 Task: Look for space in Fredericton, Canada from 1st June, 2023 to 9th June, 2023 for 6 adults in price range Rs.6000 to Rs.12000. Place can be entire place with 3 bedrooms having 3 beds and 3 bathrooms. Property type can be house, flat, guest house. Booking option can be shelf check-in. Required host language is English.
Action: Mouse moved to (536, 111)
Screenshot: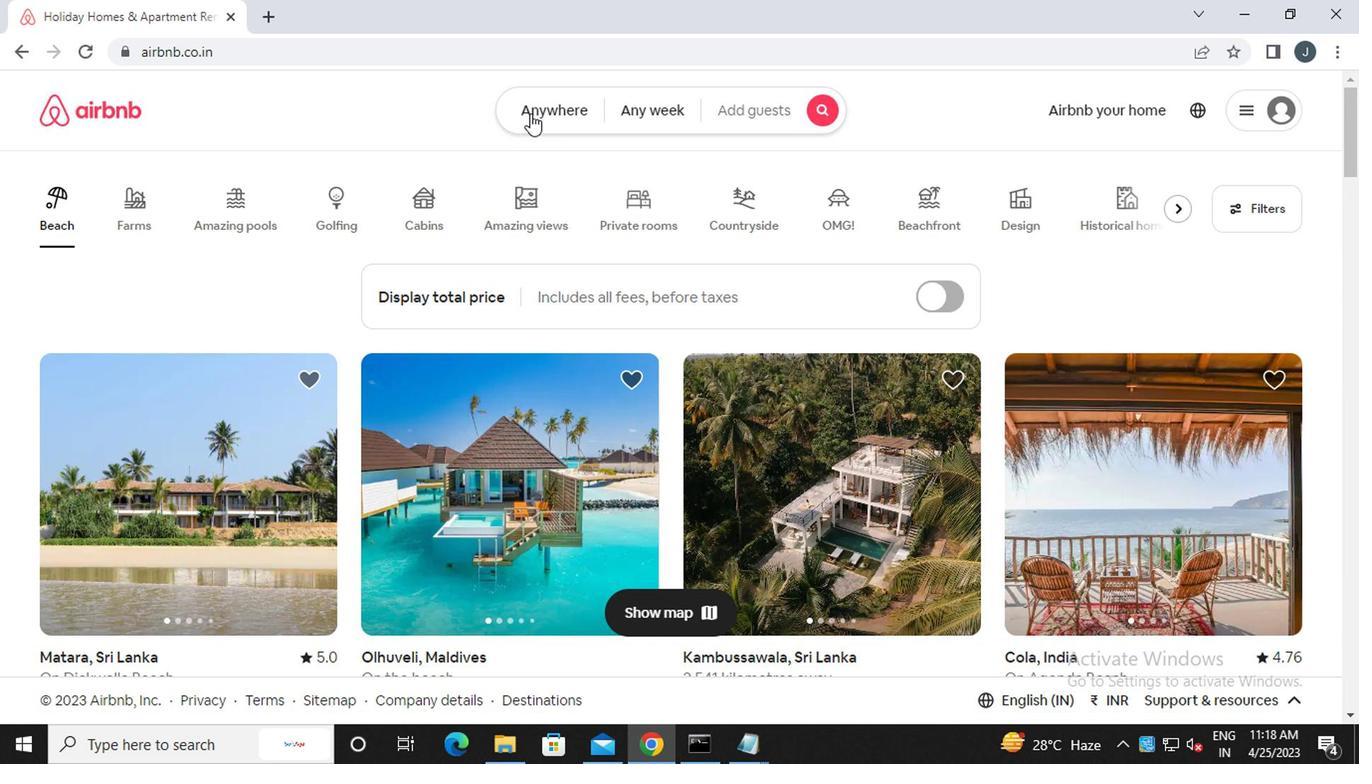 
Action: Mouse pressed left at (536, 111)
Screenshot: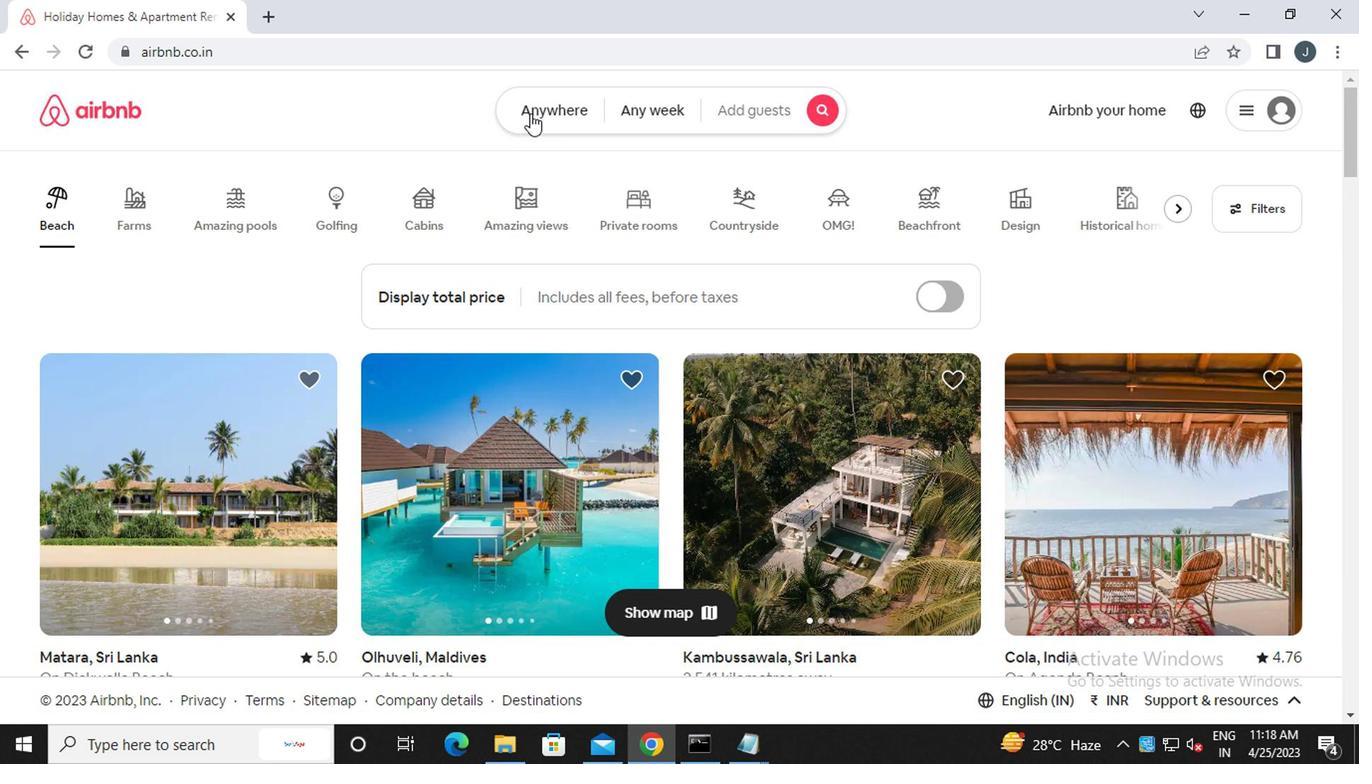
Action: Mouse moved to (354, 190)
Screenshot: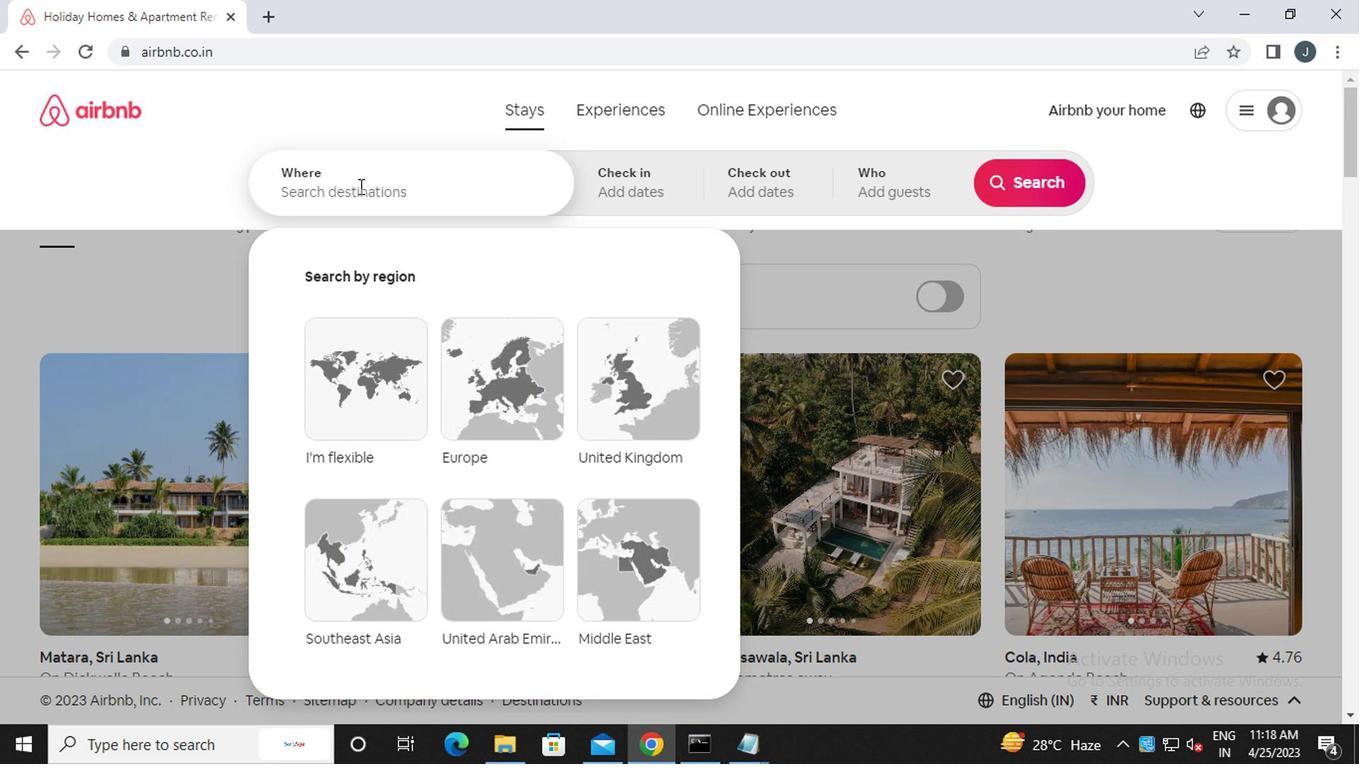 
Action: Mouse pressed left at (354, 190)
Screenshot: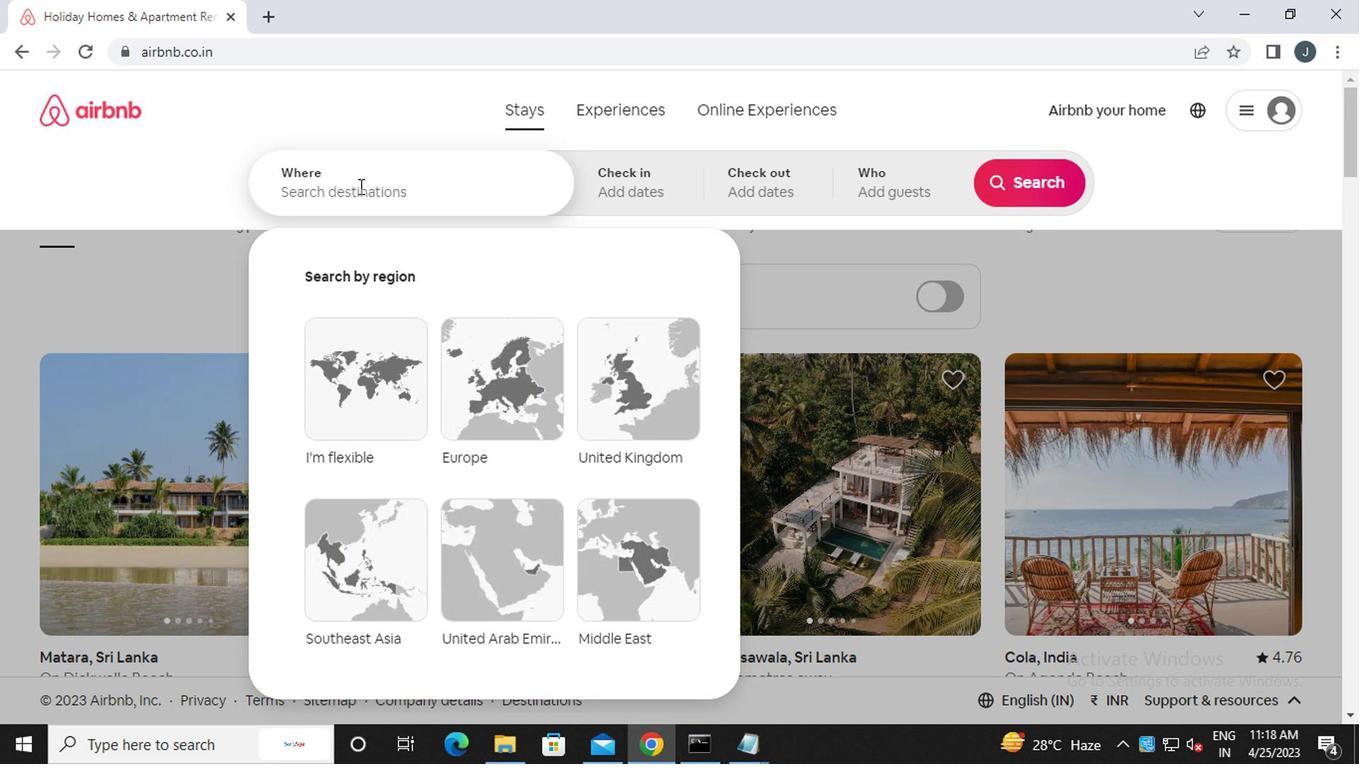 
Action: Mouse moved to (354, 191)
Screenshot: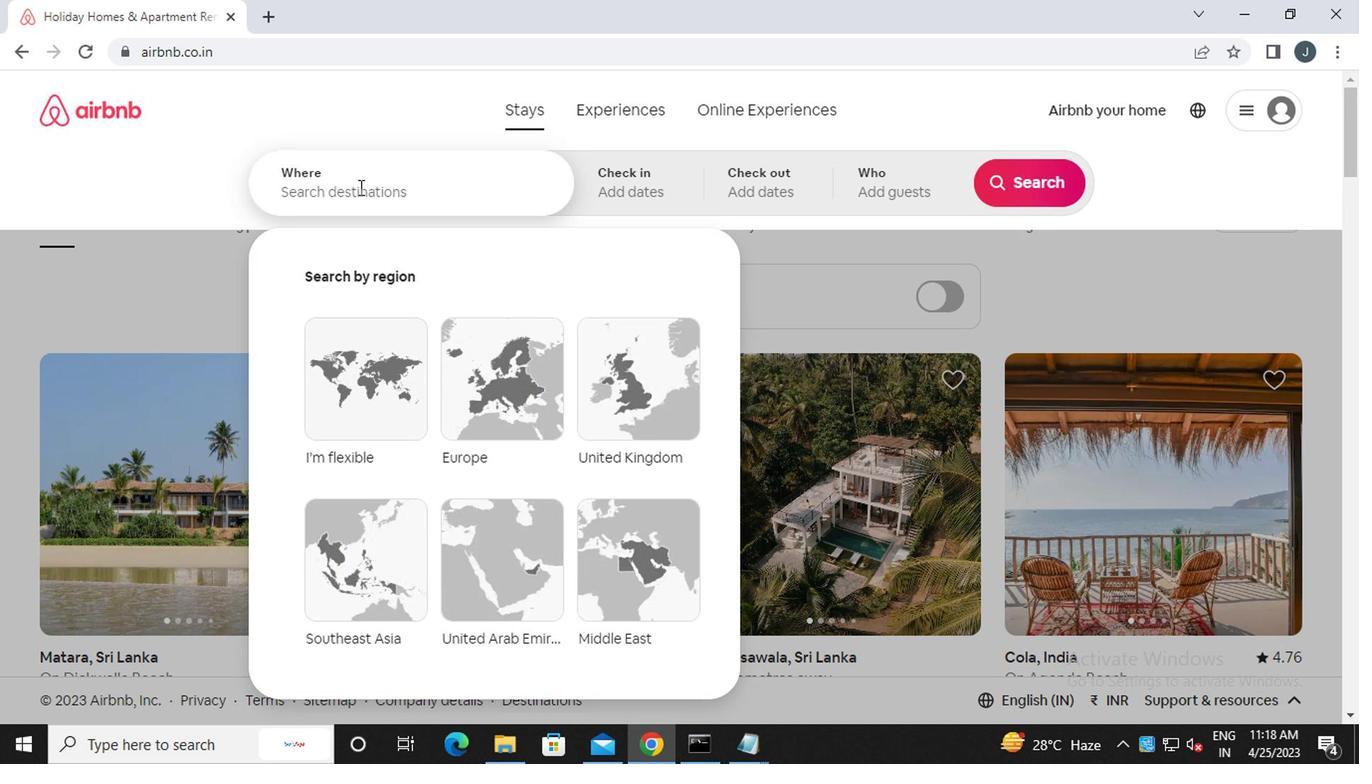 
Action: Key pressed f<Key.caps_lock>e<Key.backspace>redericton,<Key.caps_lock>c<Key.caps_lock>anada
Screenshot: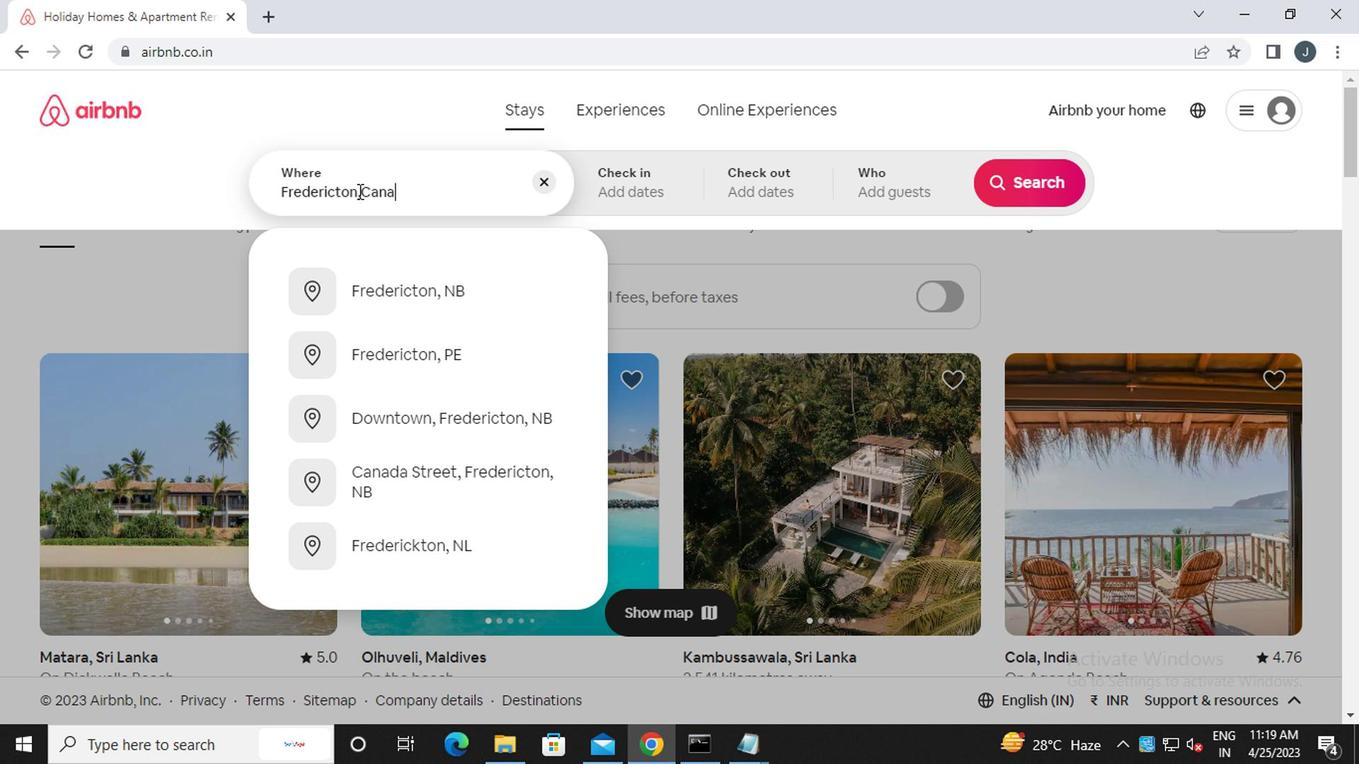 
Action: Mouse moved to (643, 178)
Screenshot: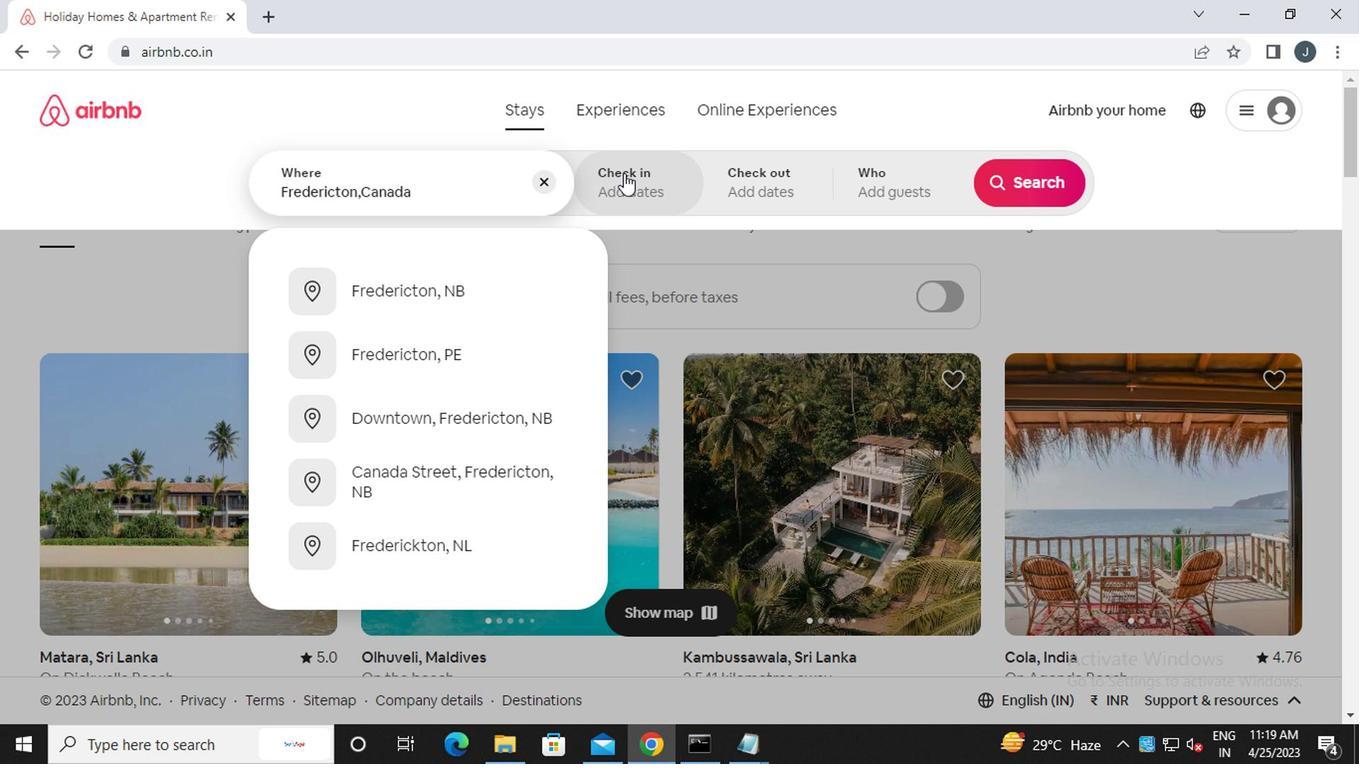 
Action: Mouse pressed left at (643, 178)
Screenshot: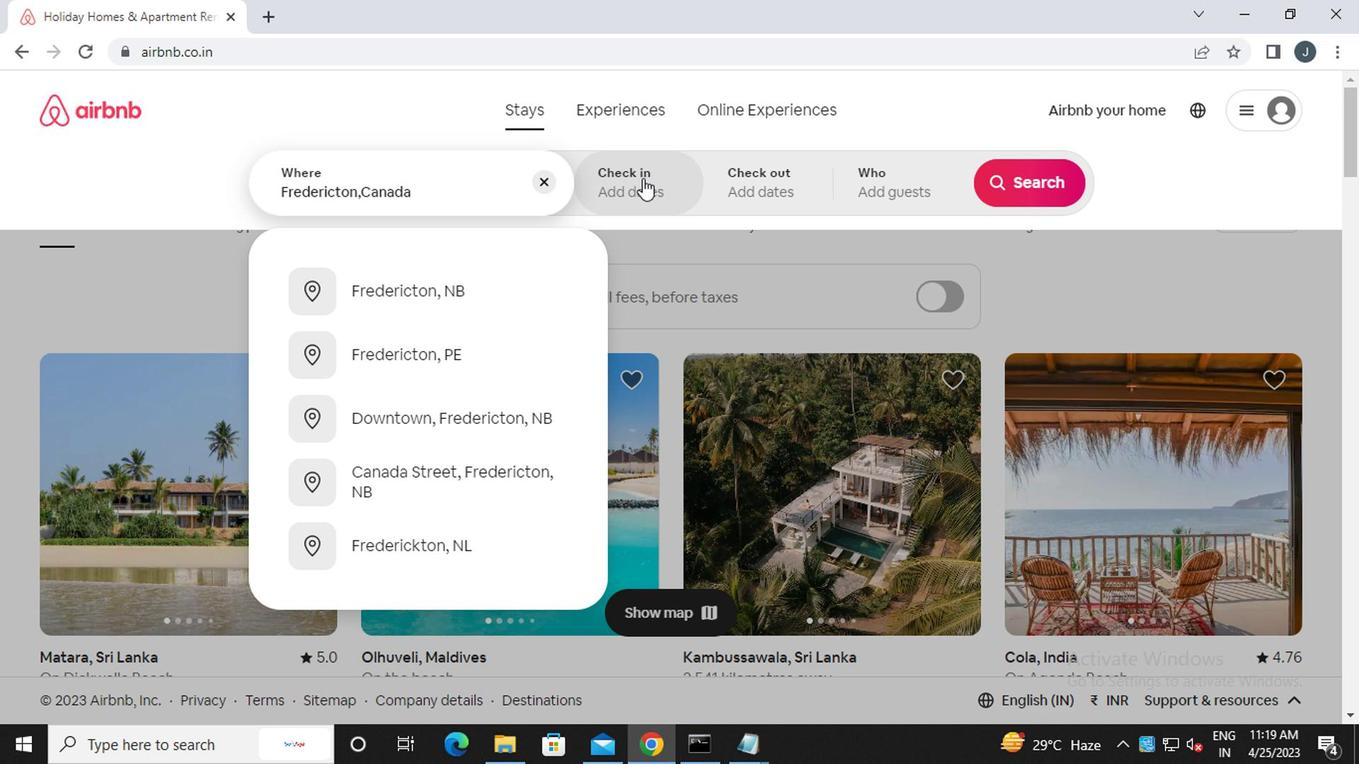 
Action: Mouse moved to (1014, 342)
Screenshot: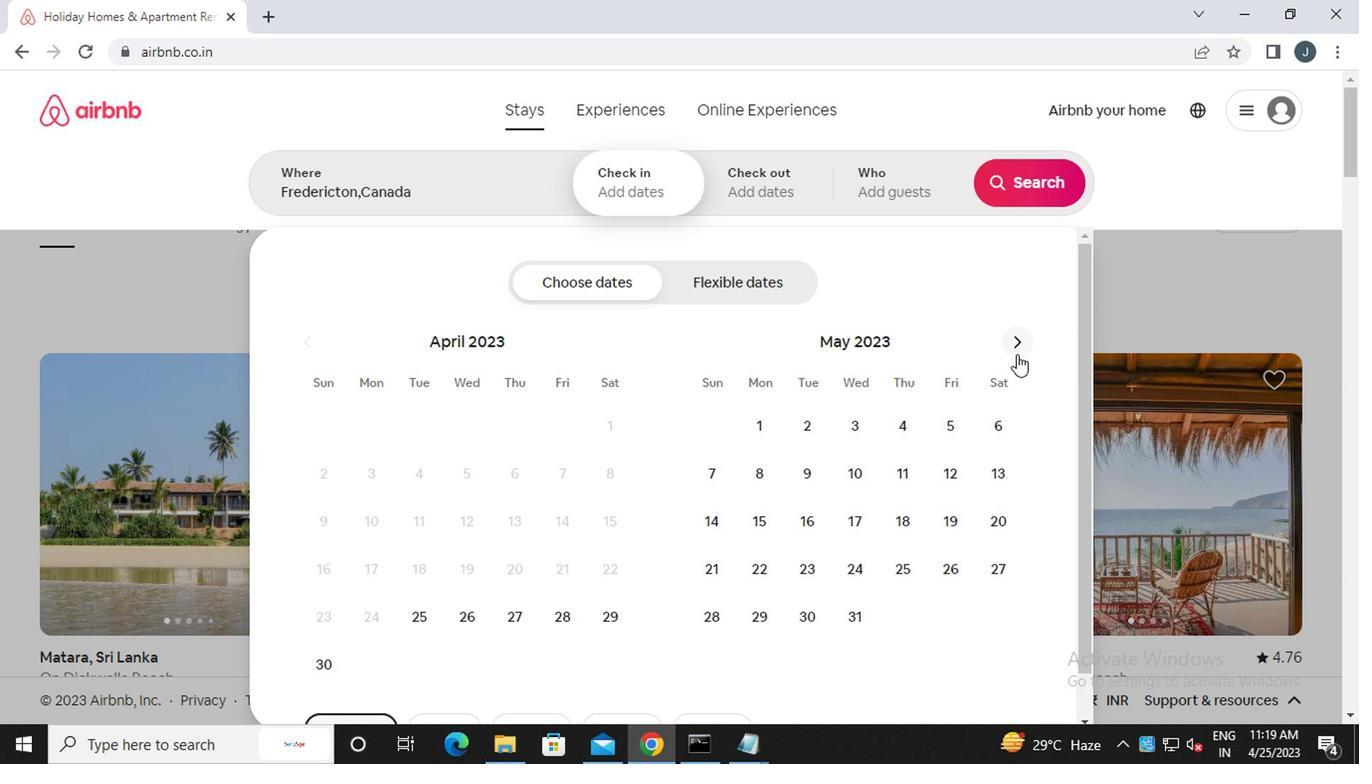 
Action: Mouse pressed left at (1014, 342)
Screenshot: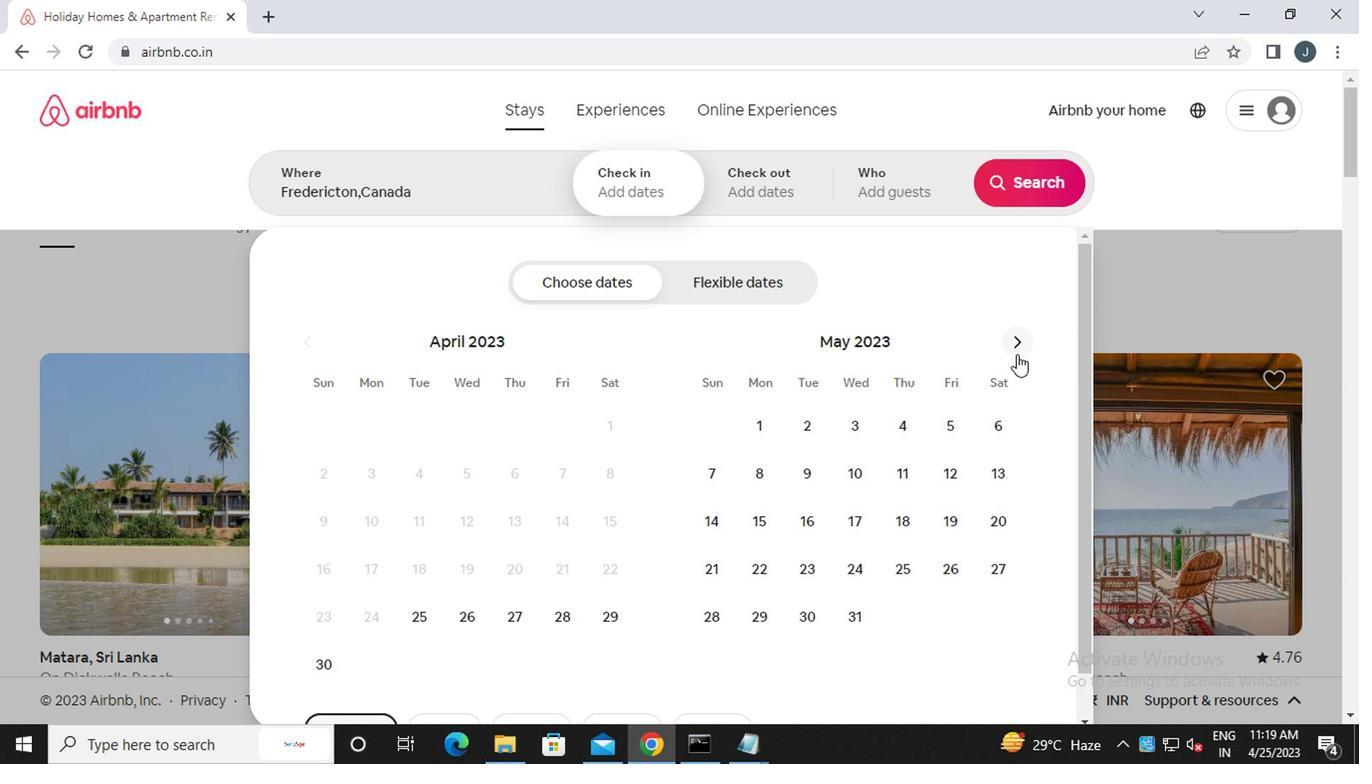 
Action: Mouse moved to (902, 426)
Screenshot: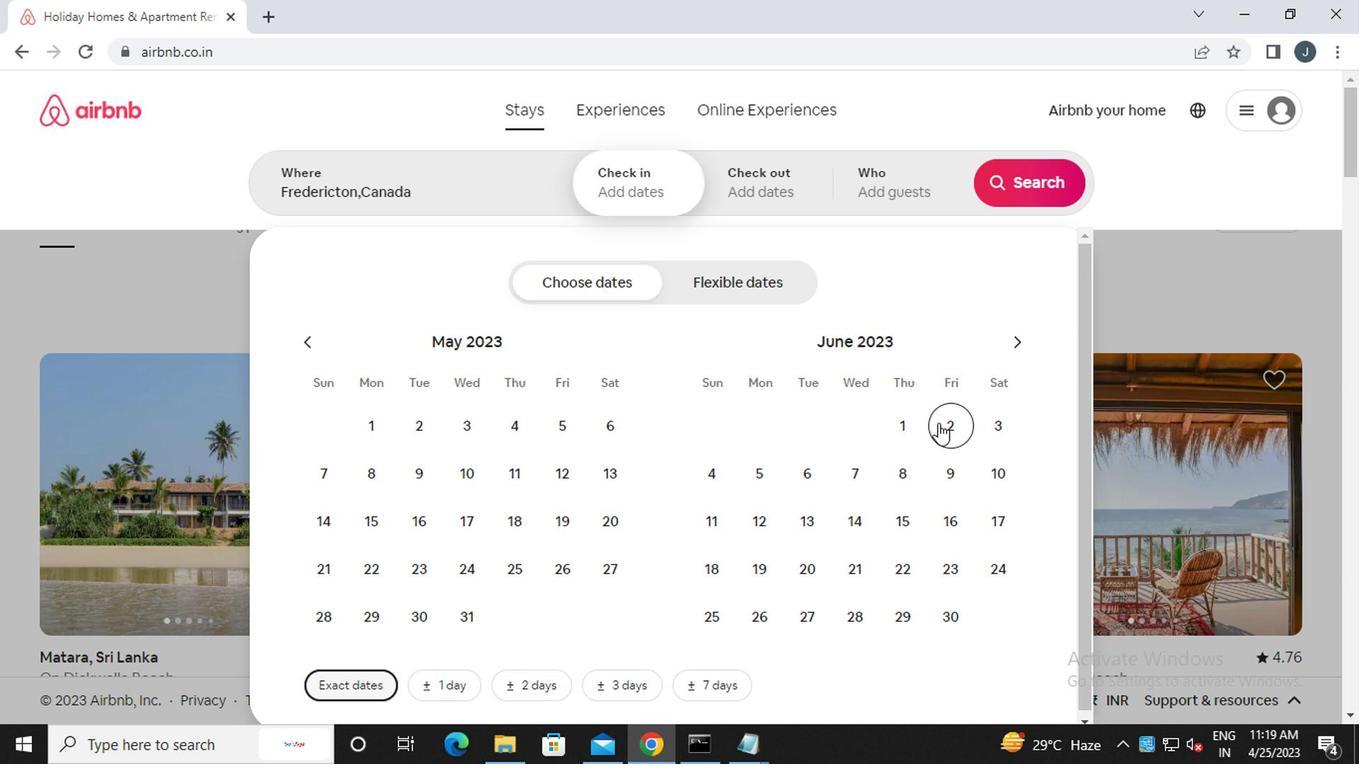 
Action: Mouse pressed left at (902, 426)
Screenshot: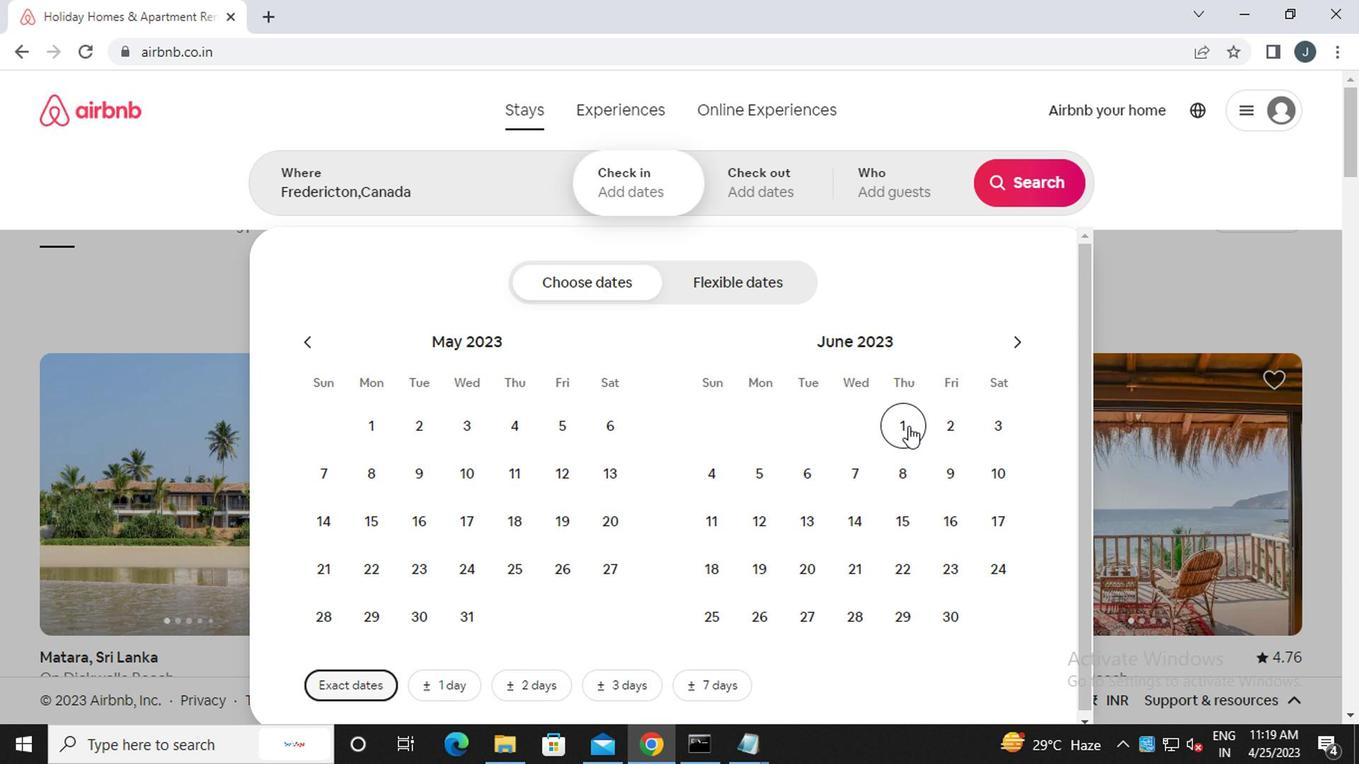 
Action: Mouse moved to (939, 465)
Screenshot: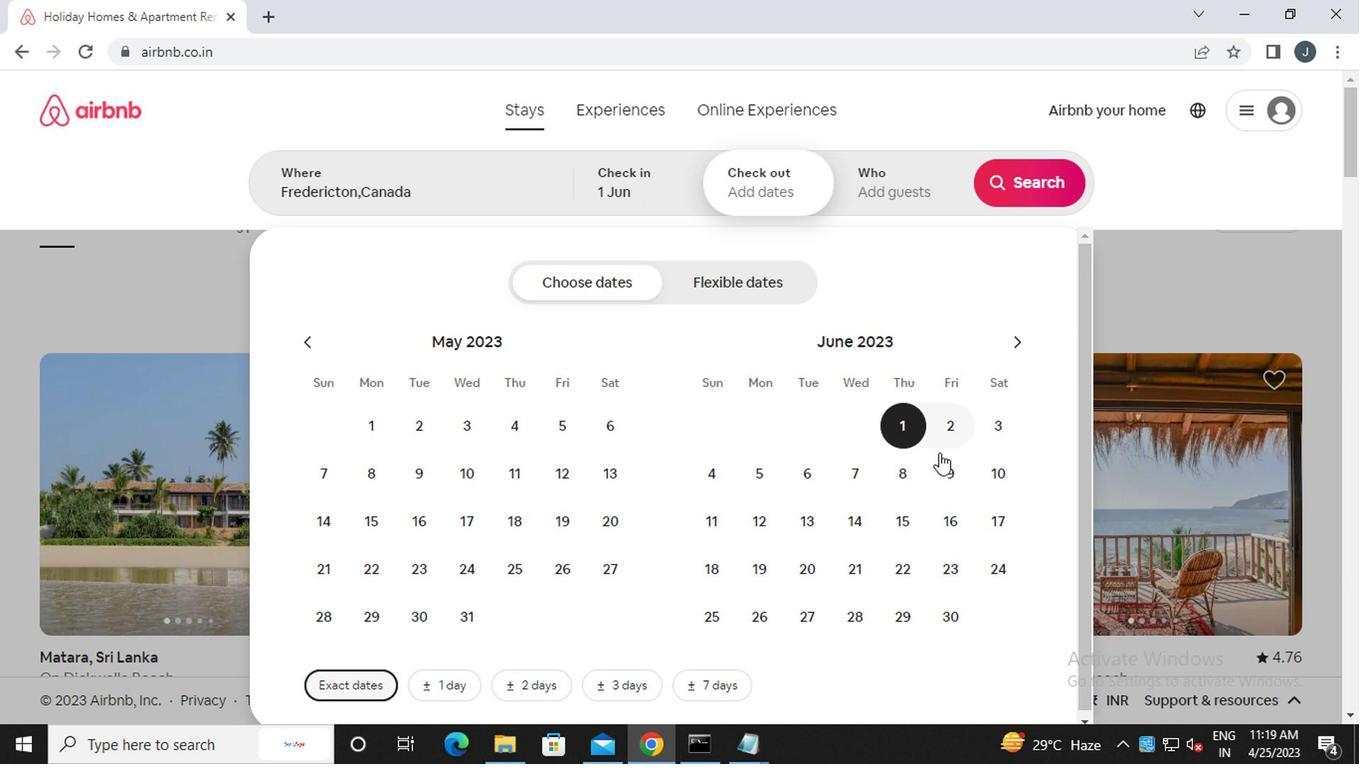 
Action: Mouse pressed left at (939, 465)
Screenshot: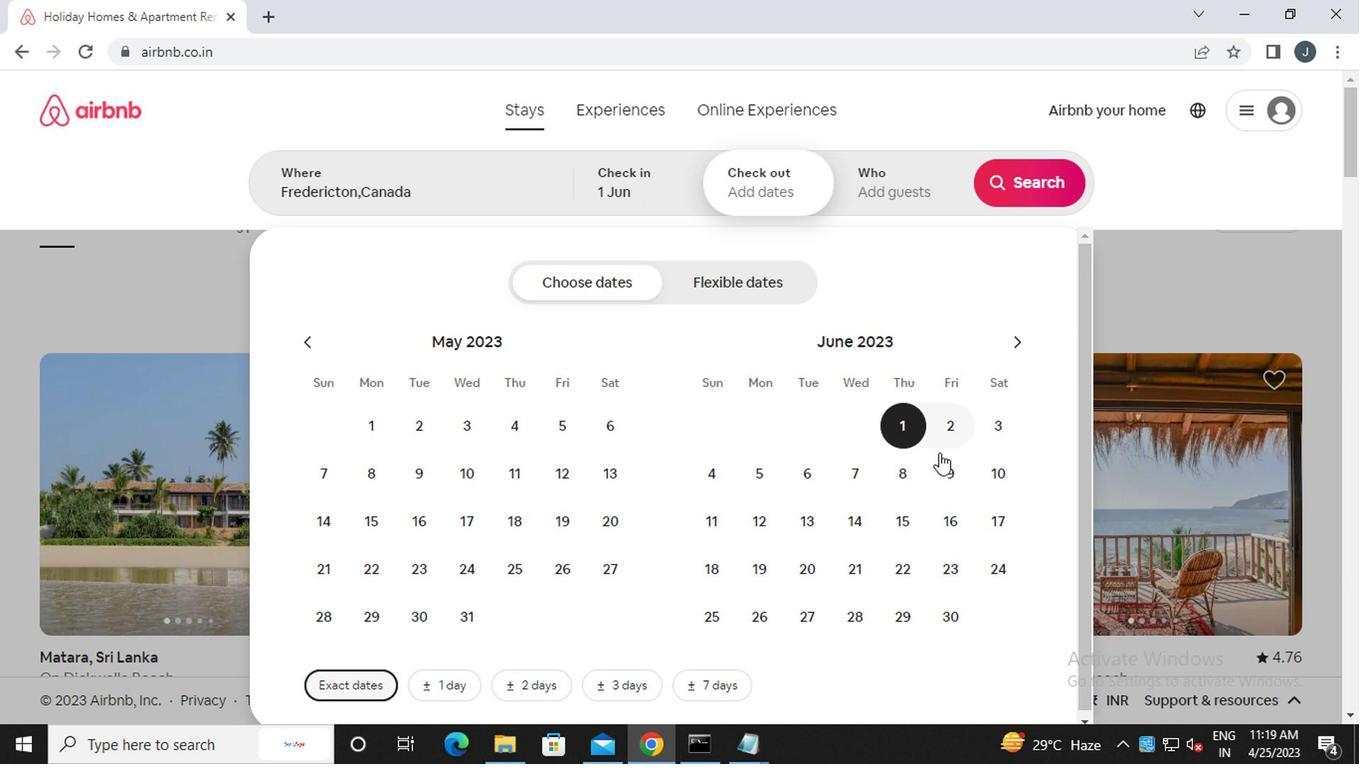 
Action: Mouse moved to (897, 195)
Screenshot: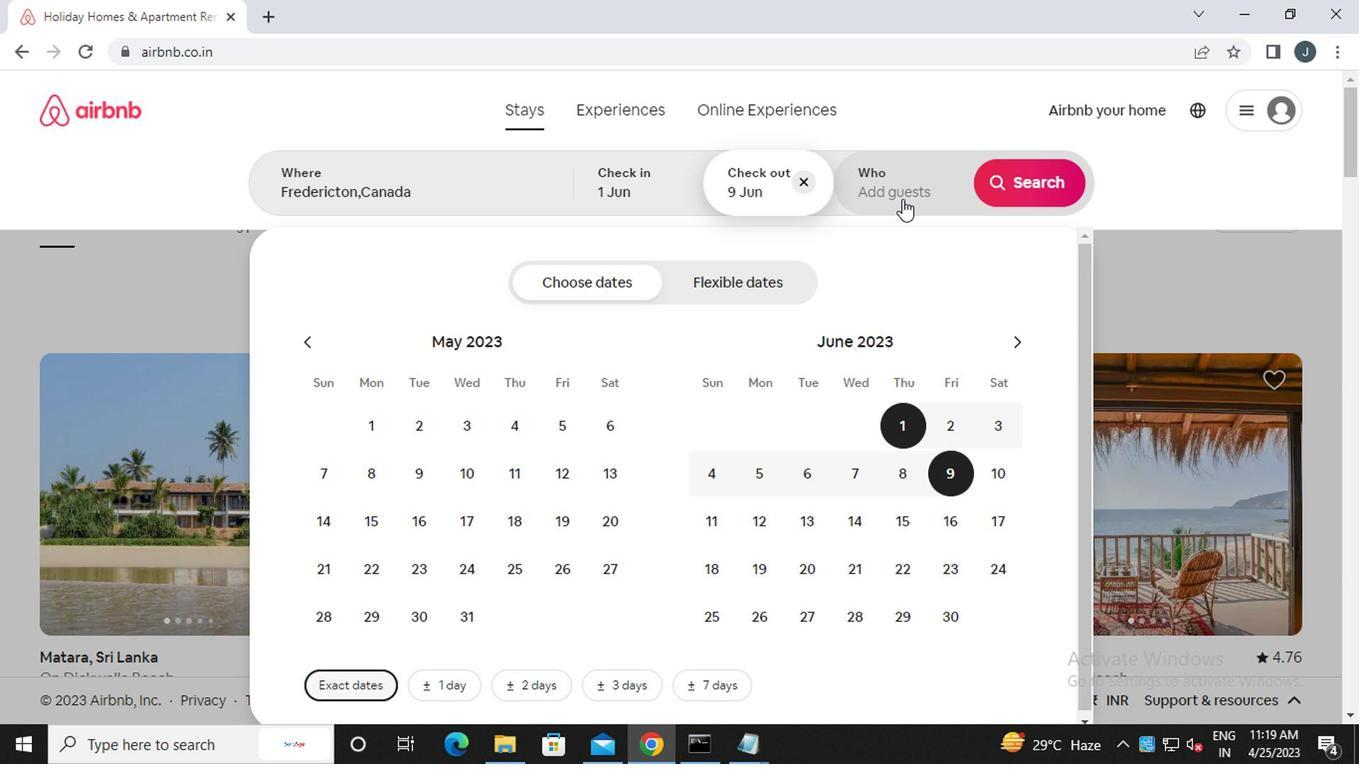
Action: Mouse pressed left at (897, 195)
Screenshot: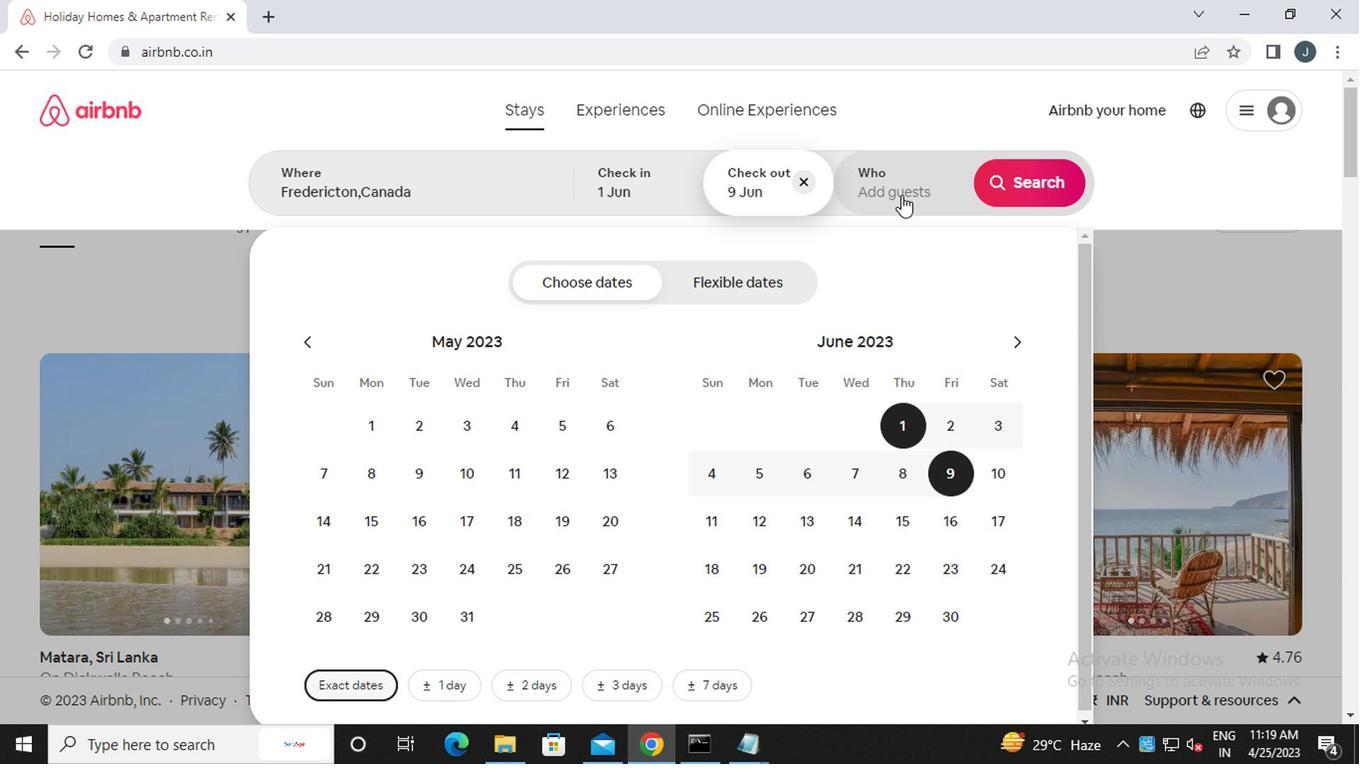 
Action: Mouse moved to (1031, 286)
Screenshot: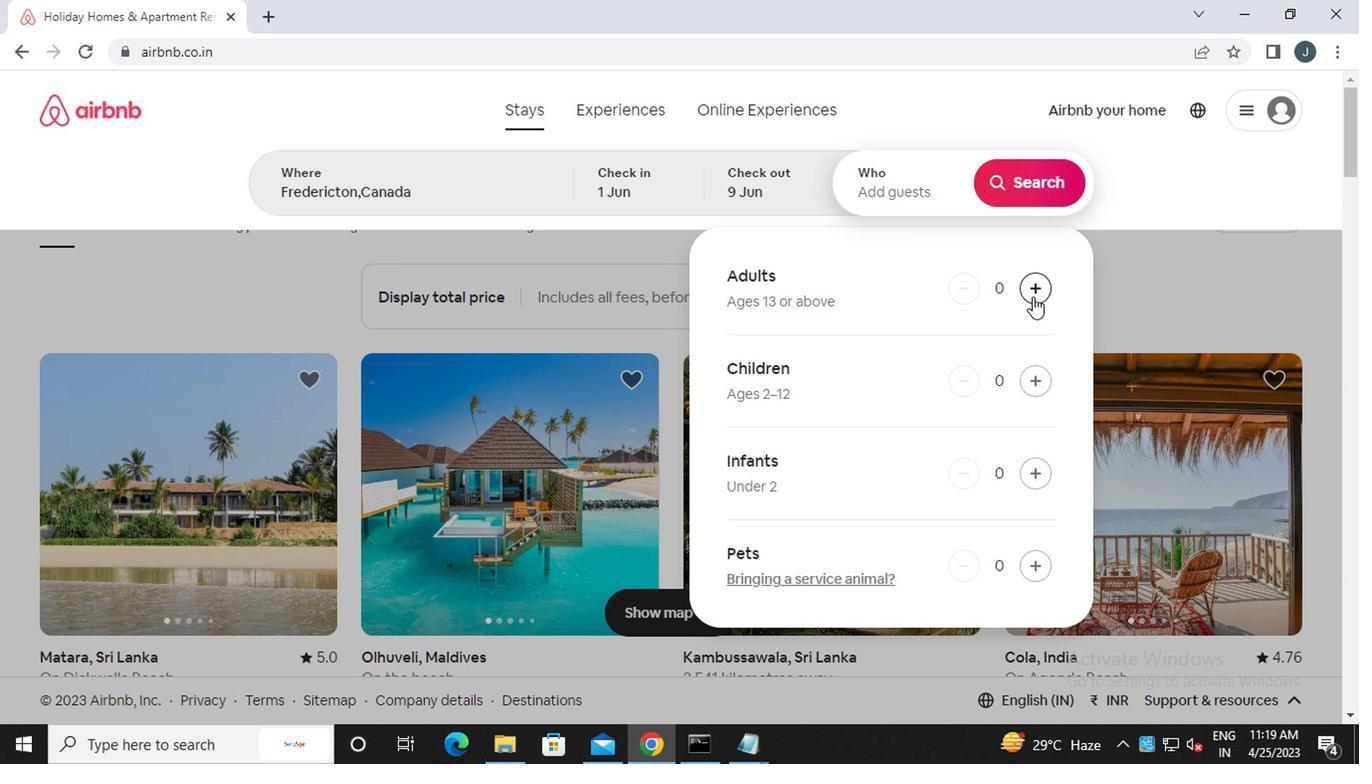 
Action: Mouse pressed left at (1031, 286)
Screenshot: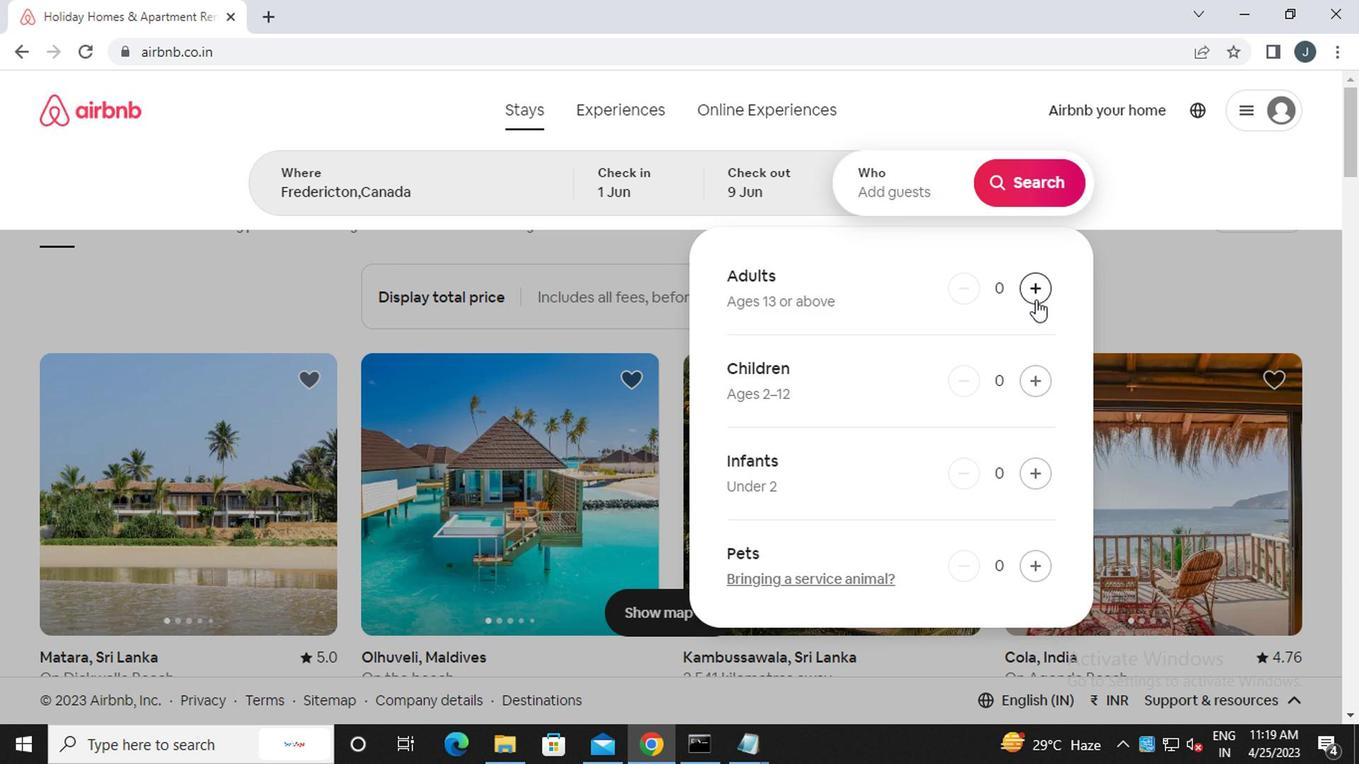
Action: Mouse pressed left at (1031, 286)
Screenshot: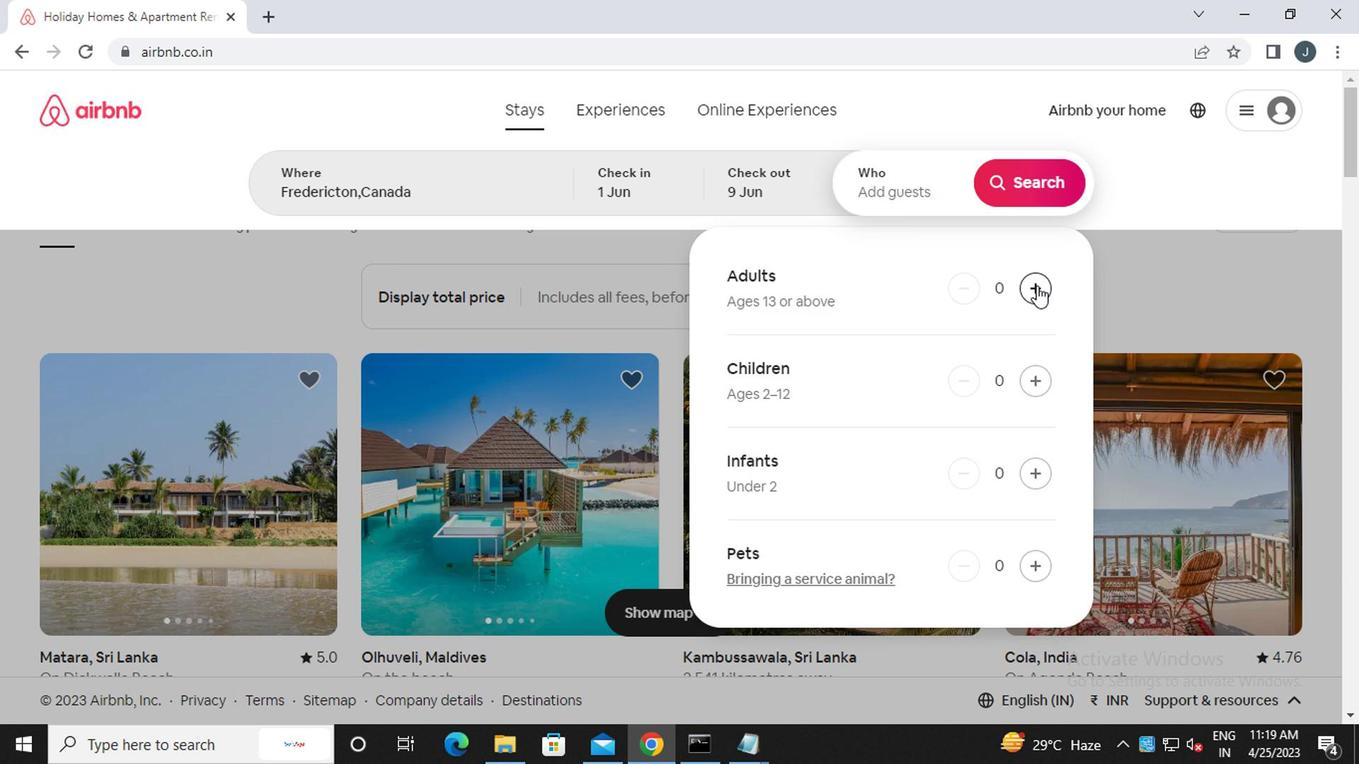 
Action: Mouse moved to (1031, 286)
Screenshot: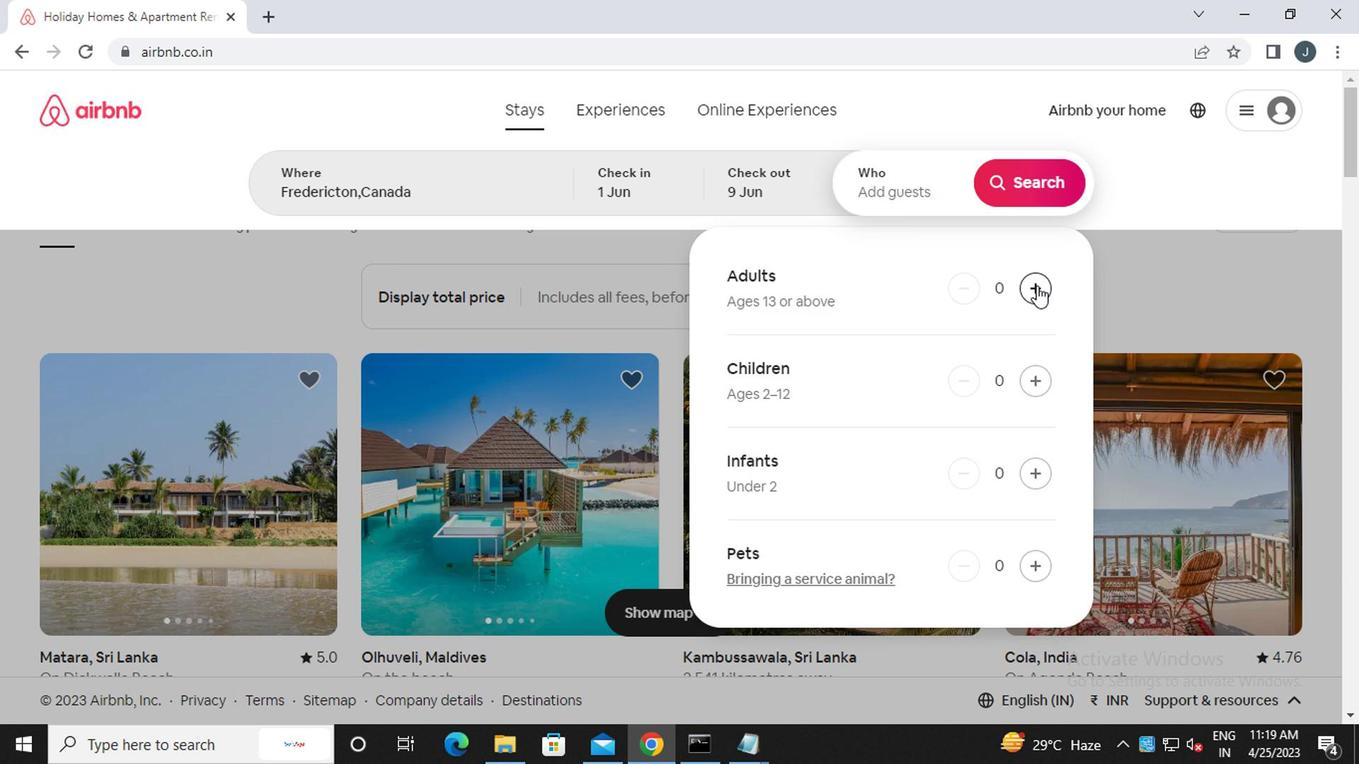 
Action: Mouse pressed left at (1031, 286)
Screenshot: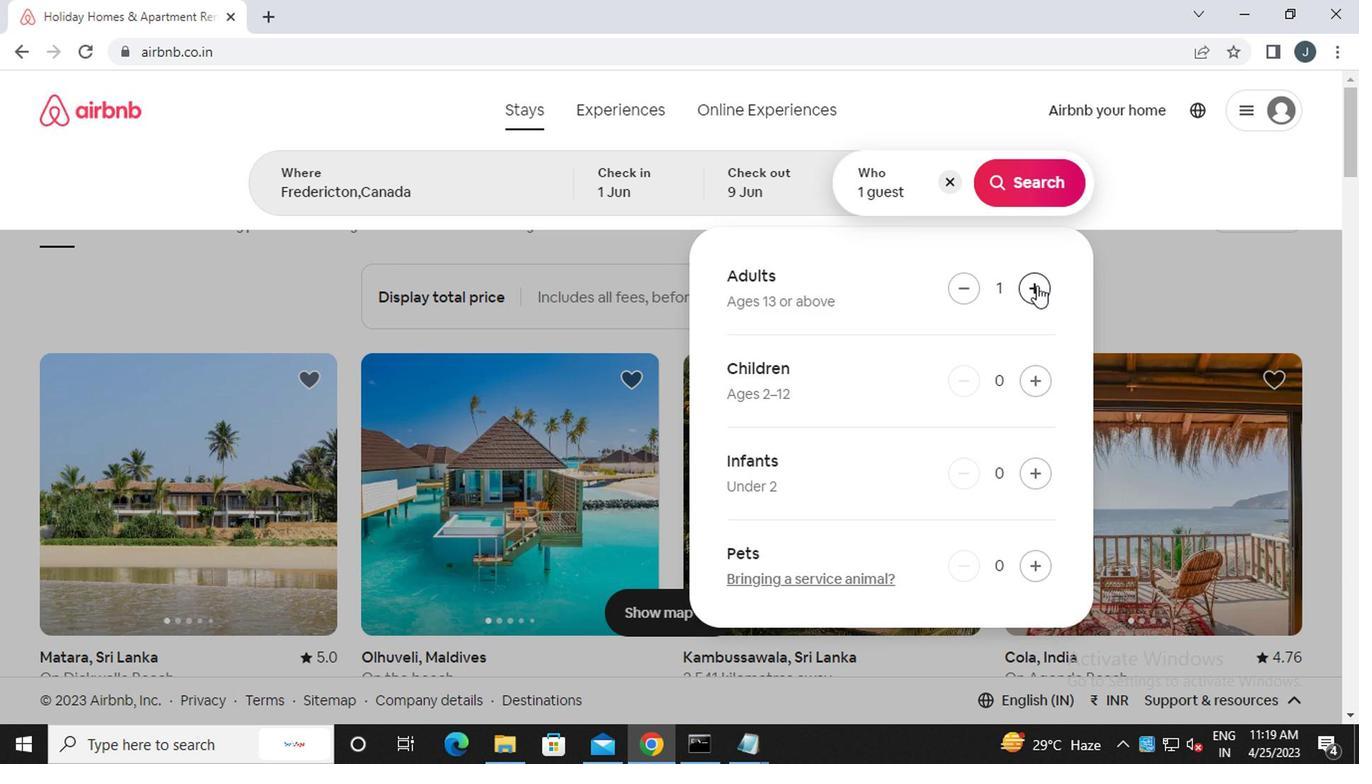 
Action: Mouse pressed left at (1031, 286)
Screenshot: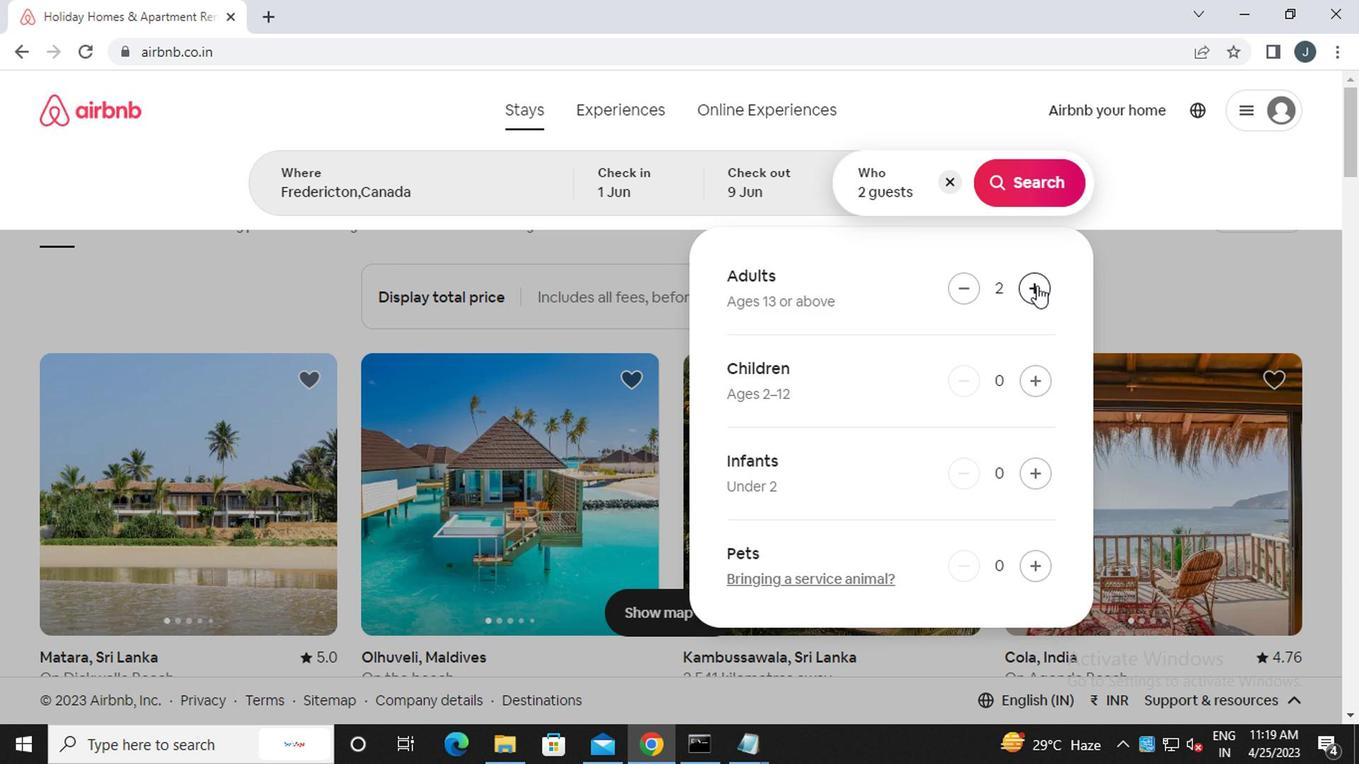 
Action: Mouse pressed left at (1031, 286)
Screenshot: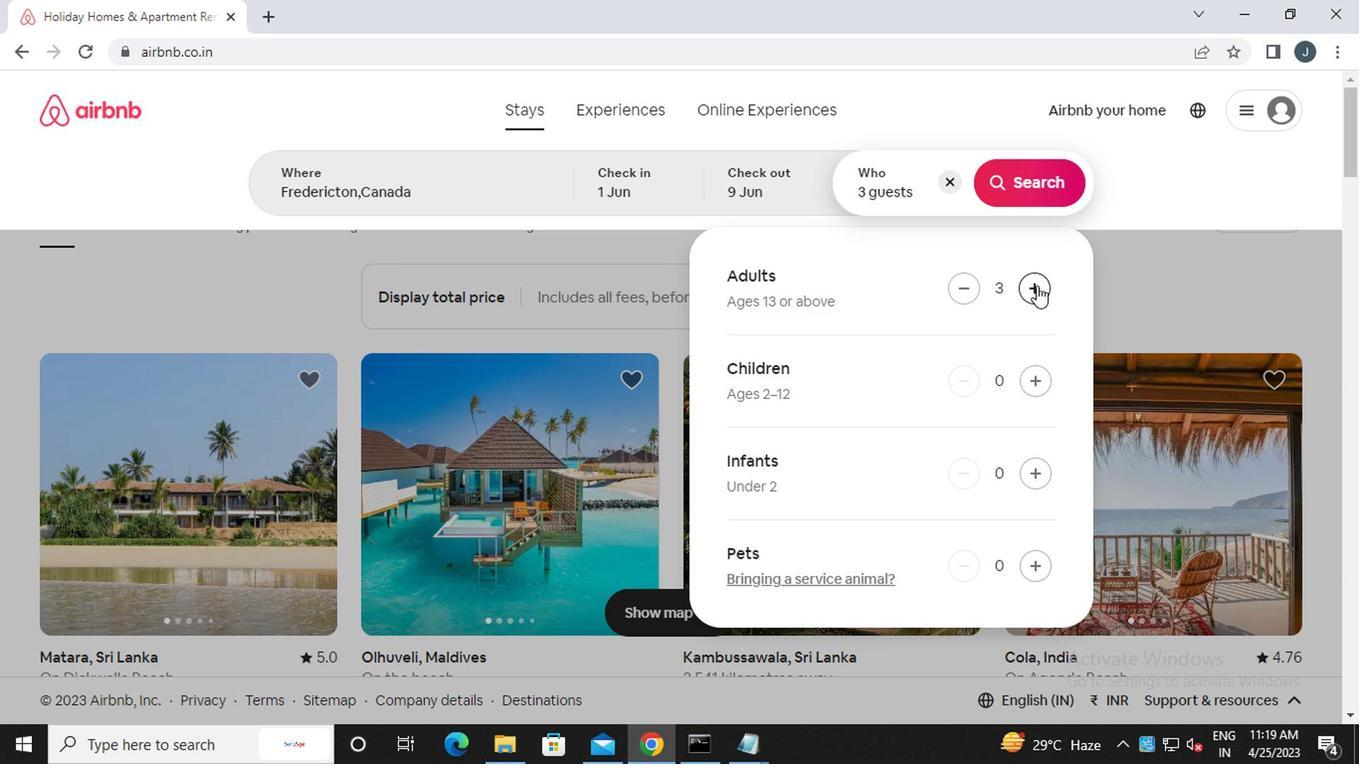 
Action: Mouse pressed left at (1031, 286)
Screenshot: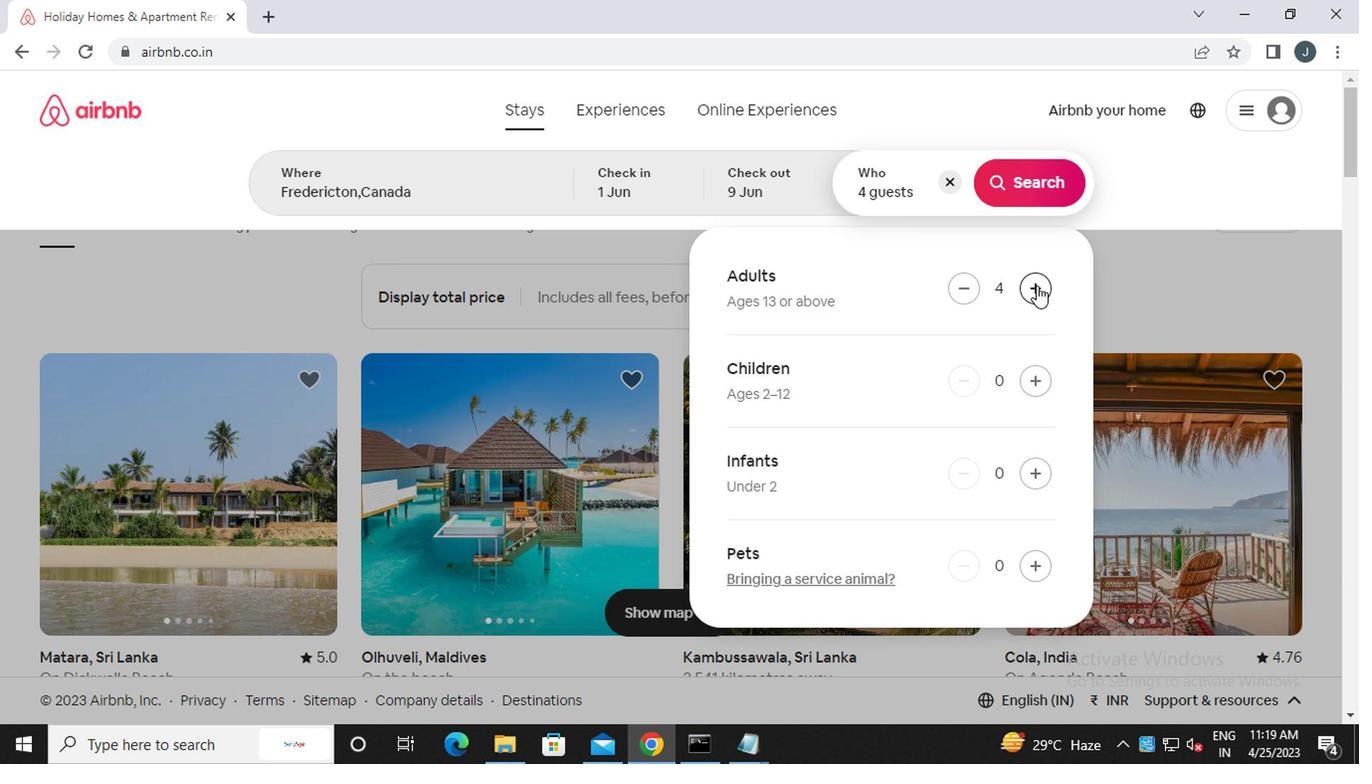
Action: Mouse moved to (1038, 176)
Screenshot: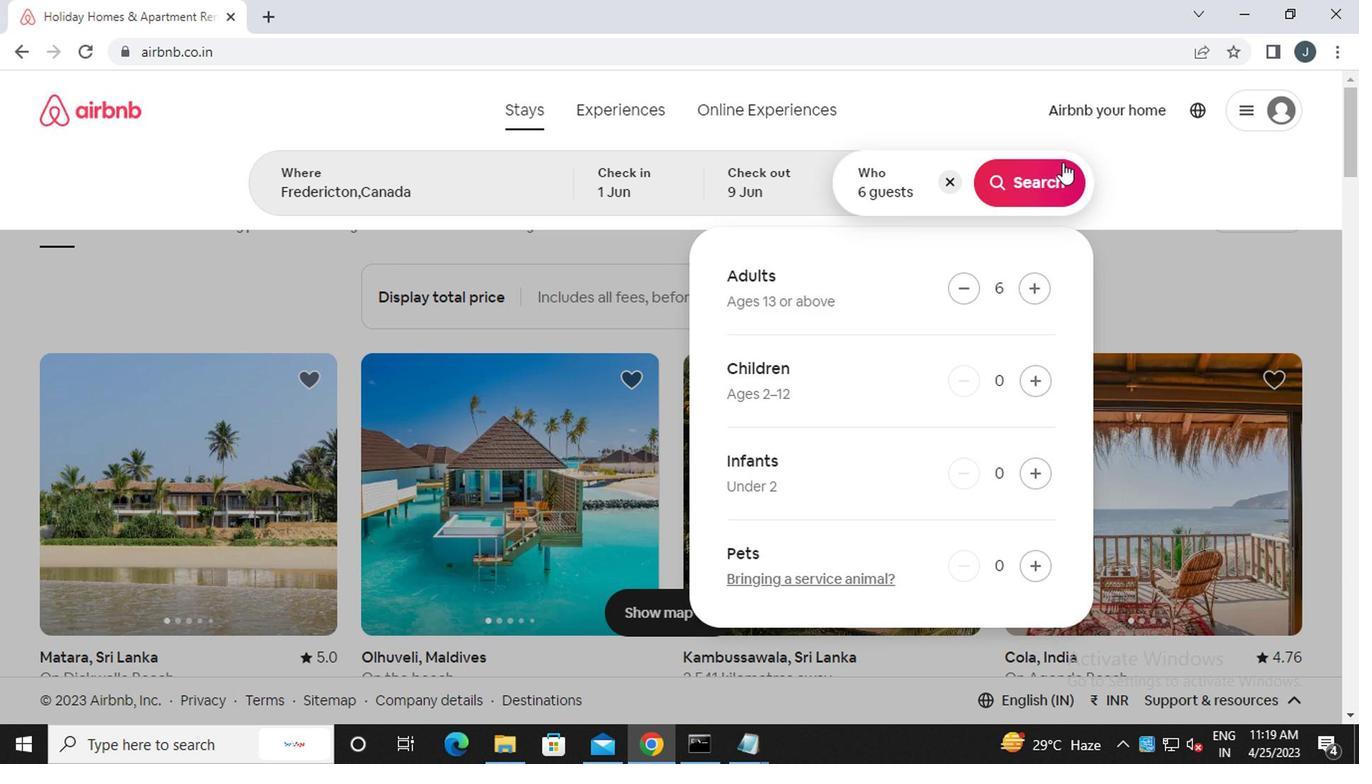 
Action: Mouse pressed left at (1038, 176)
Screenshot: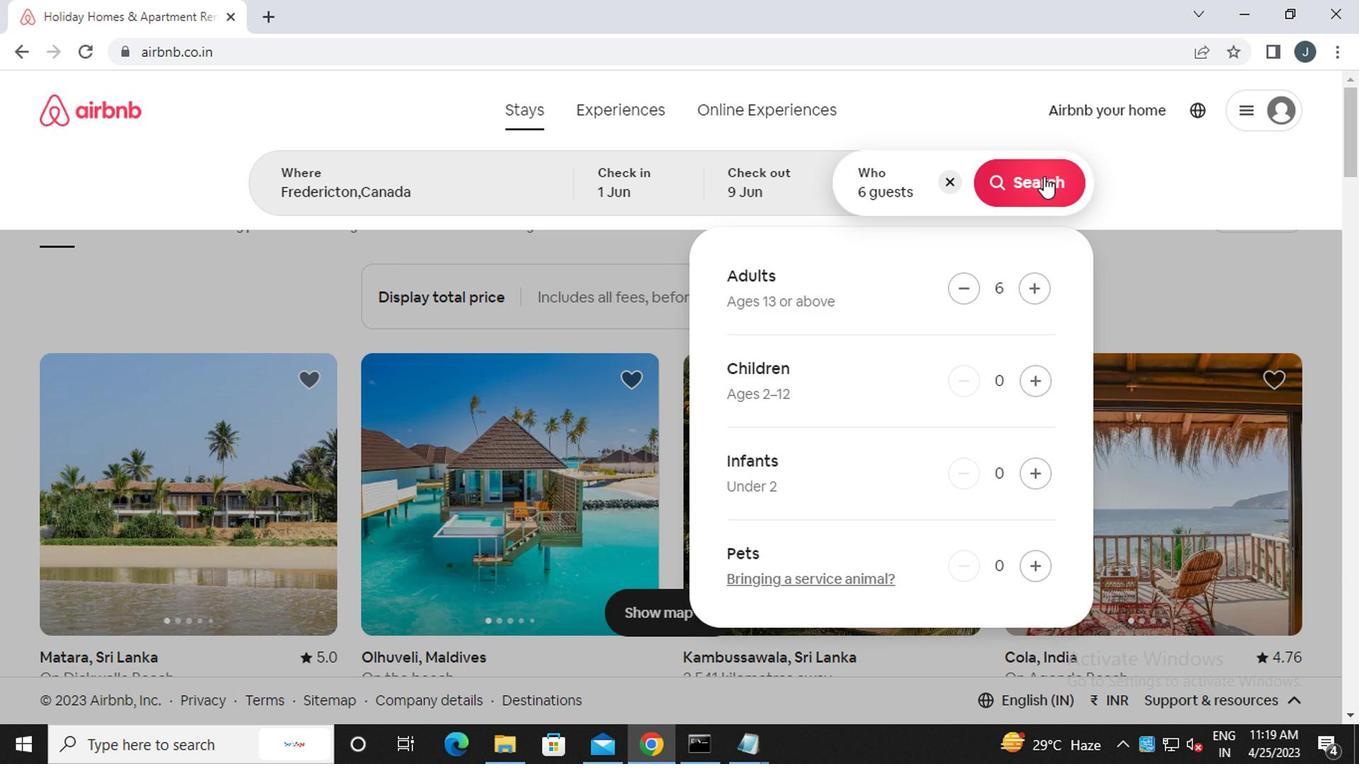 
Action: Mouse moved to (1265, 203)
Screenshot: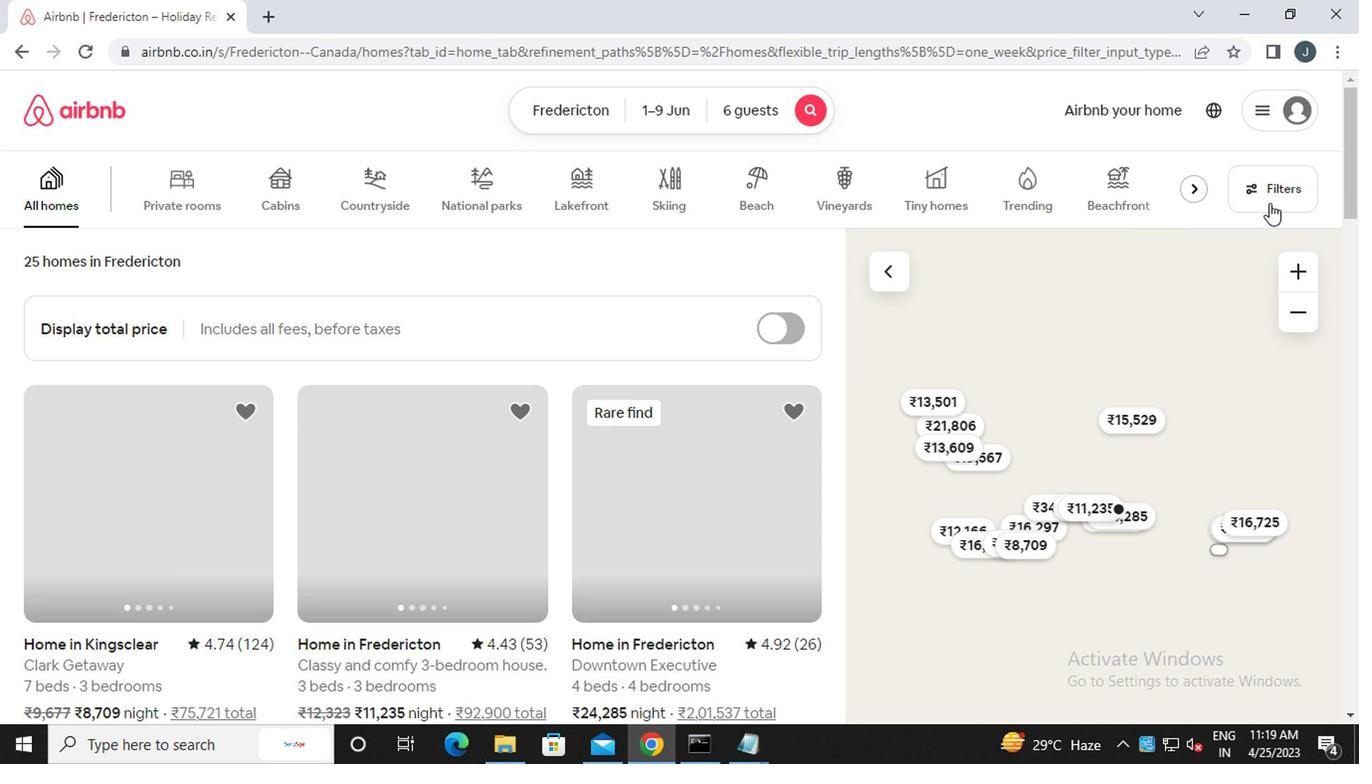 
Action: Mouse pressed left at (1265, 203)
Screenshot: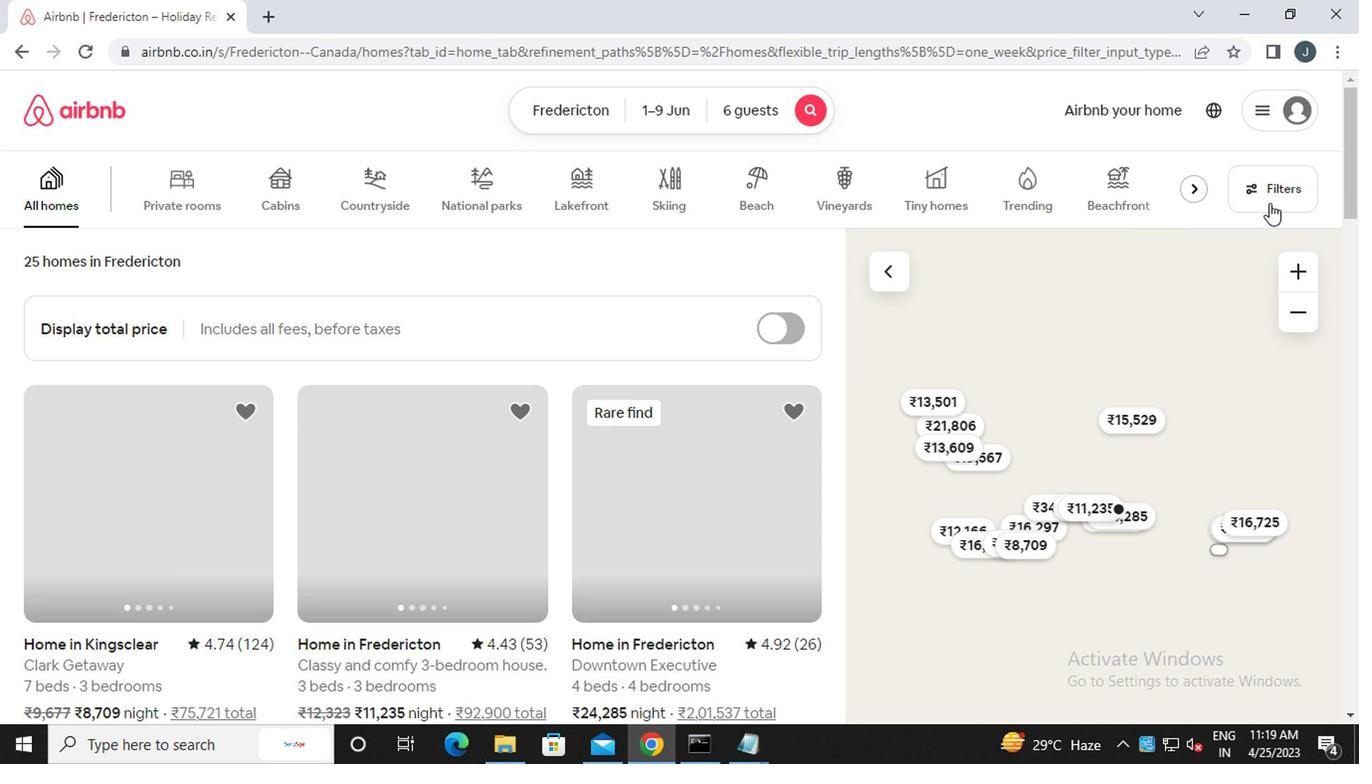
Action: Mouse moved to (451, 436)
Screenshot: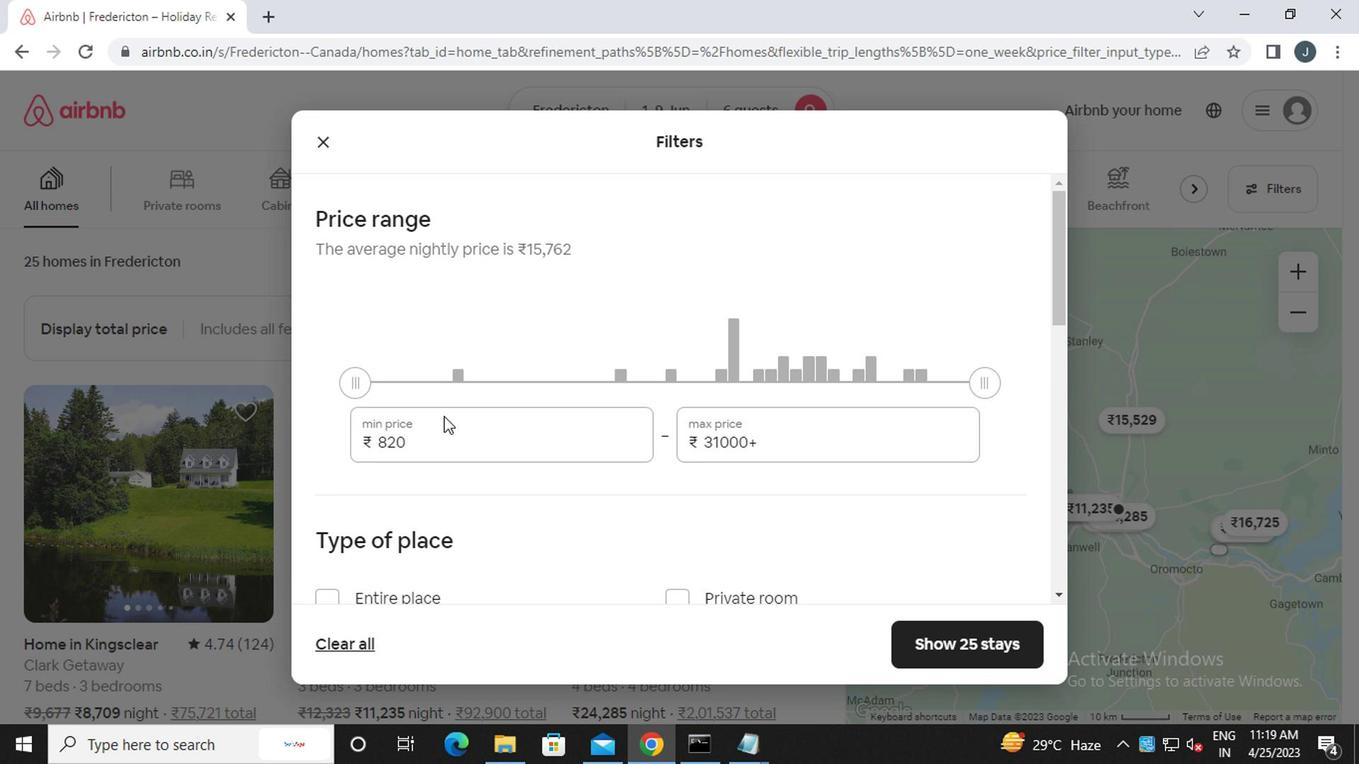 
Action: Mouse pressed left at (451, 436)
Screenshot: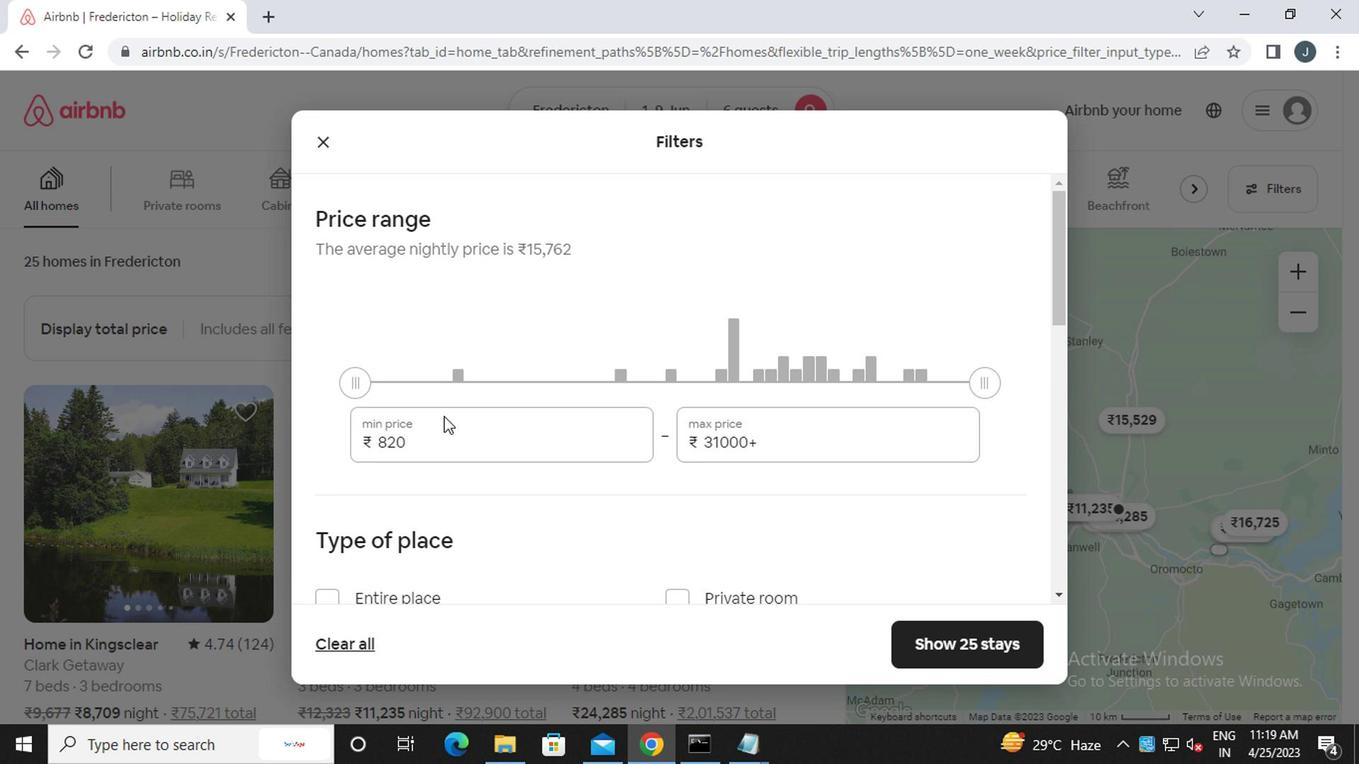
Action: Mouse moved to (451, 437)
Screenshot: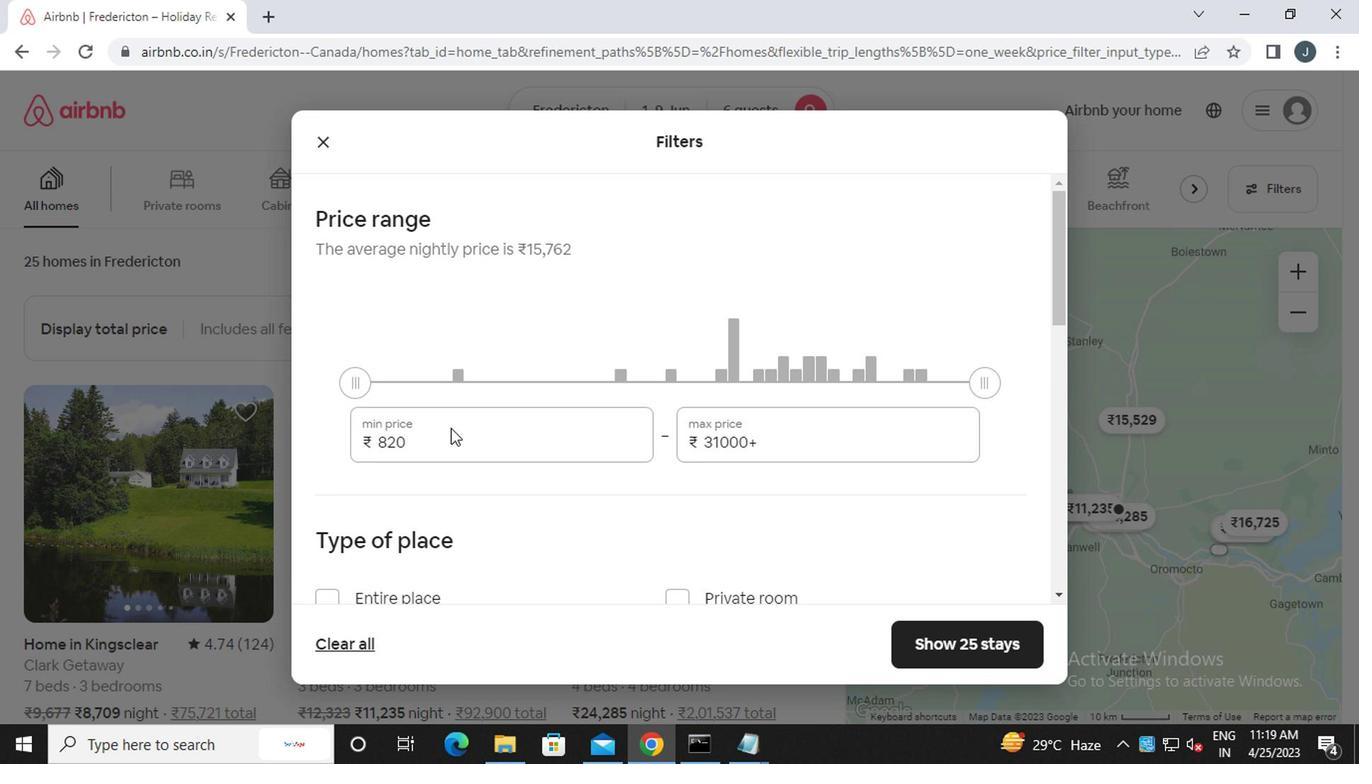 
Action: Key pressed <Key.backspace><Key.backspace><Key.backspace><Key.backspace><Key.backspace><Key.backspace><Key.backspace><Key.backspace><Key.backspace><Key.backspace><Key.backspace><Key.backspace><Key.backspace><Key.backspace><<102>><<96>><<96>><<96>>
Screenshot: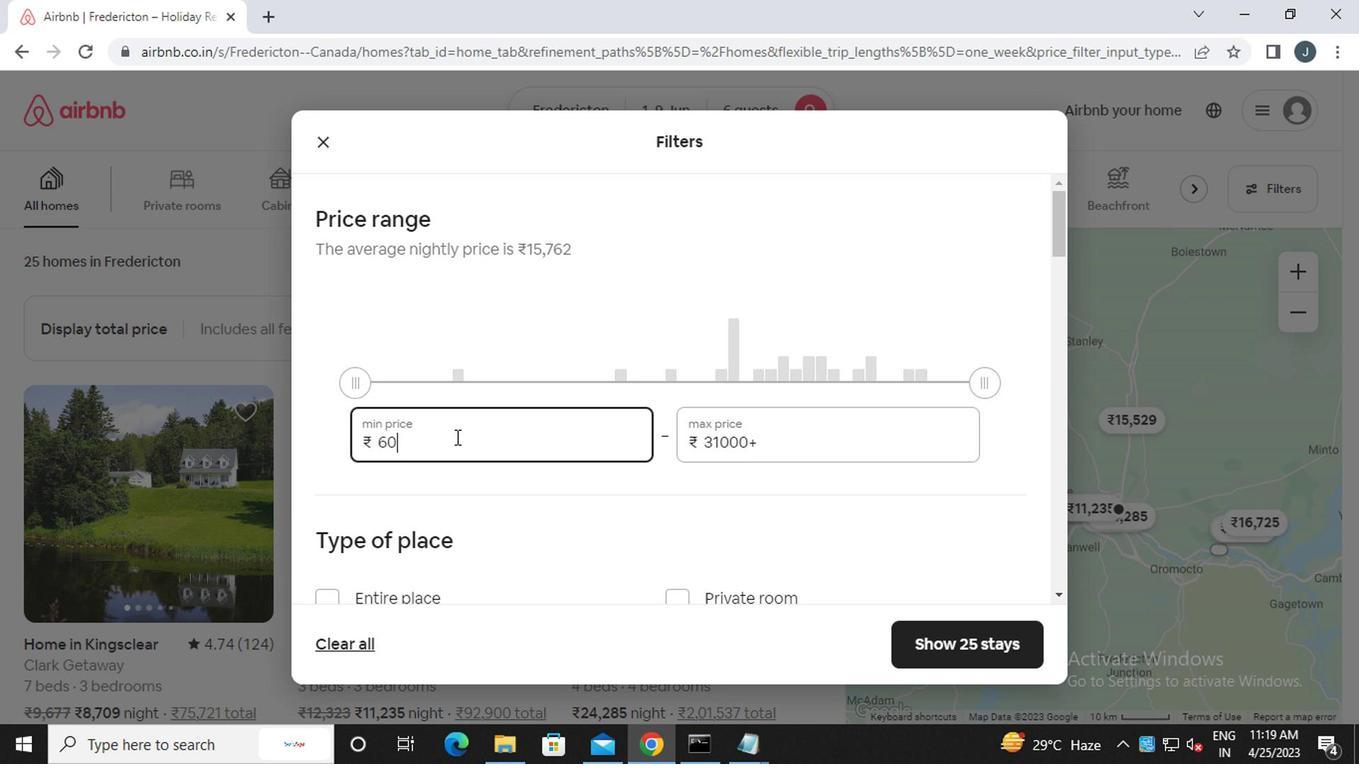 
Action: Mouse moved to (791, 437)
Screenshot: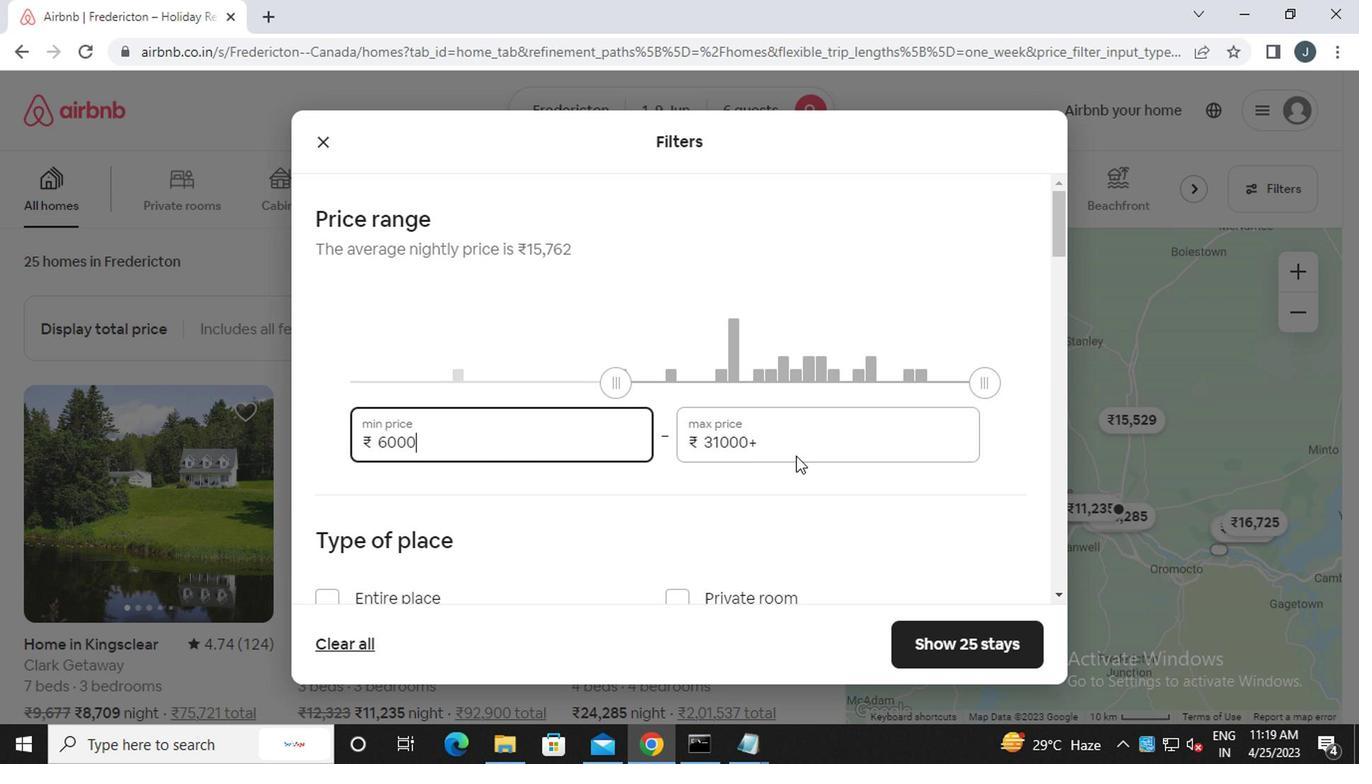 
Action: Mouse pressed left at (791, 437)
Screenshot: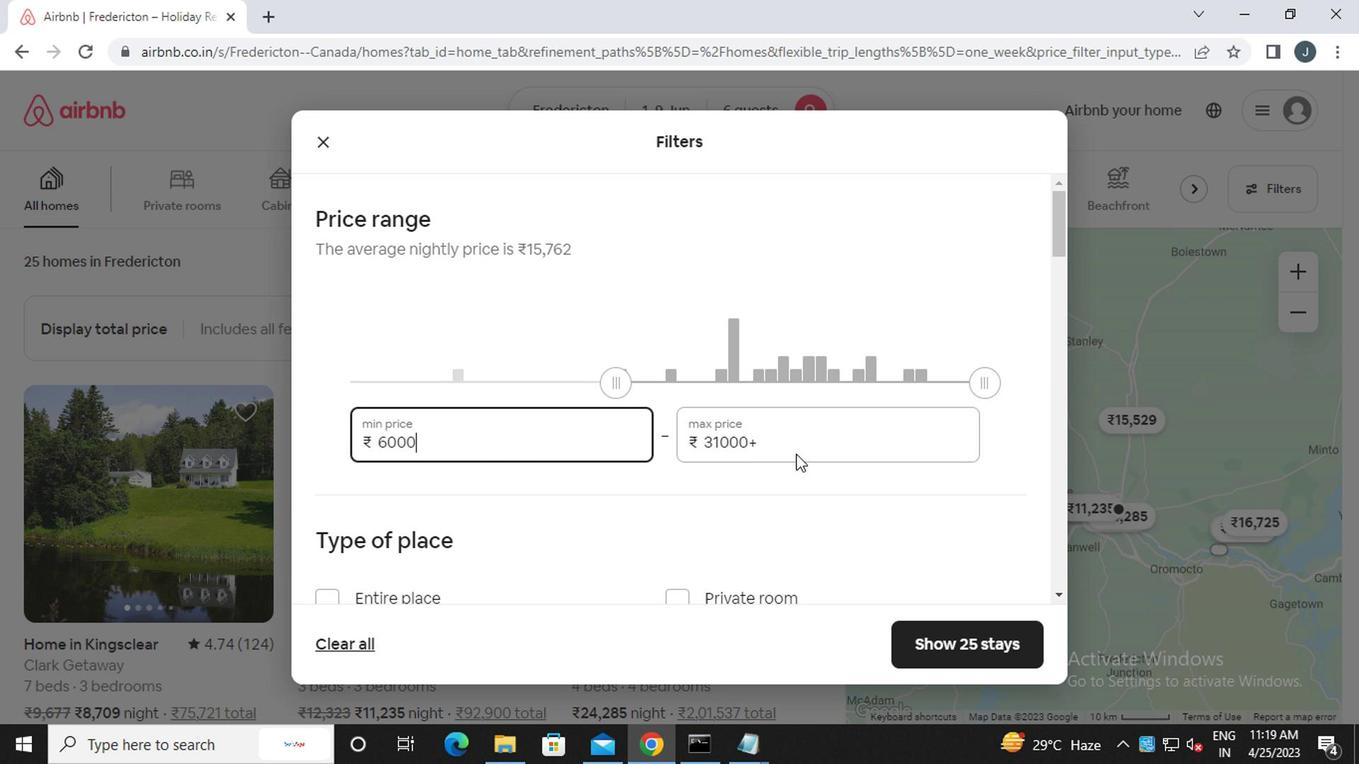 
Action: Mouse moved to (774, 437)
Screenshot: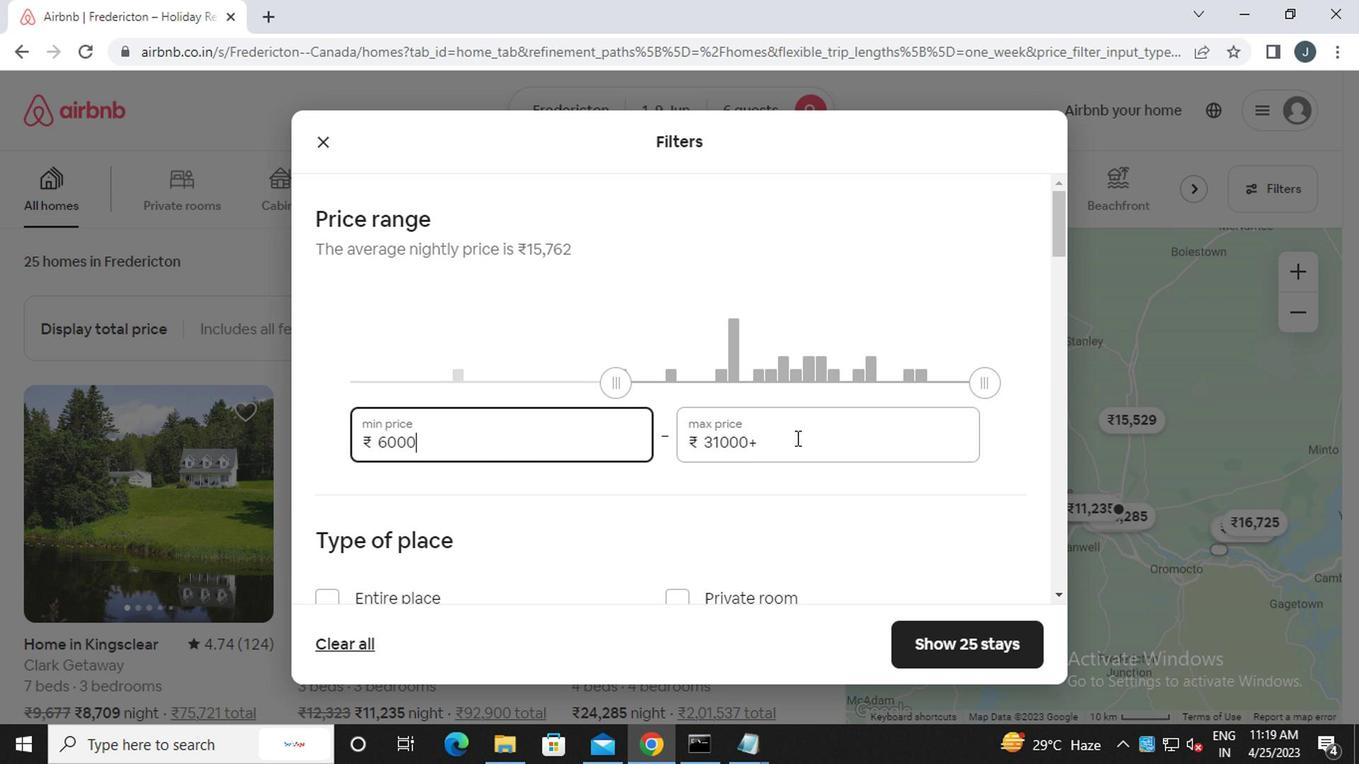 
Action: Key pressed <Key.backspace><Key.backspace><Key.backspace><Key.backspace><Key.backspace><Key.backspace><Key.backspace><Key.backspace><Key.backspace><Key.backspace><Key.backspace><Key.backspace><<97>><<98>><<96>><<96>><<96>><<96>><Key.backspace>
Screenshot: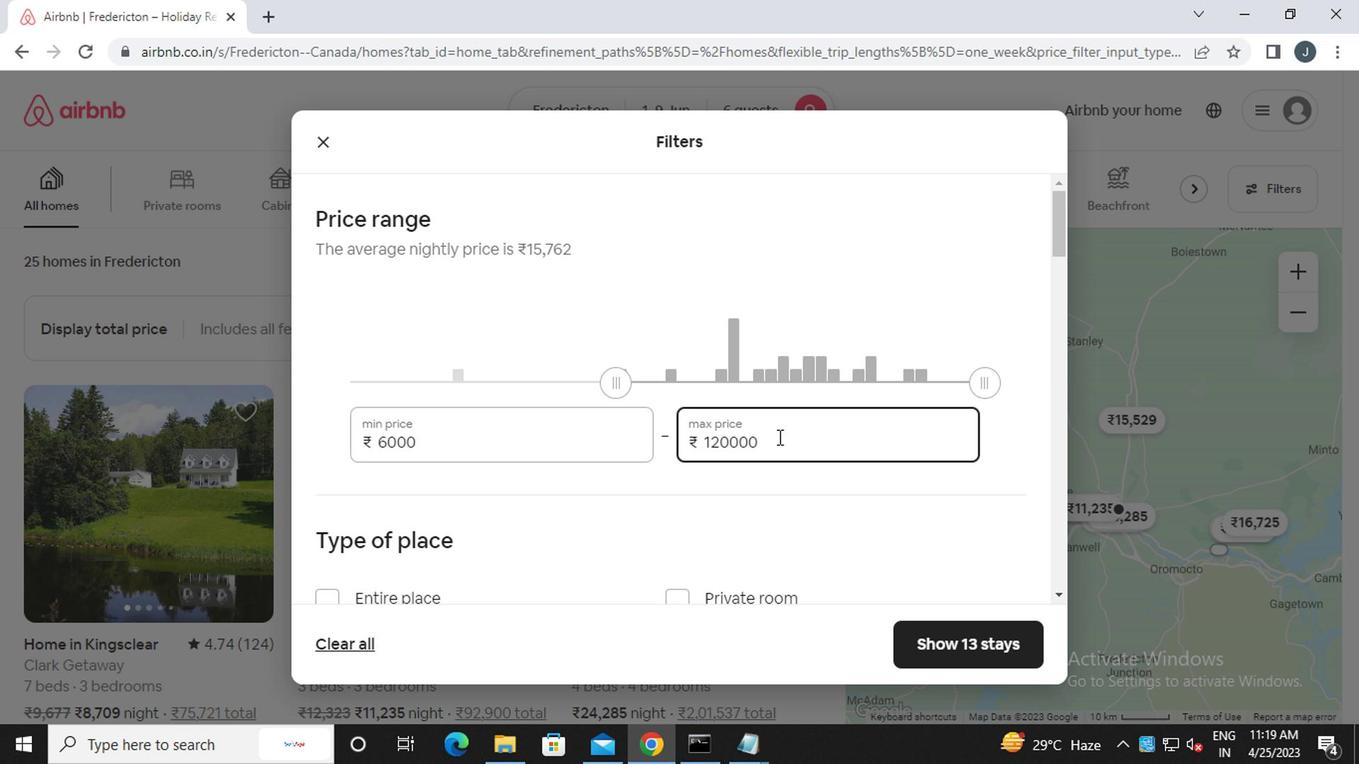 
Action: Mouse moved to (844, 390)
Screenshot: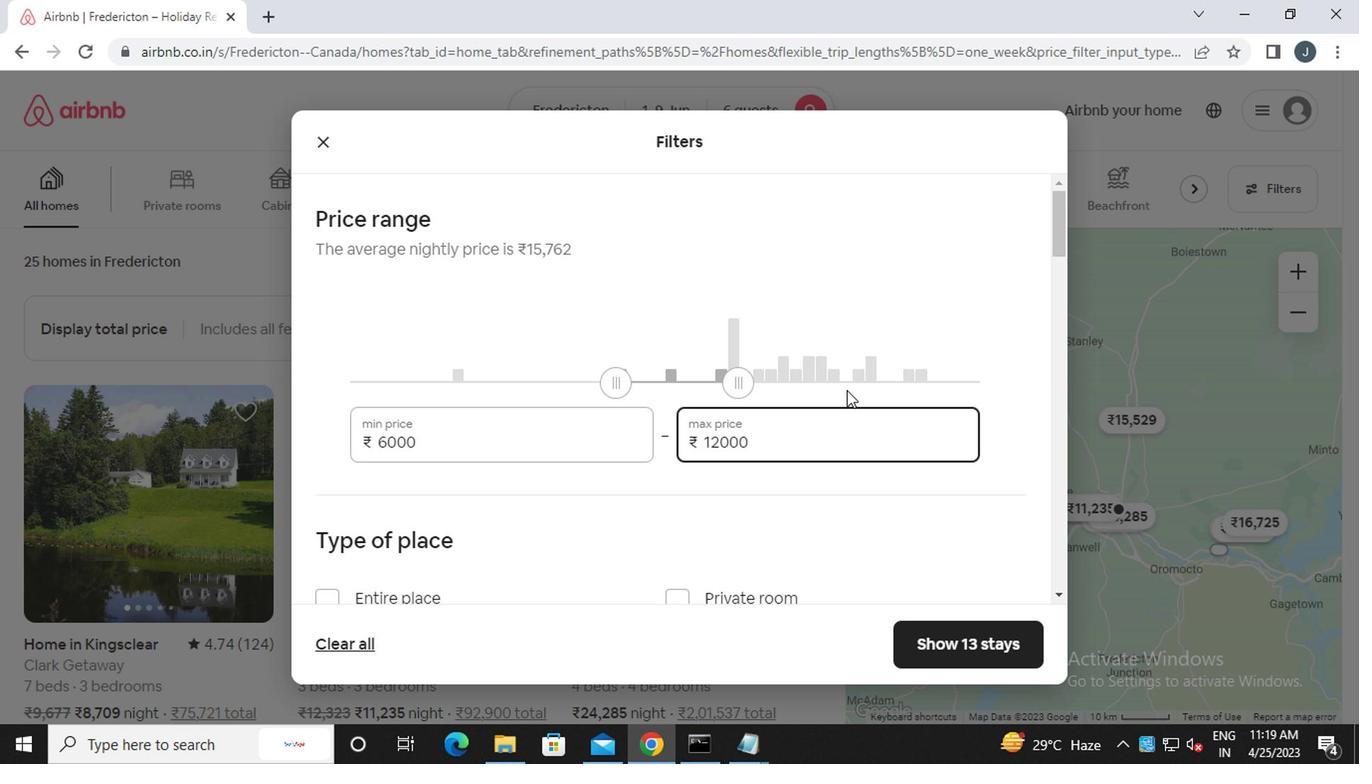 
Action: Mouse scrolled (844, 389) with delta (0, 0)
Screenshot: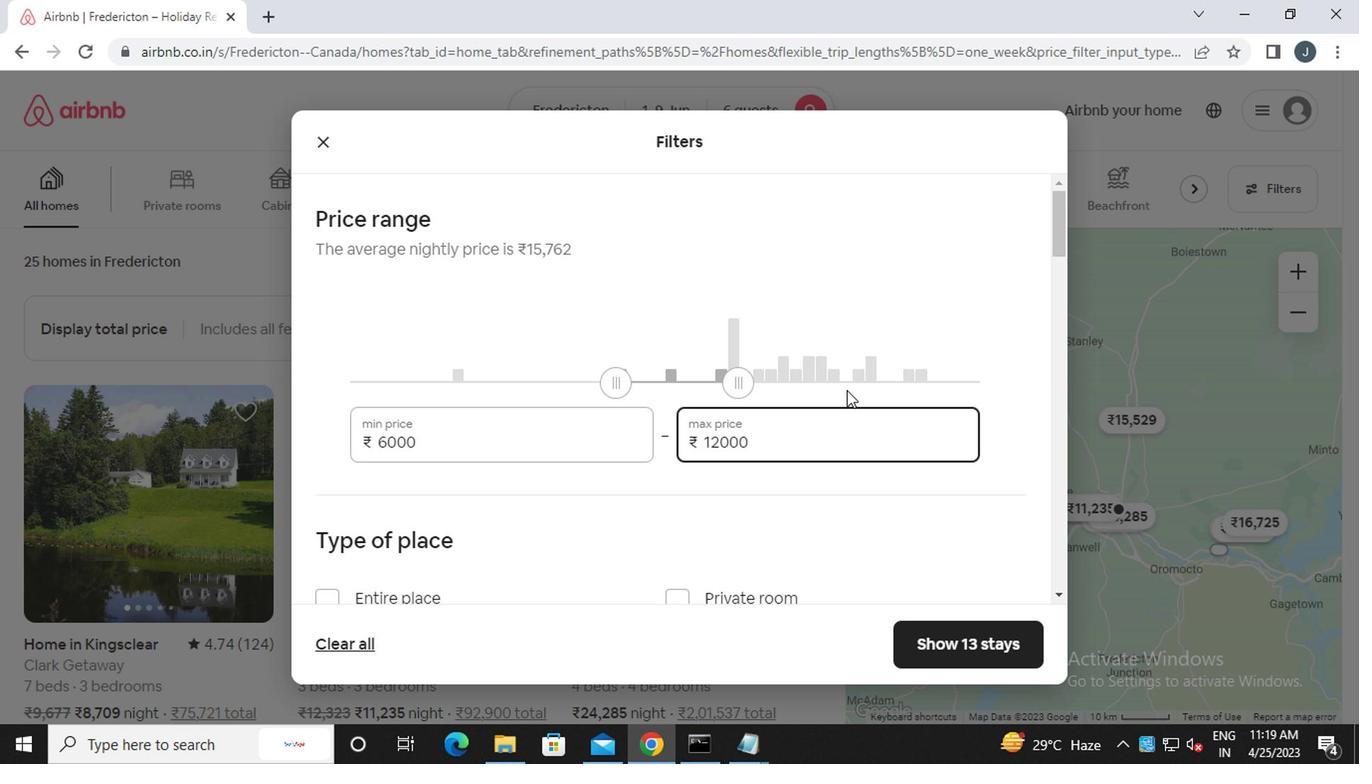 
Action: Mouse moved to (845, 393)
Screenshot: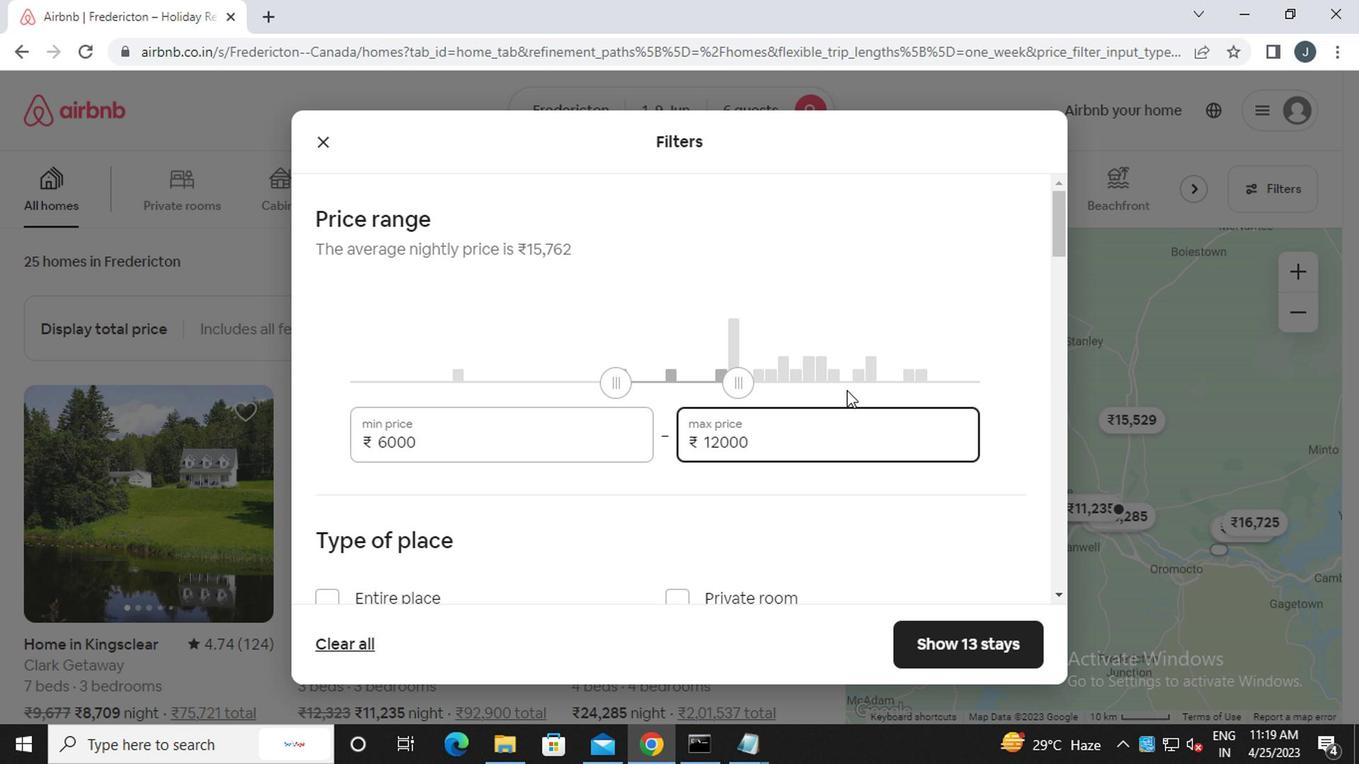 
Action: Mouse scrolled (845, 392) with delta (0, -1)
Screenshot: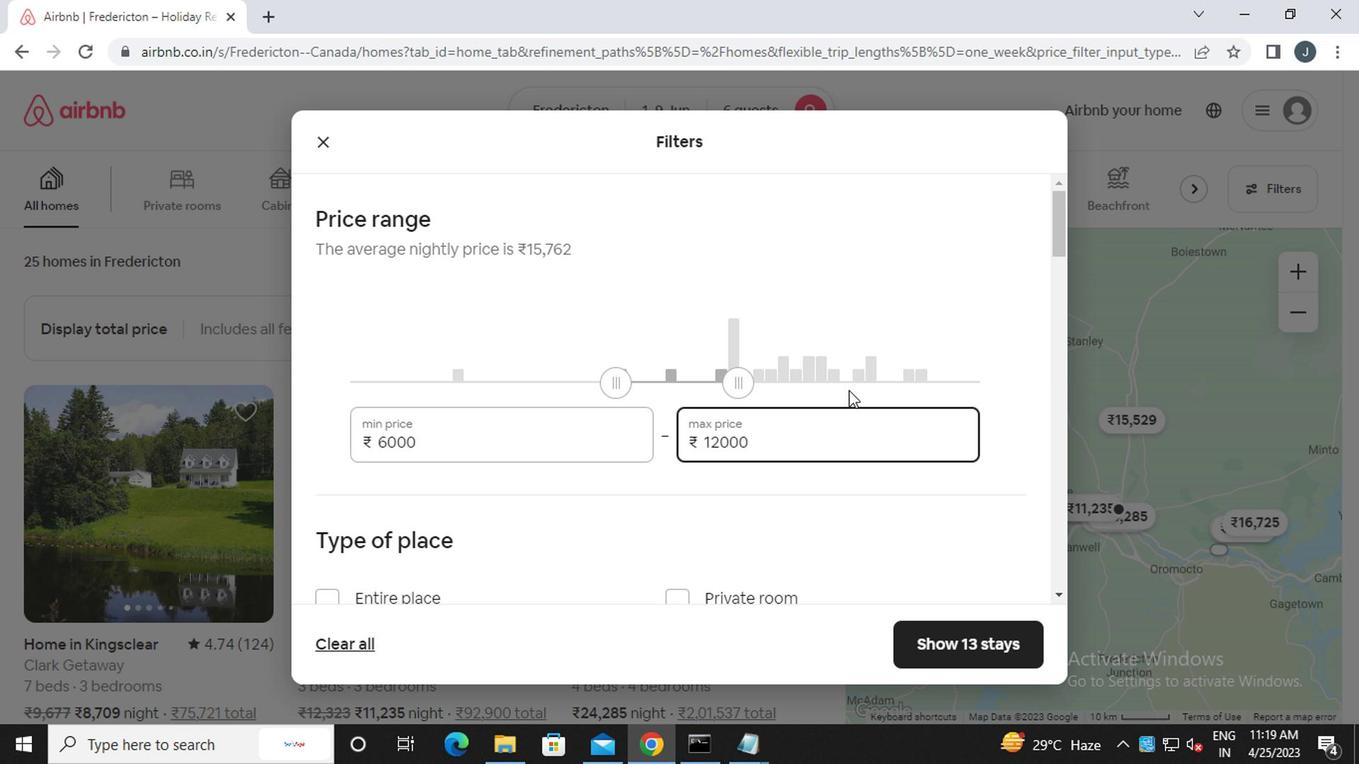 
Action: Mouse moved to (323, 395)
Screenshot: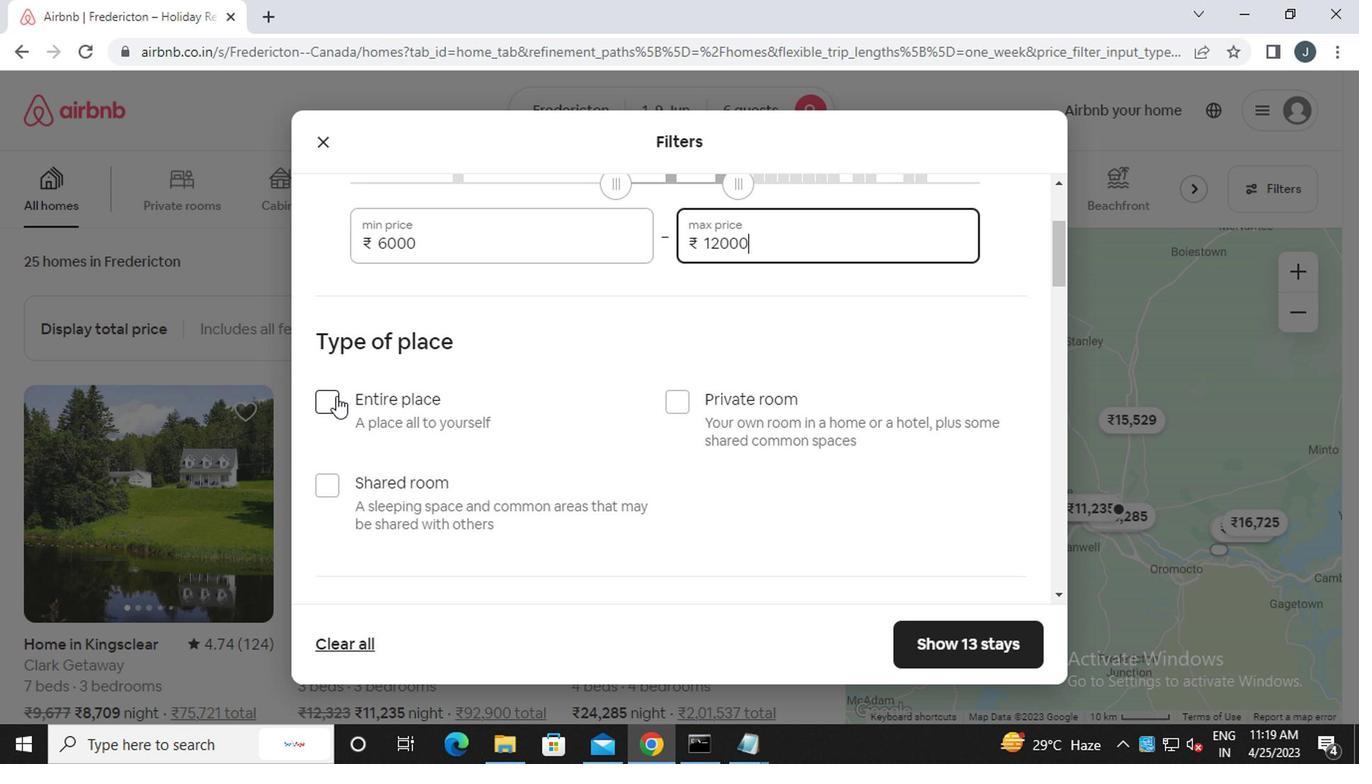 
Action: Mouse pressed left at (323, 395)
Screenshot: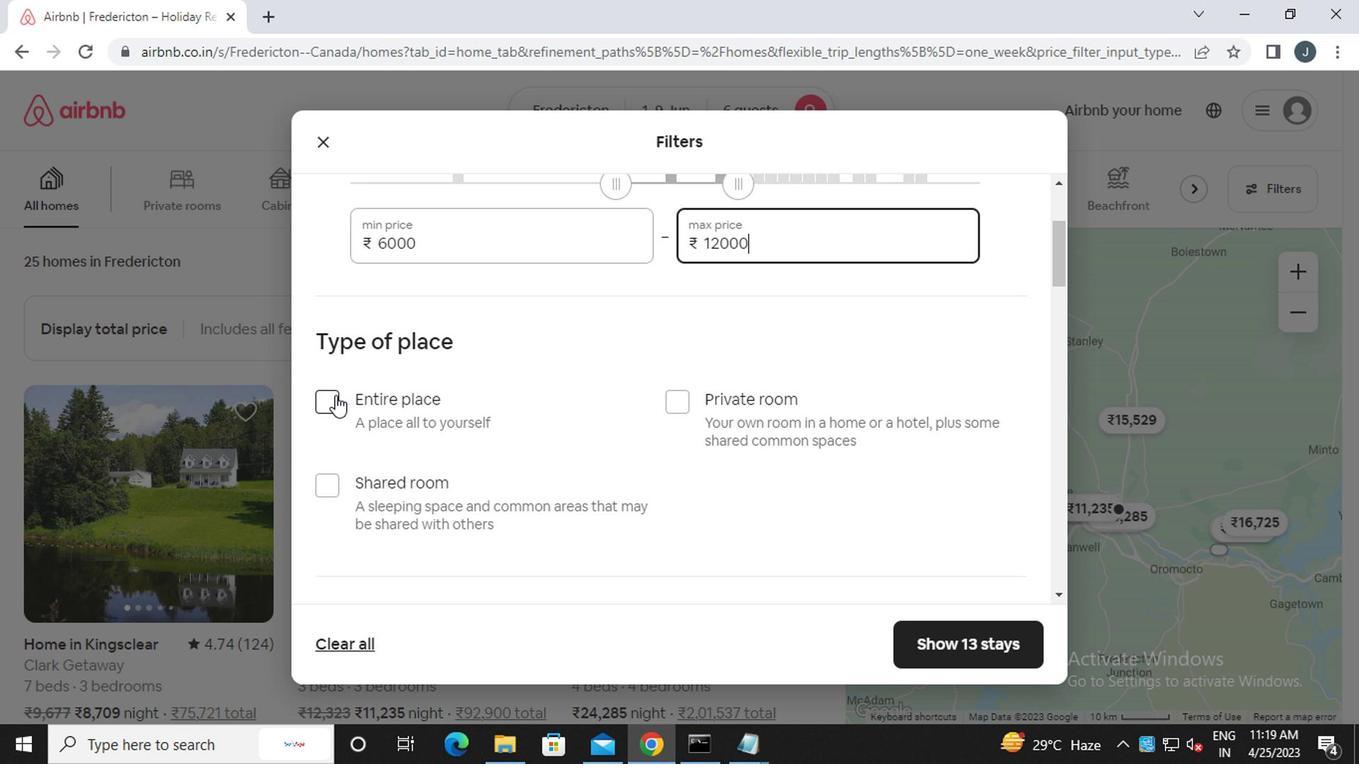 
Action: Mouse moved to (637, 442)
Screenshot: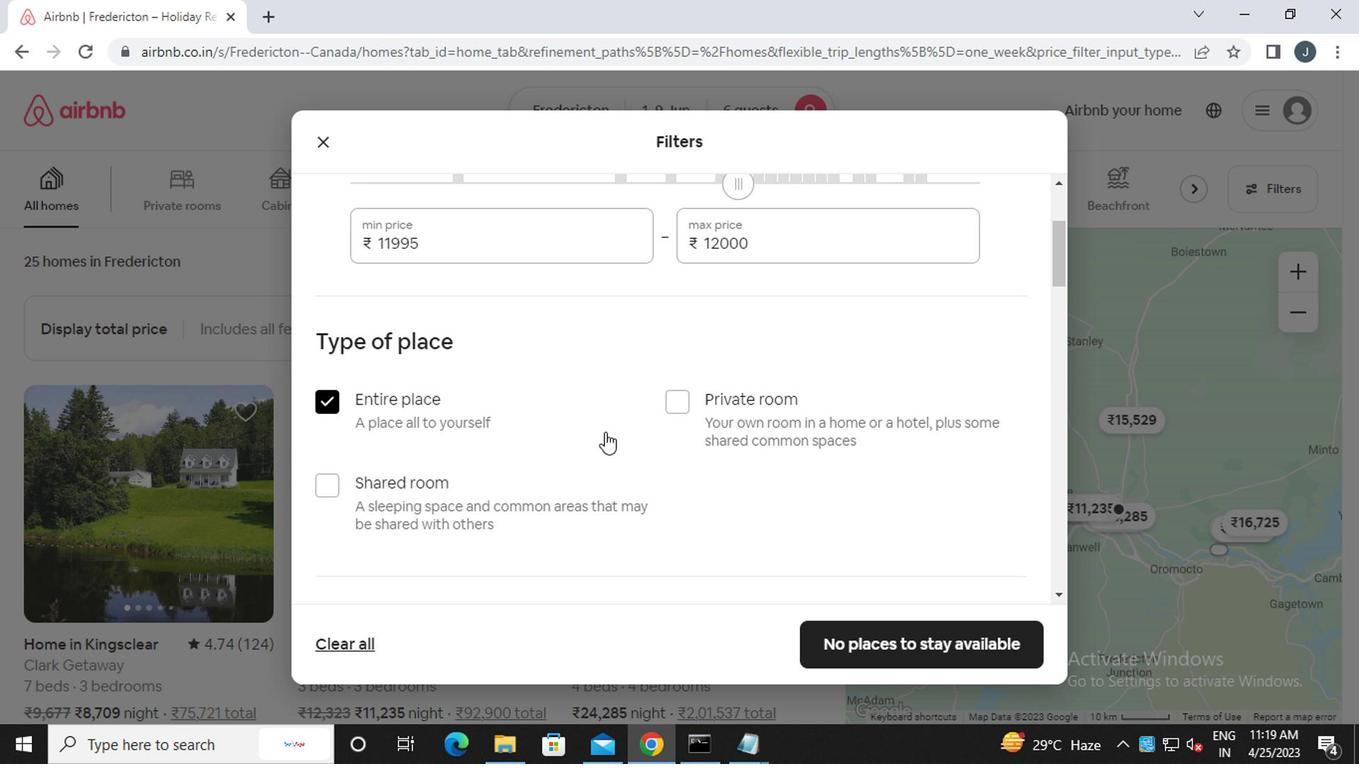 
Action: Mouse scrolled (637, 441) with delta (0, -1)
Screenshot: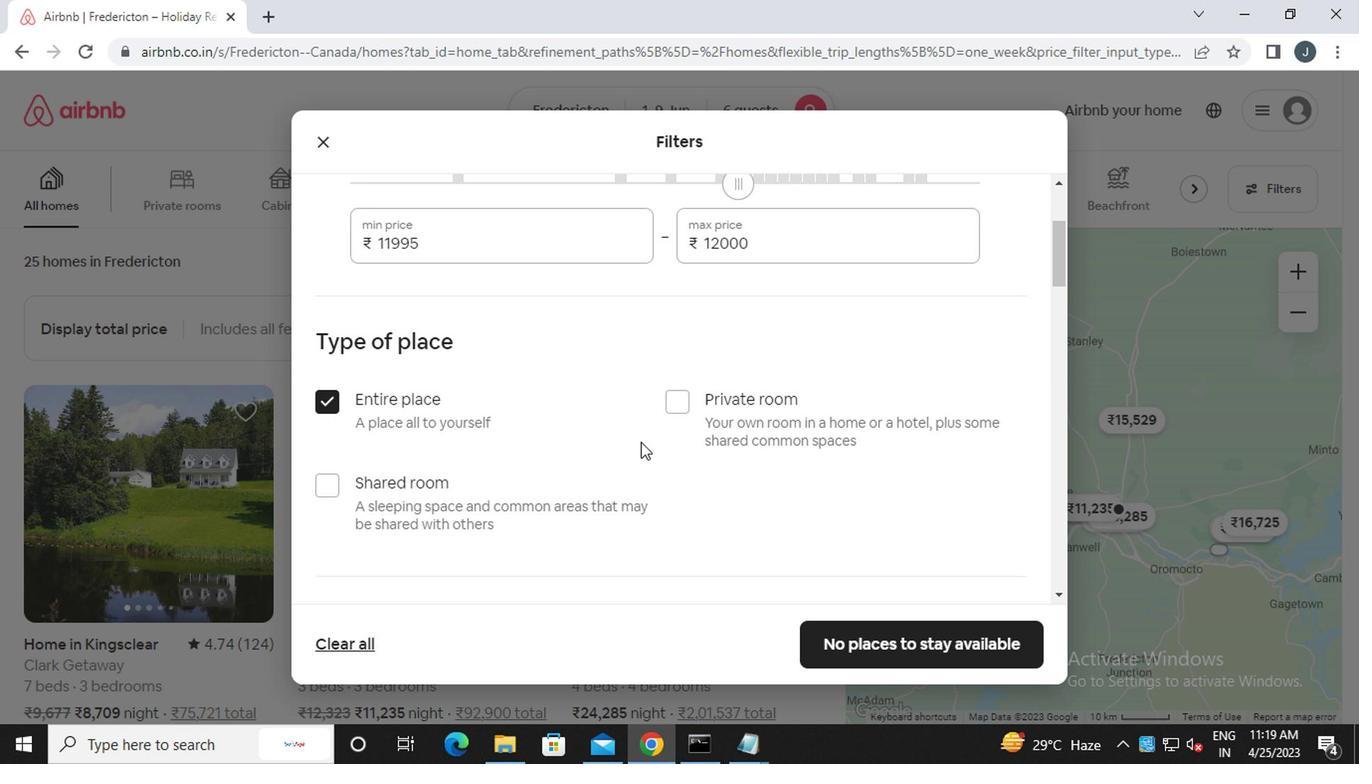 
Action: Mouse scrolled (637, 441) with delta (0, -1)
Screenshot: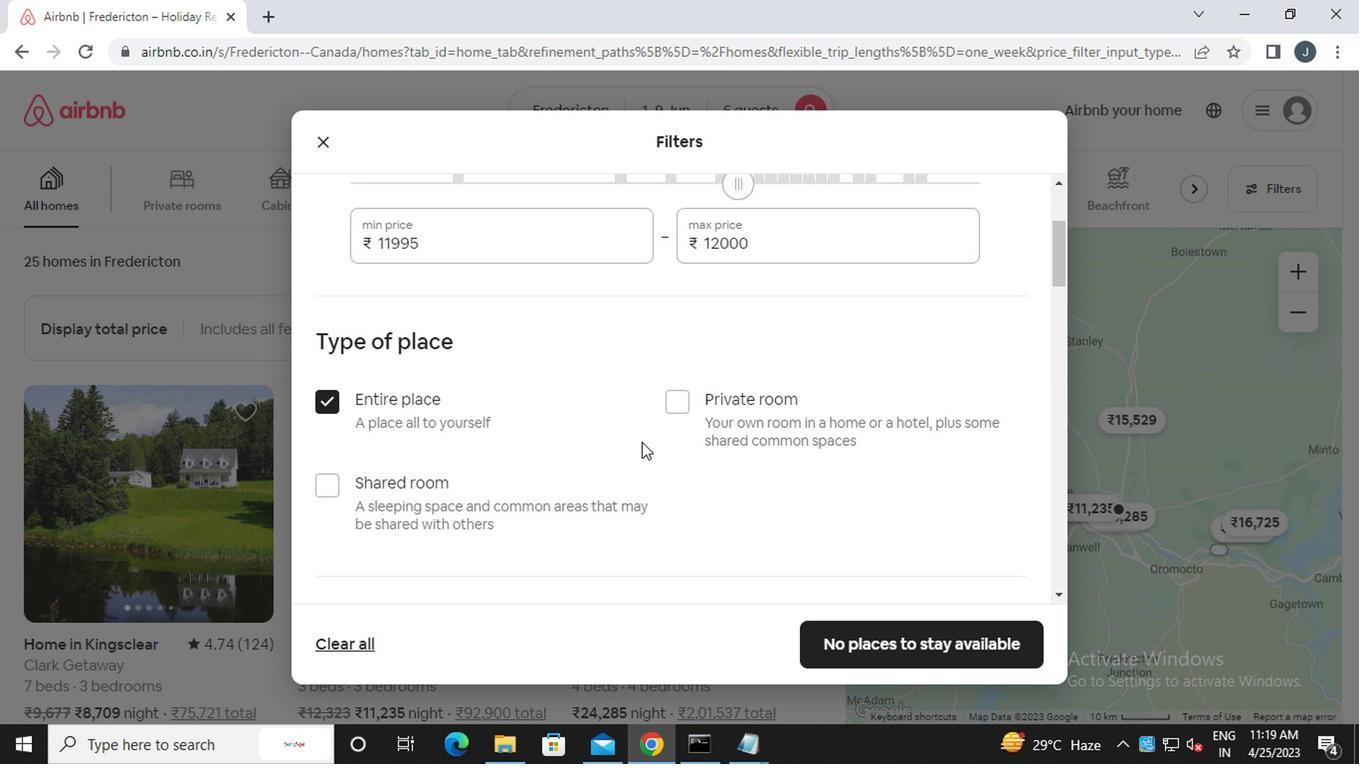 
Action: Mouse scrolled (637, 441) with delta (0, -1)
Screenshot: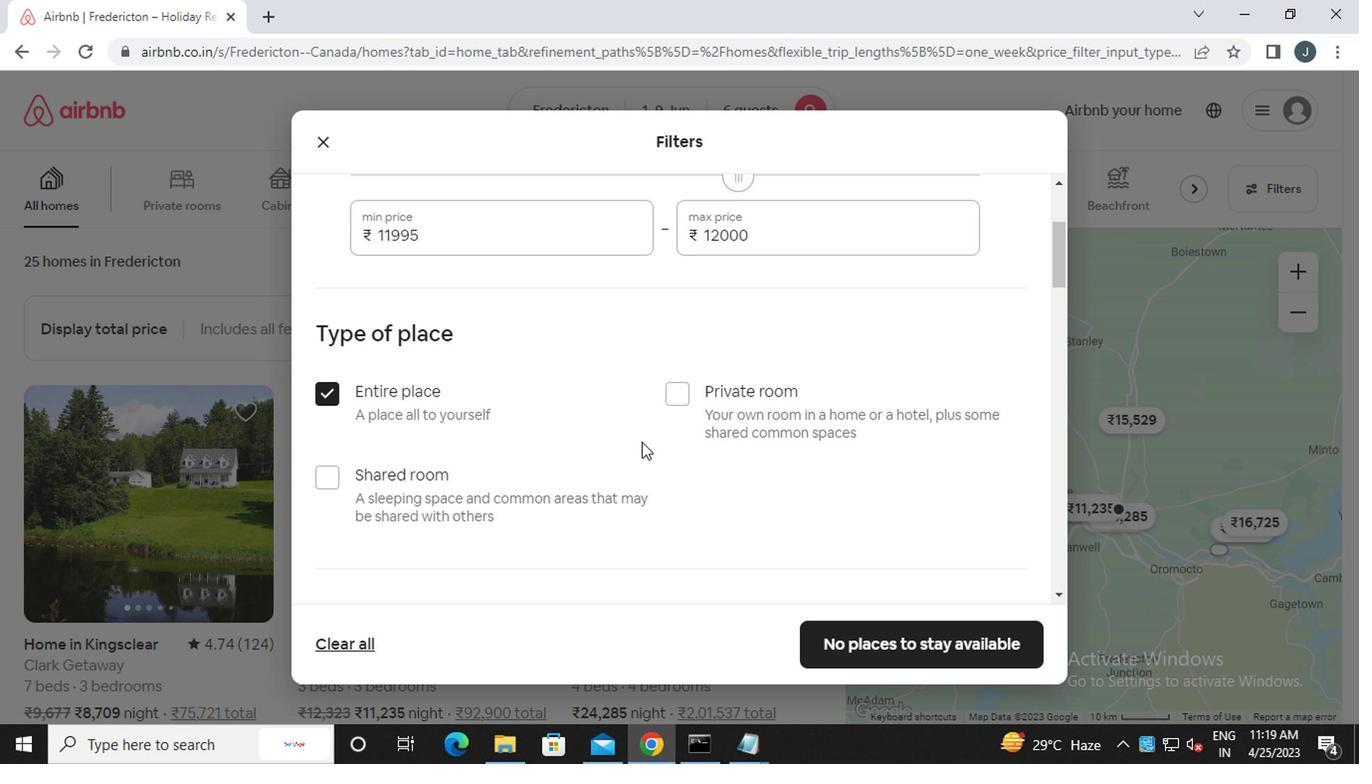 
Action: Mouse moved to (488, 421)
Screenshot: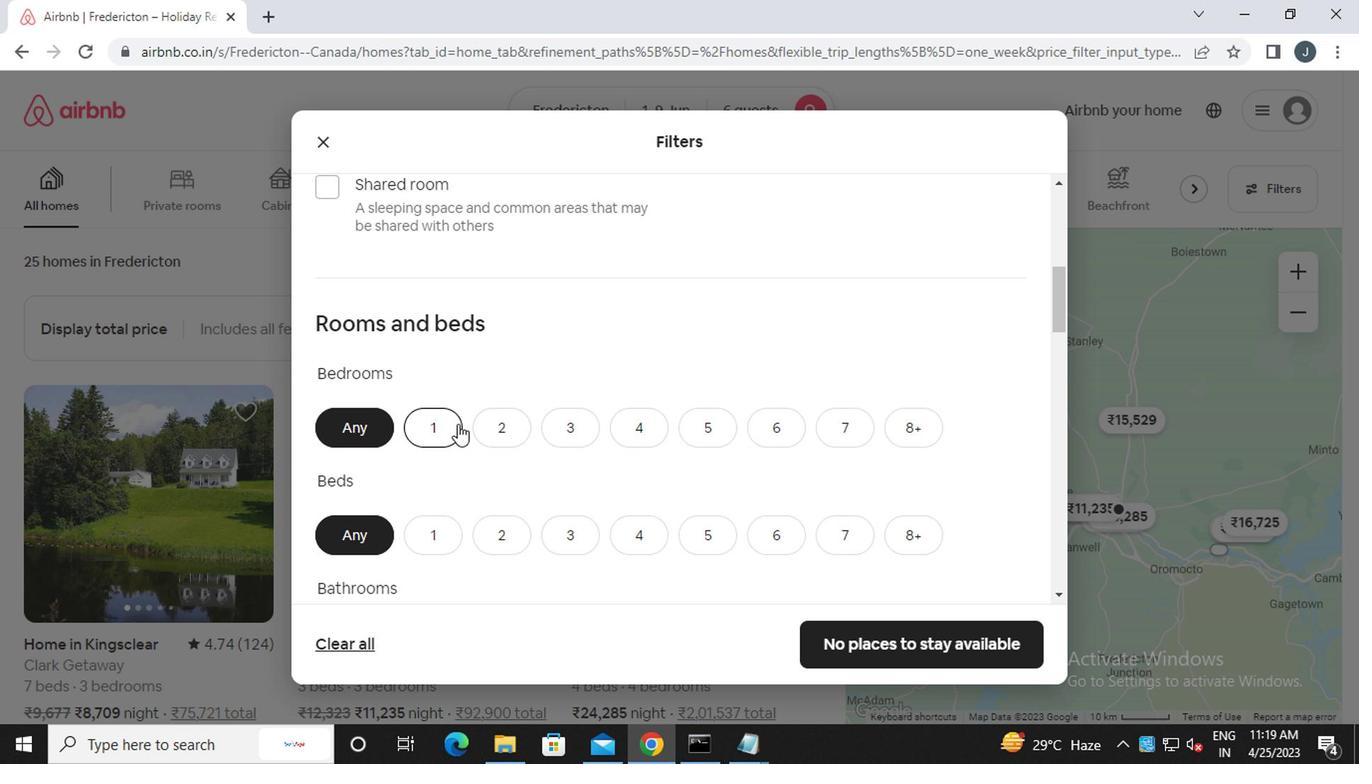 
Action: Mouse scrolled (488, 422) with delta (0, 0)
Screenshot: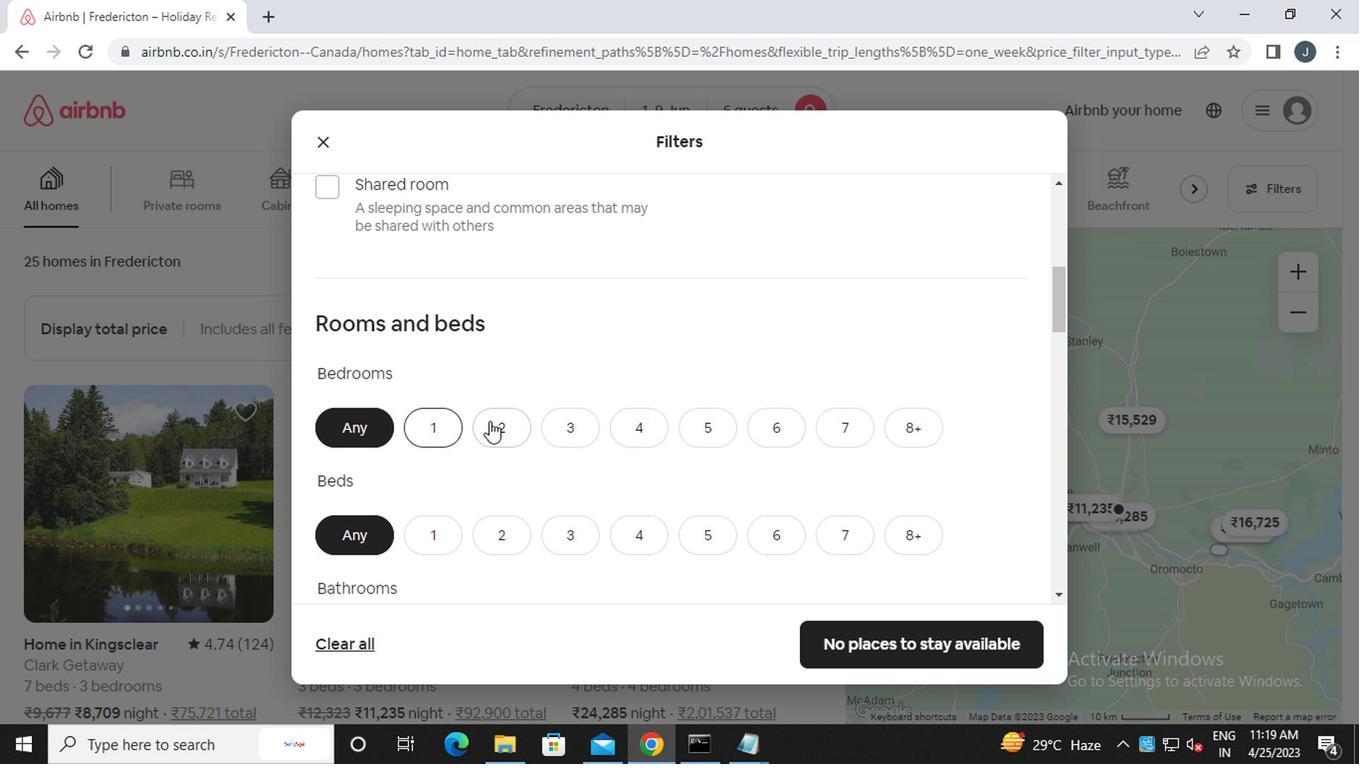 
Action: Mouse scrolled (488, 422) with delta (0, 0)
Screenshot: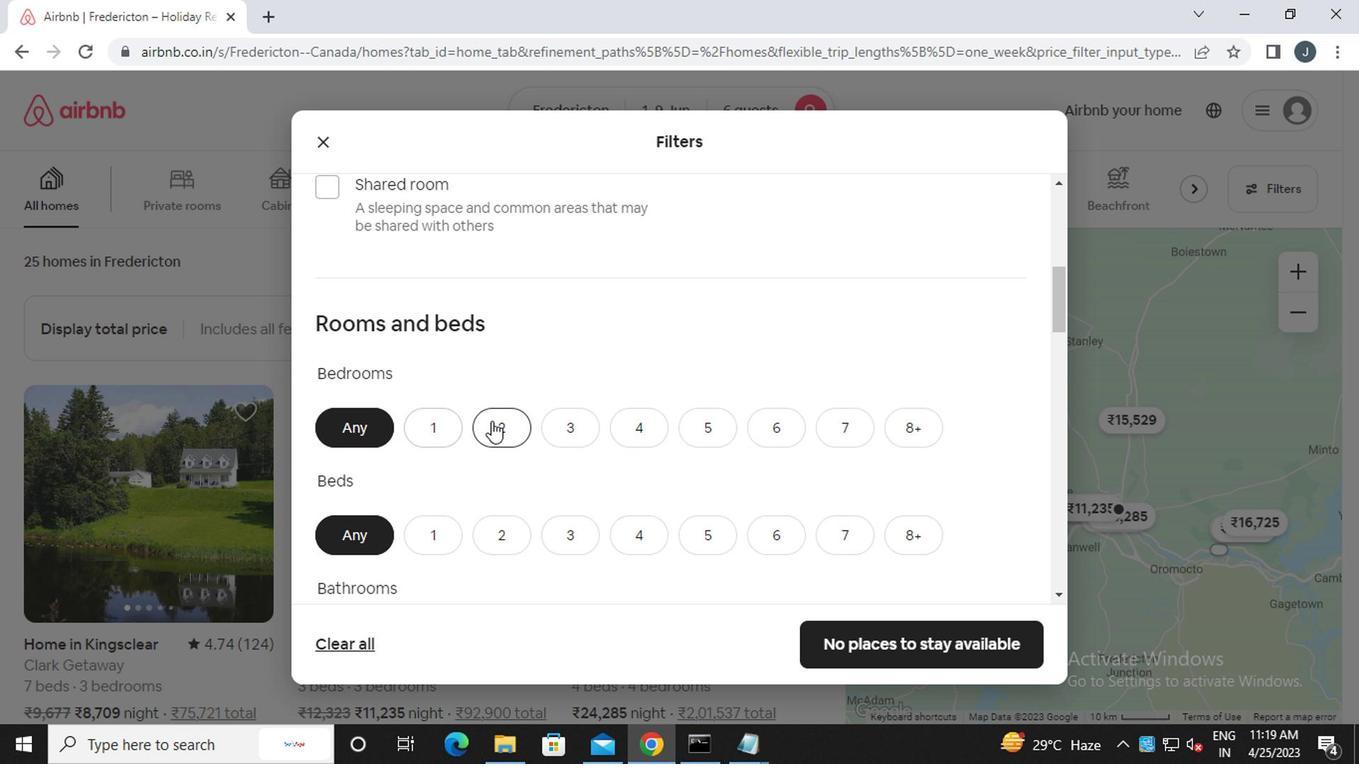 
Action: Mouse scrolled (488, 420) with delta (0, 0)
Screenshot: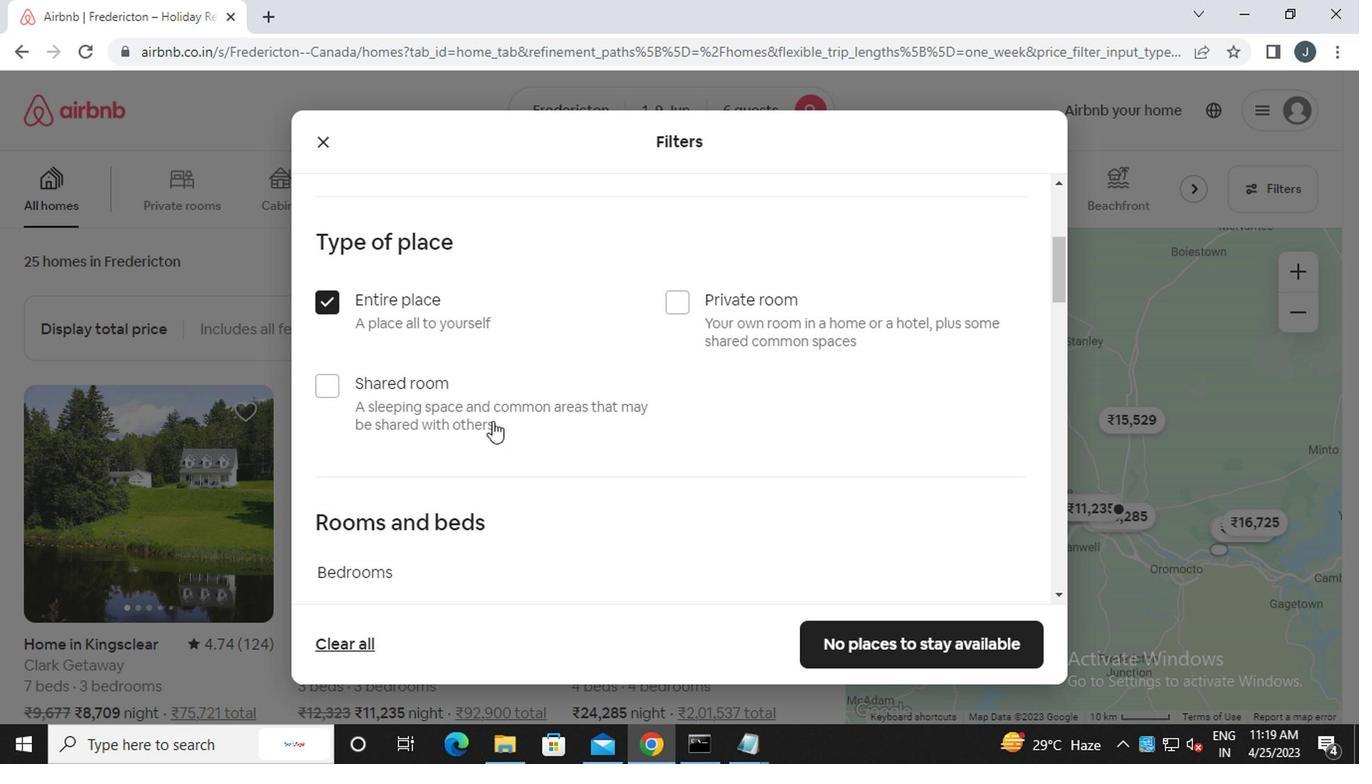
Action: Mouse scrolled (488, 420) with delta (0, 0)
Screenshot: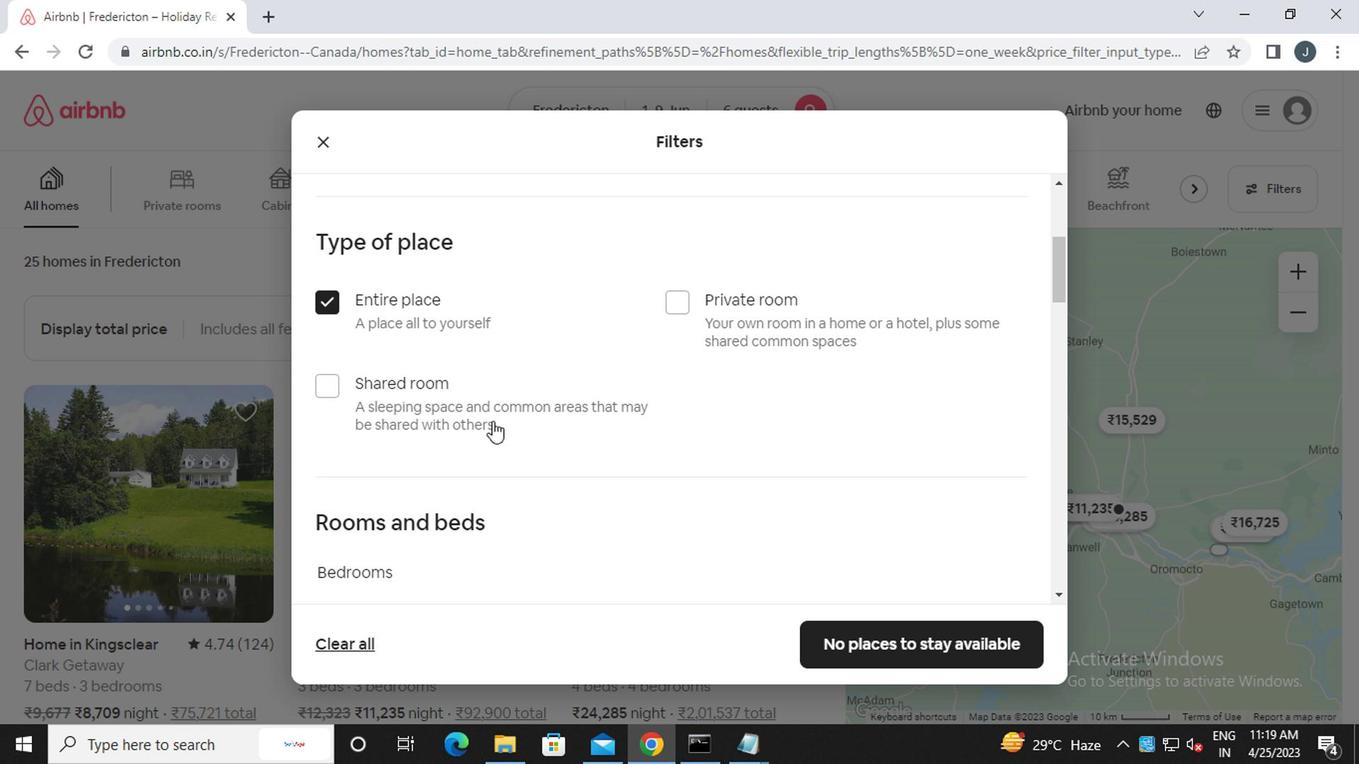 
Action: Mouse scrolled (488, 420) with delta (0, 0)
Screenshot: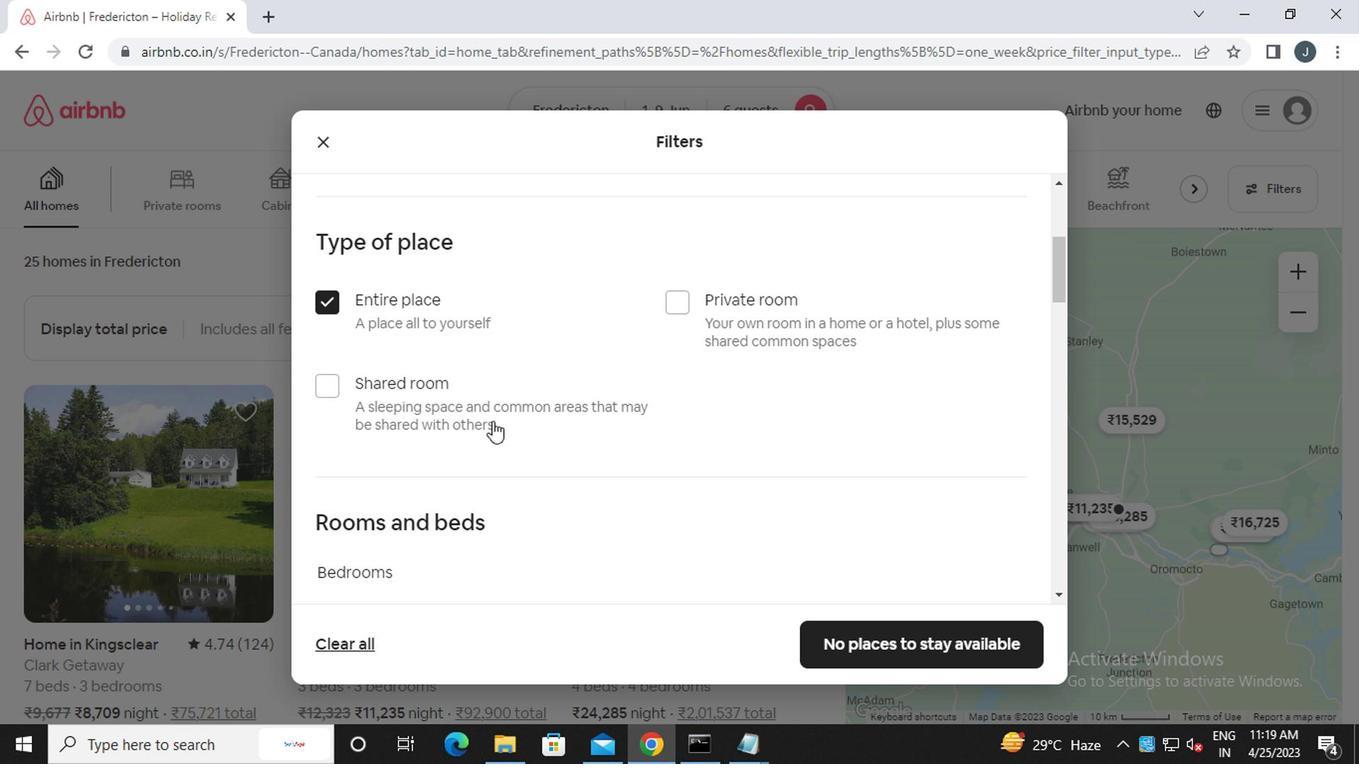 
Action: Mouse moved to (570, 342)
Screenshot: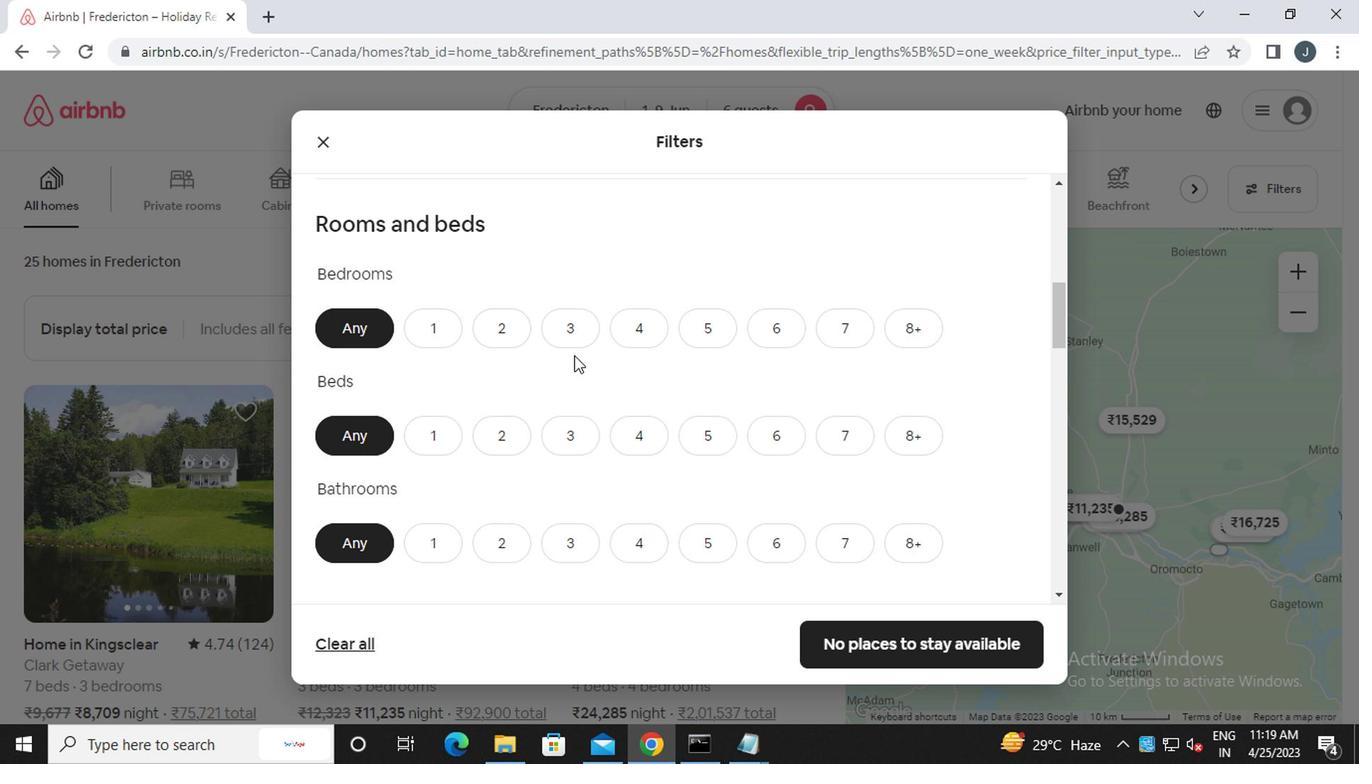 
Action: Mouse pressed left at (570, 342)
Screenshot: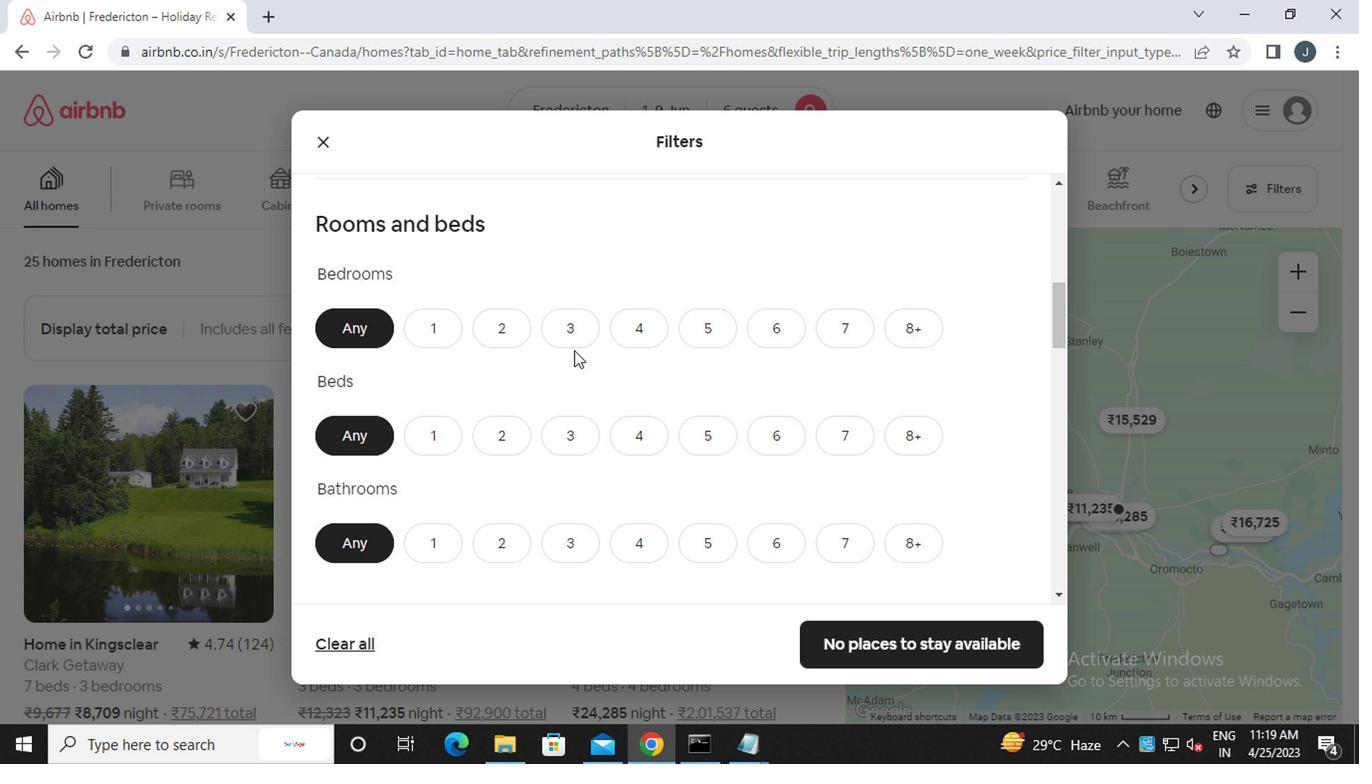 
Action: Mouse moved to (565, 423)
Screenshot: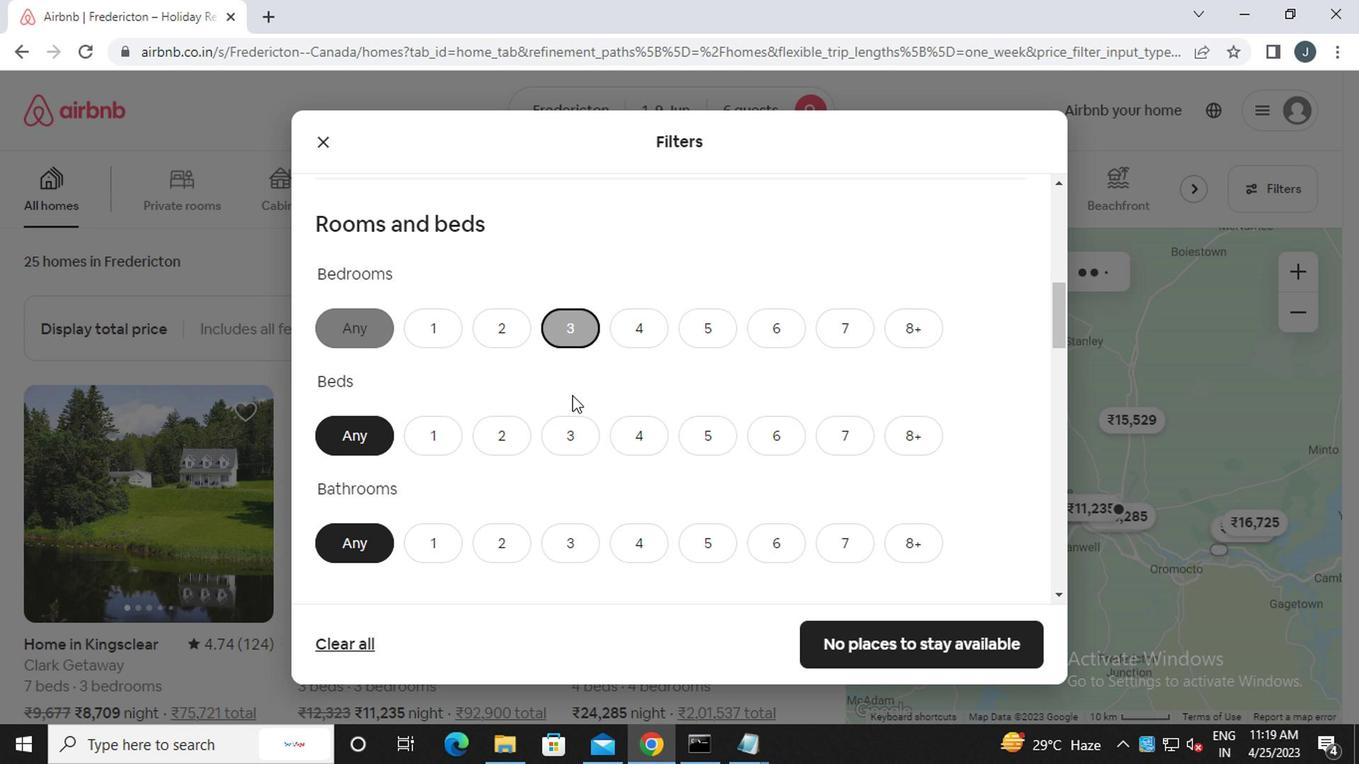 
Action: Mouse pressed left at (565, 423)
Screenshot: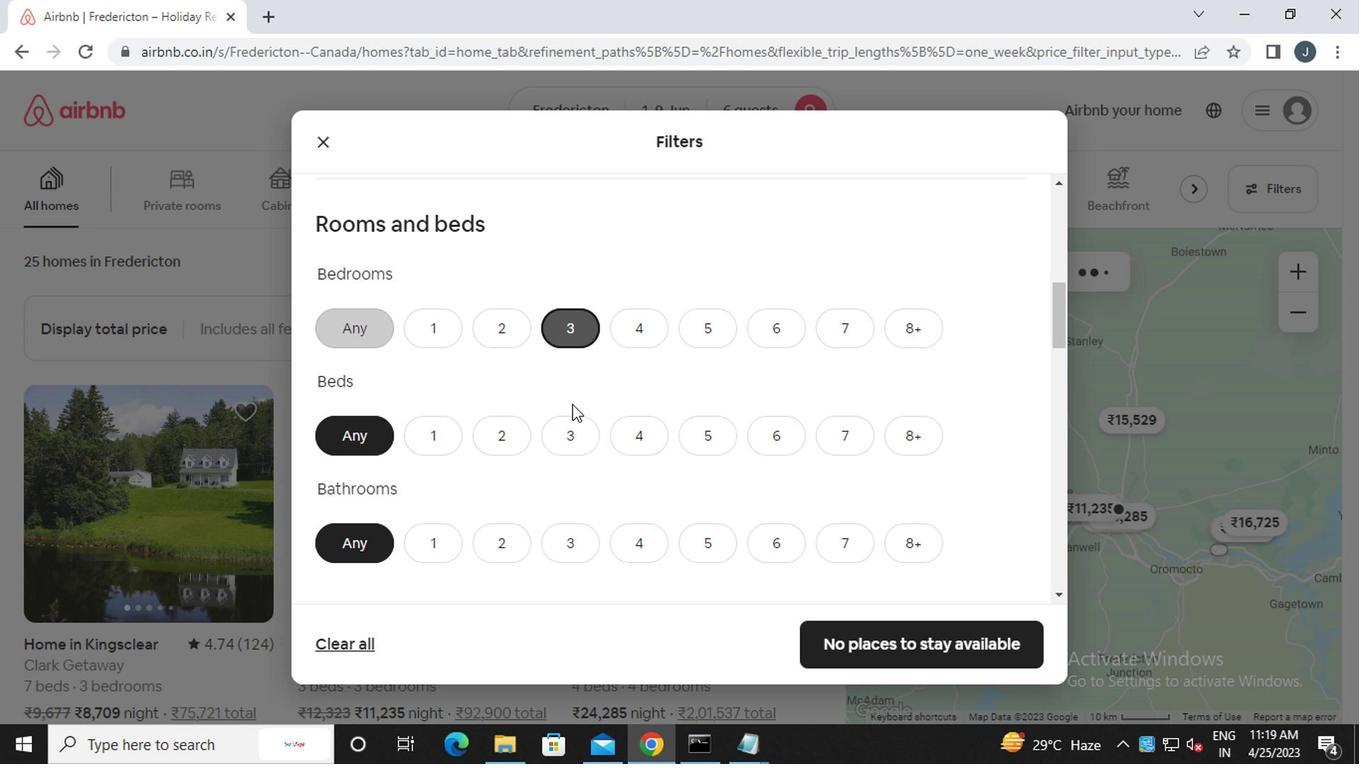 
Action: Mouse moved to (565, 541)
Screenshot: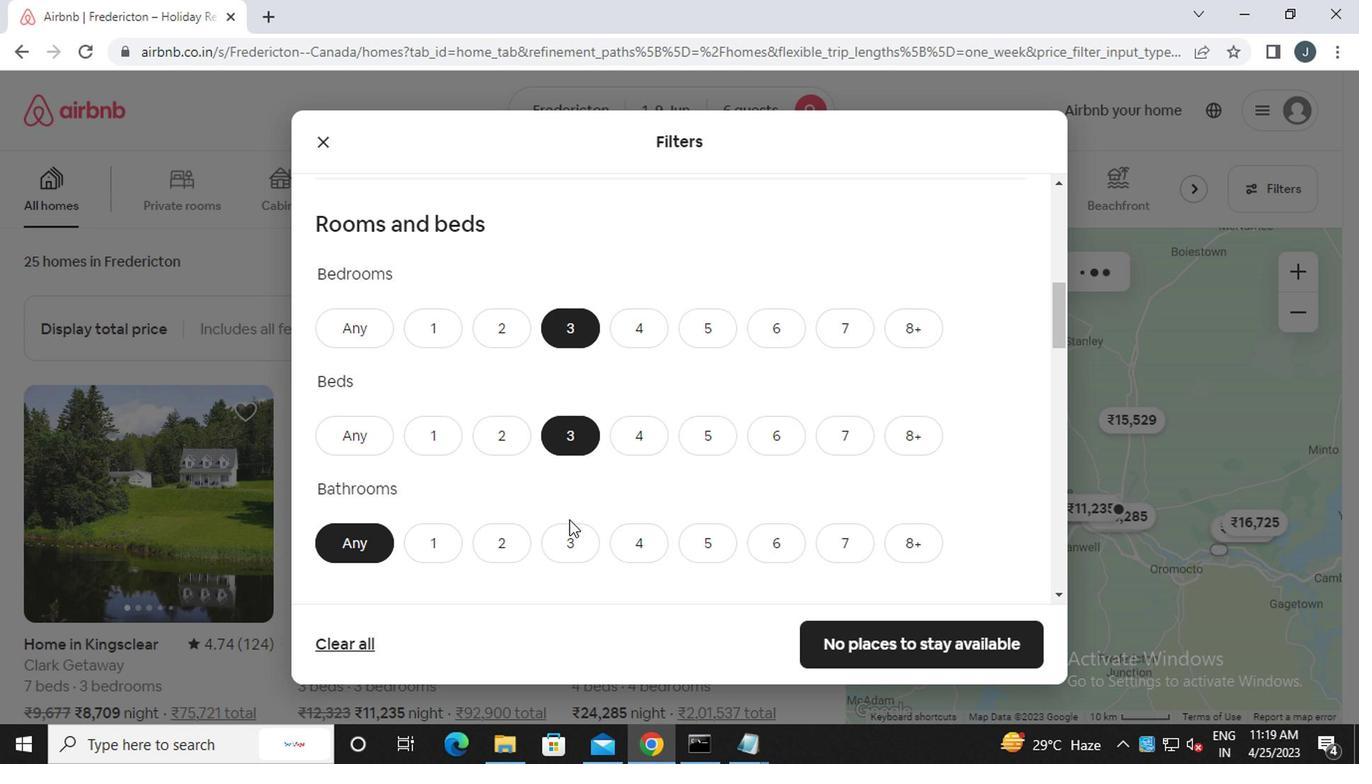 
Action: Mouse pressed left at (565, 541)
Screenshot: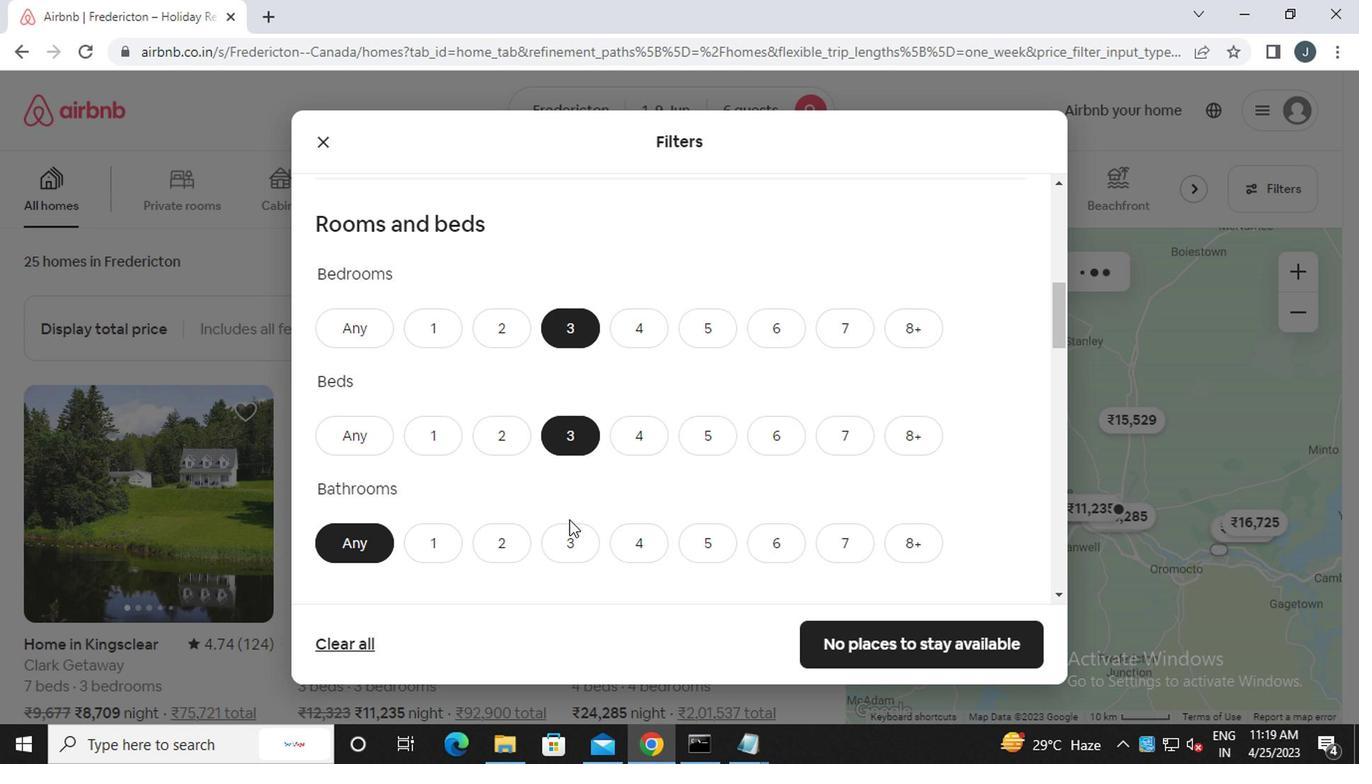 
Action: Mouse moved to (562, 521)
Screenshot: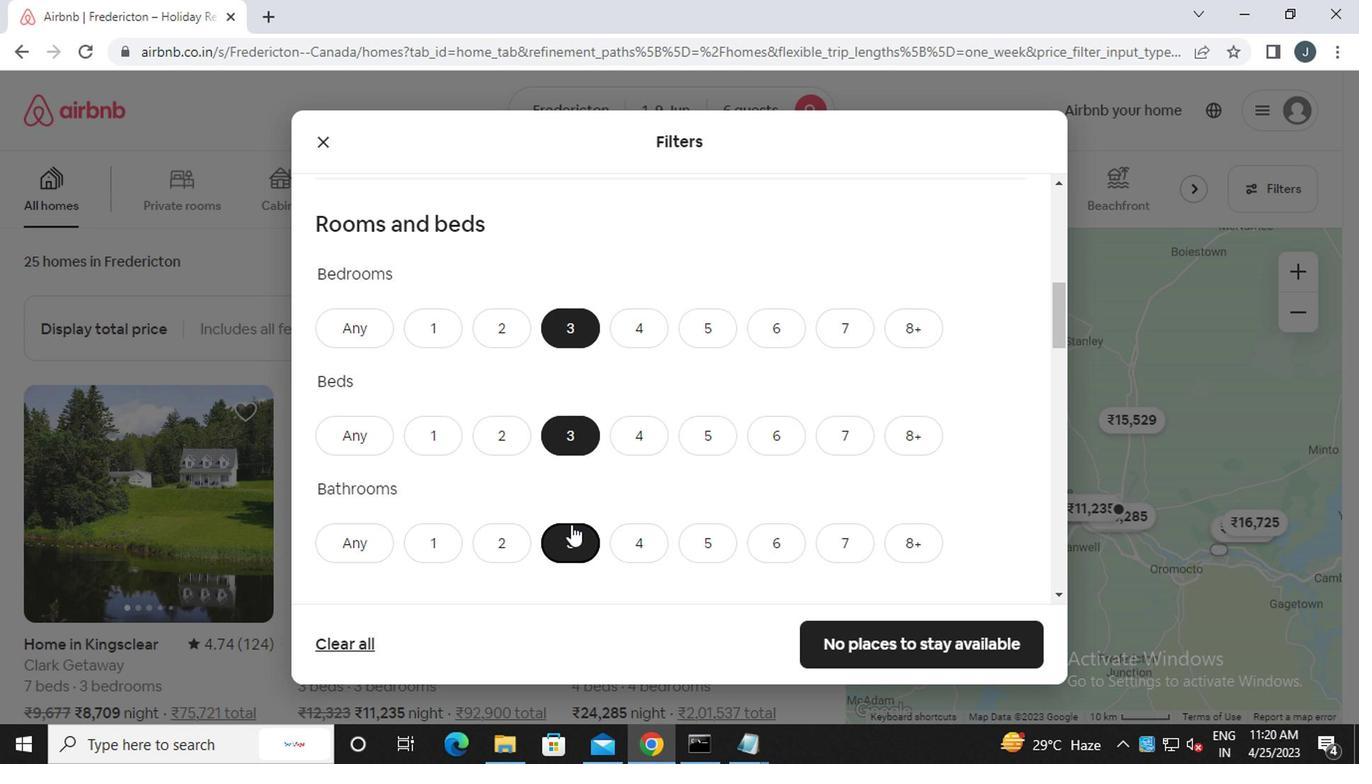 
Action: Mouse scrolled (562, 519) with delta (0, -1)
Screenshot: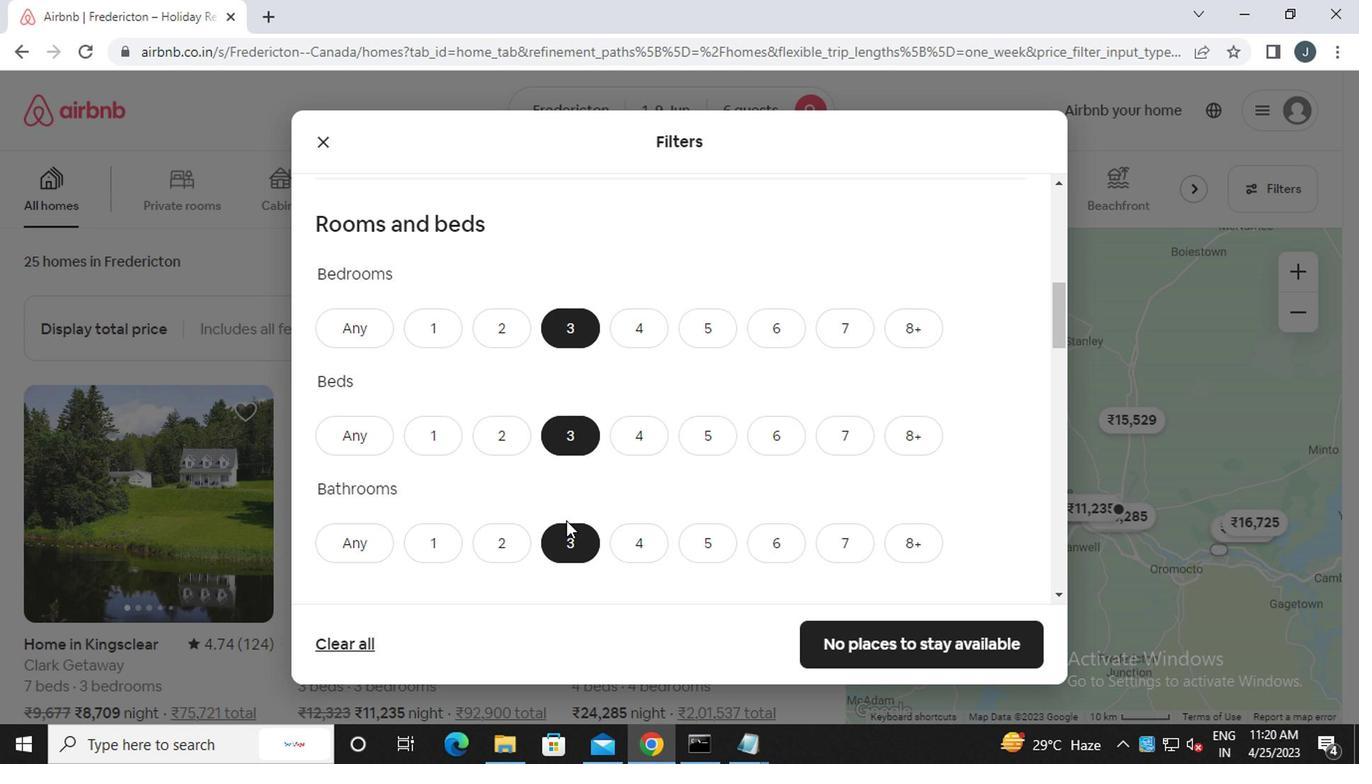 
Action: Mouse scrolled (562, 519) with delta (0, -1)
Screenshot: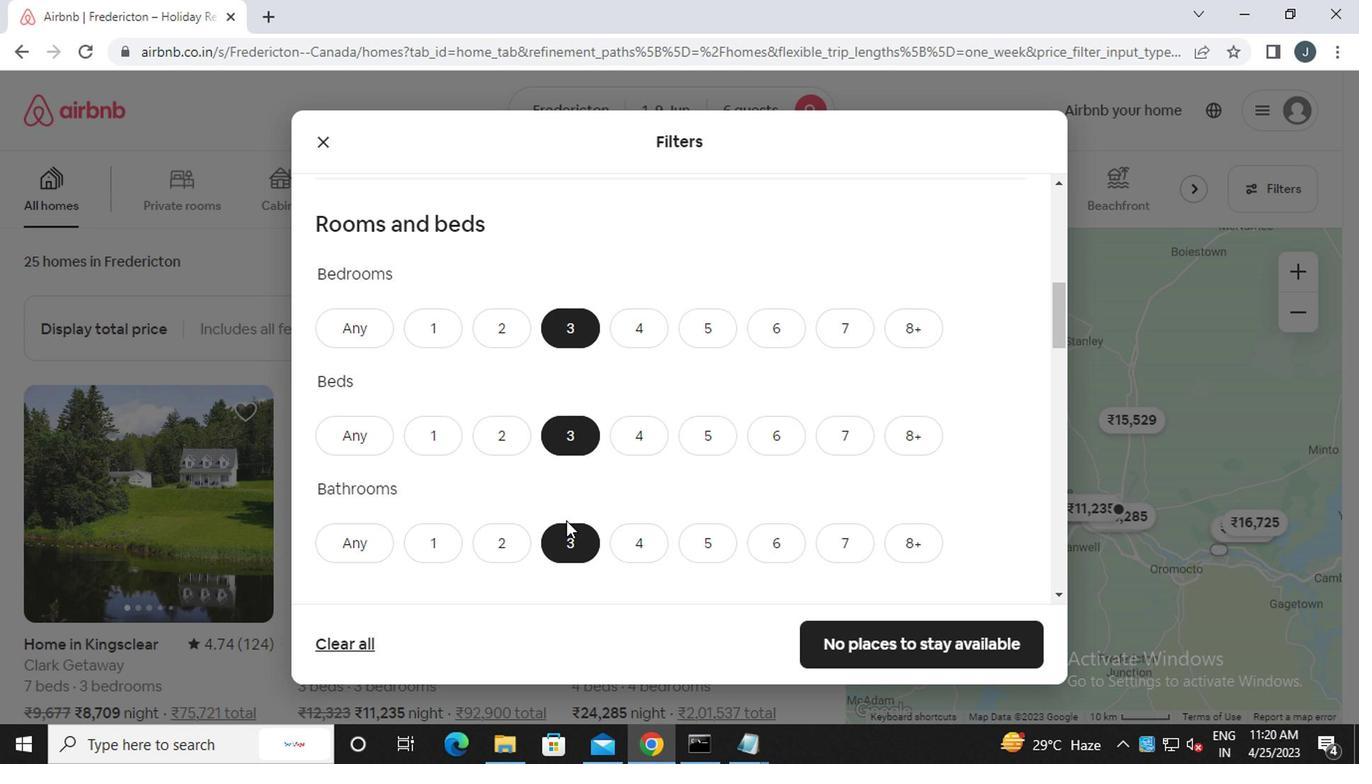 
Action: Mouse moved to (554, 516)
Screenshot: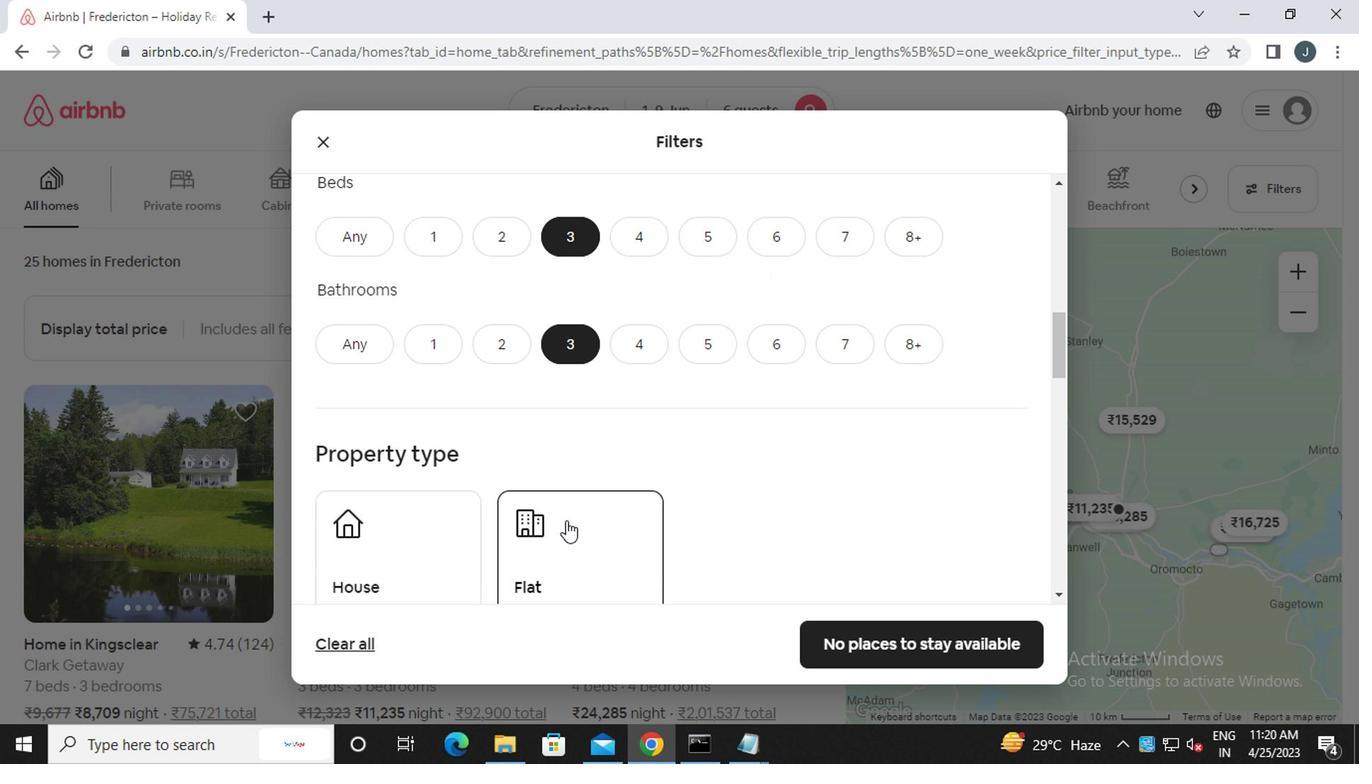 
Action: Mouse scrolled (554, 514) with delta (0, -1)
Screenshot: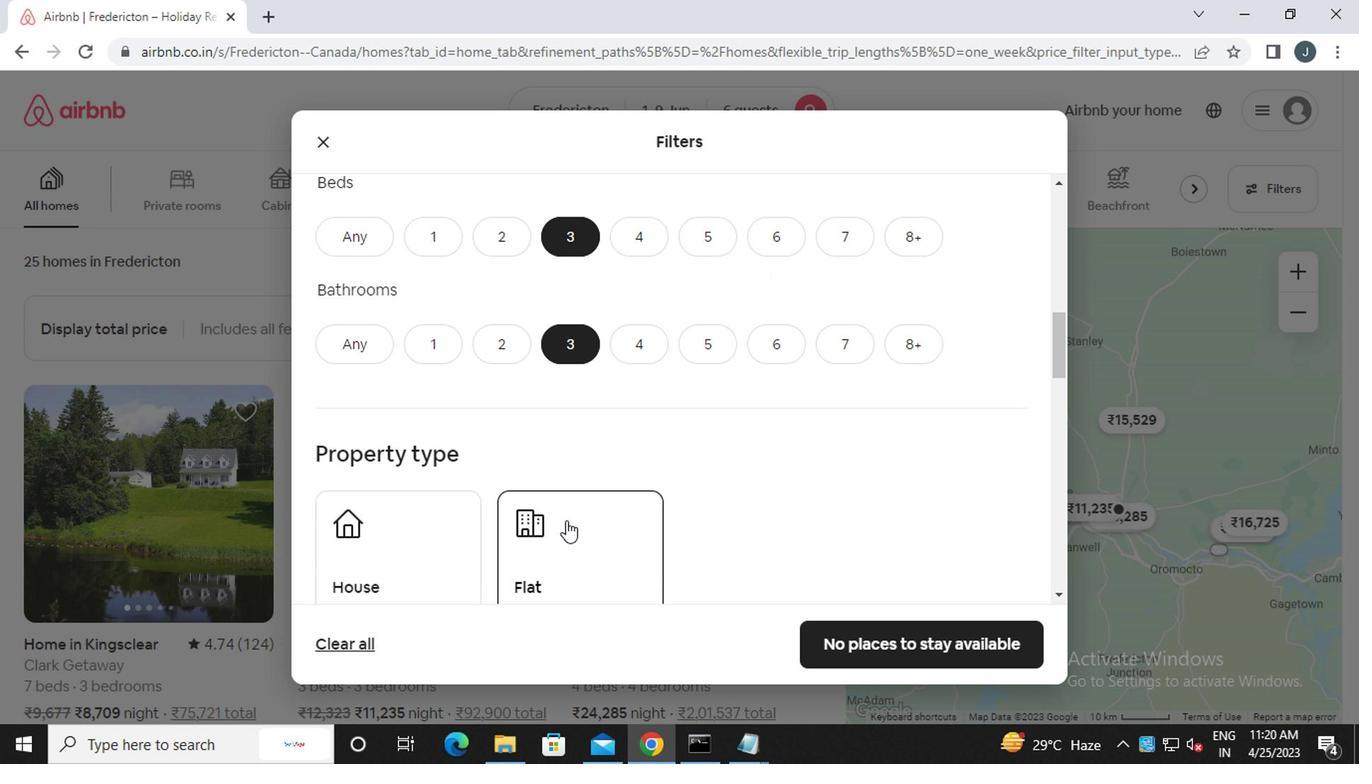 
Action: Mouse moved to (552, 516)
Screenshot: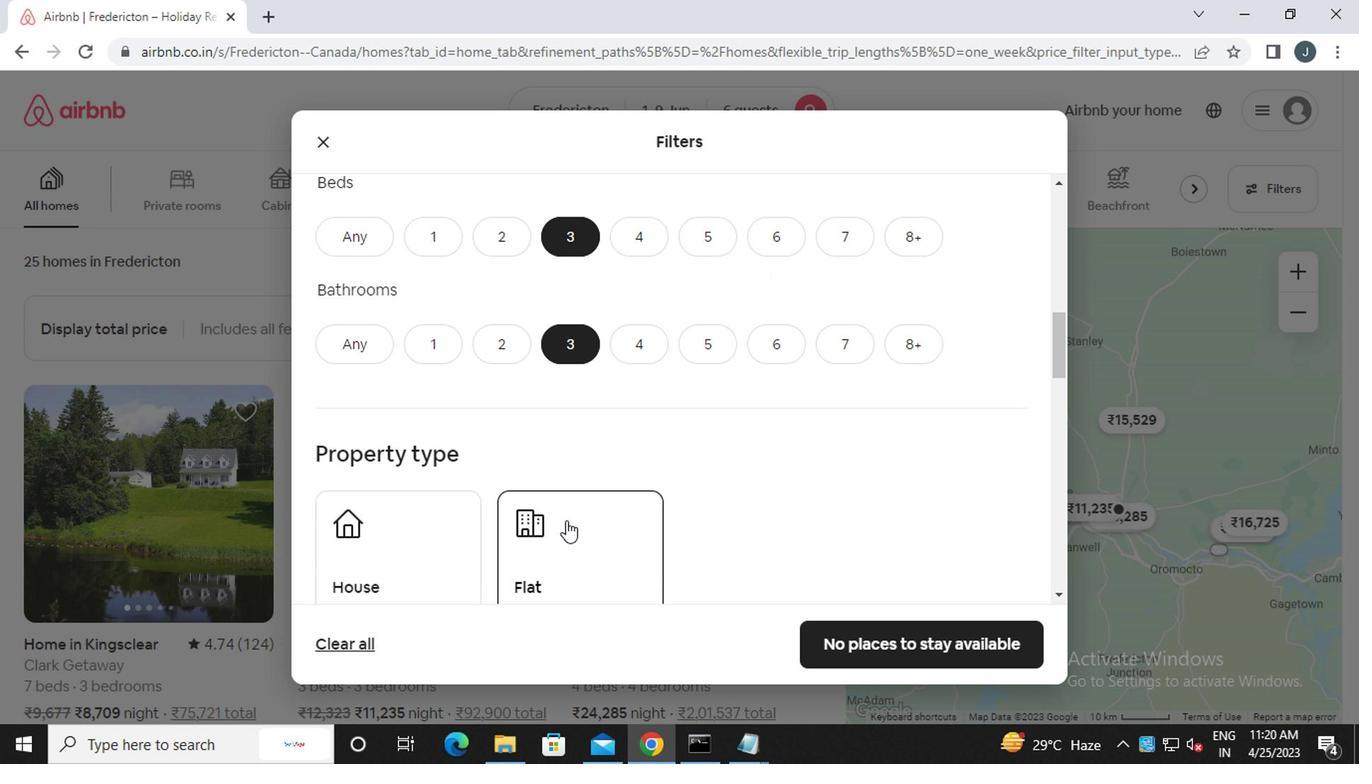 
Action: Mouse scrolled (552, 514) with delta (0, -1)
Screenshot: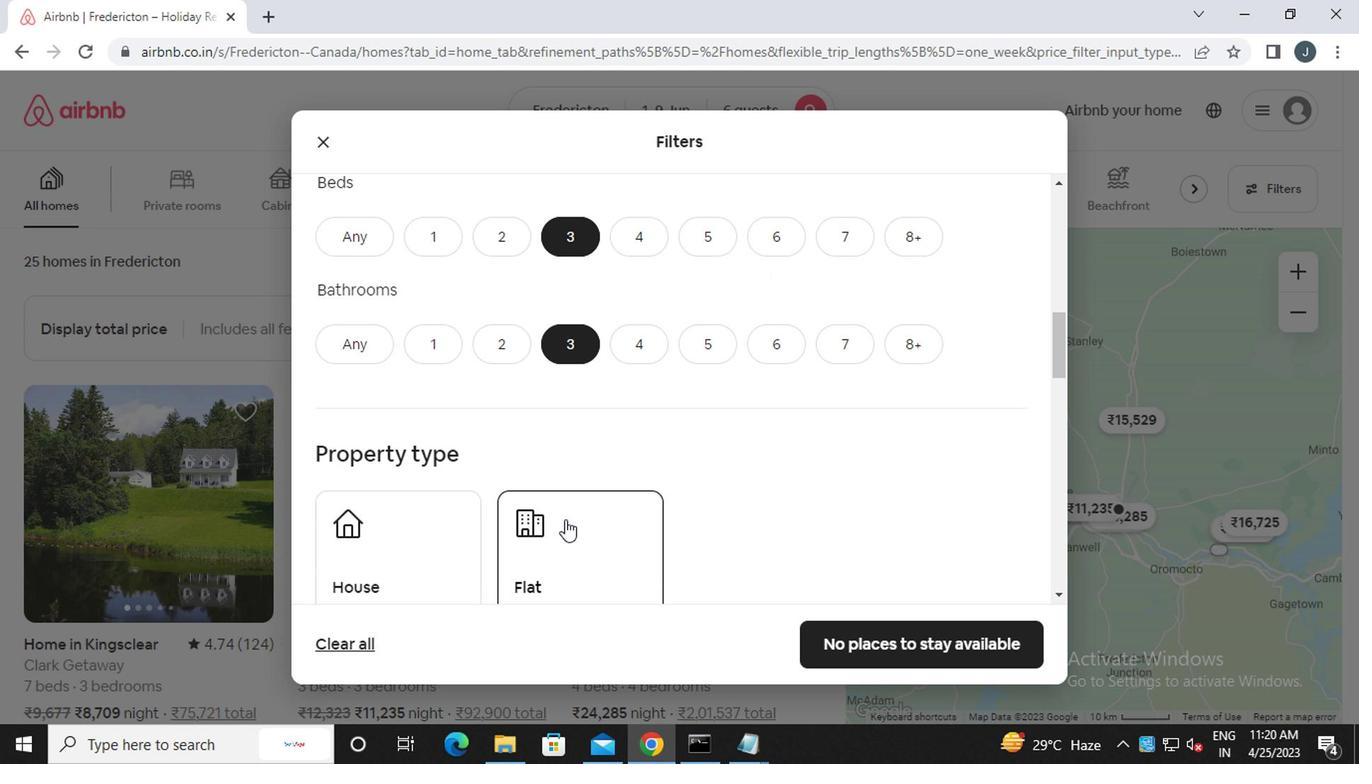 
Action: Mouse scrolled (552, 514) with delta (0, -1)
Screenshot: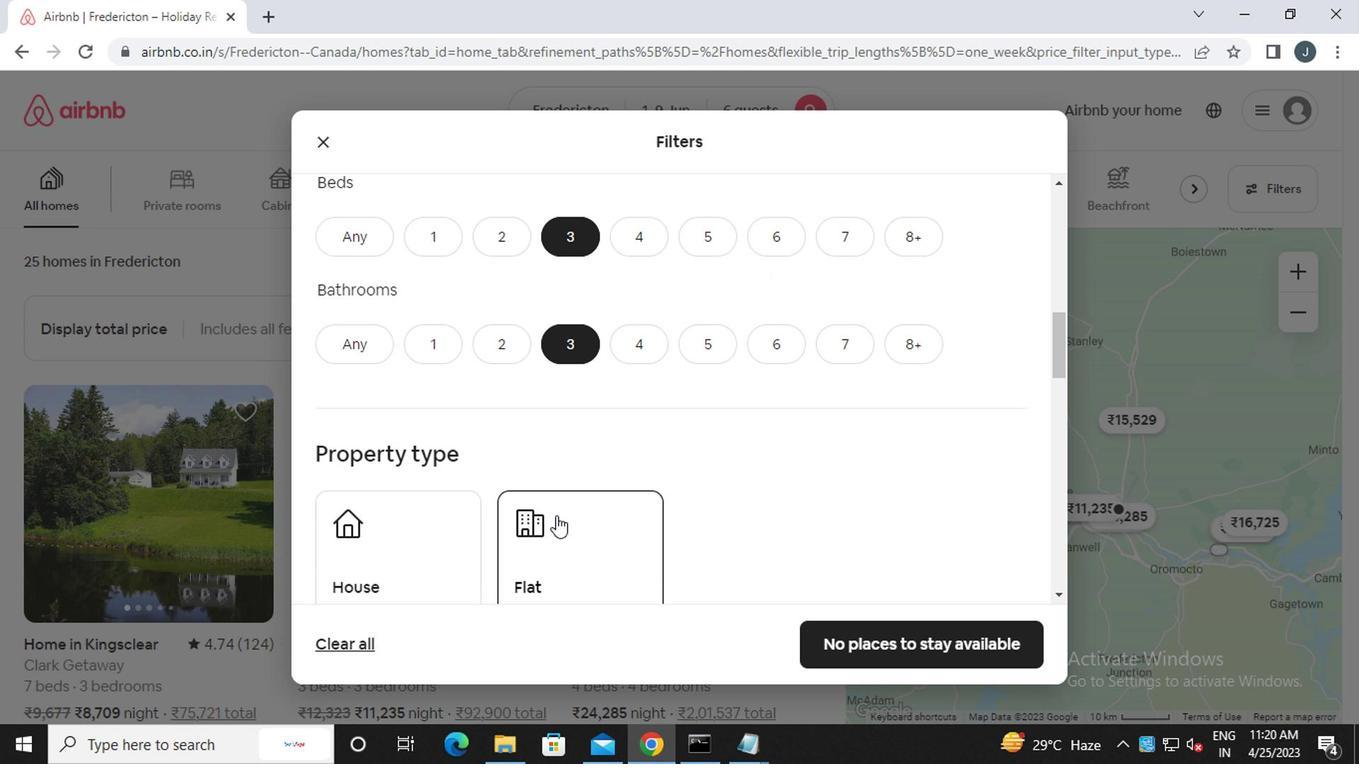 
Action: Mouse moved to (377, 279)
Screenshot: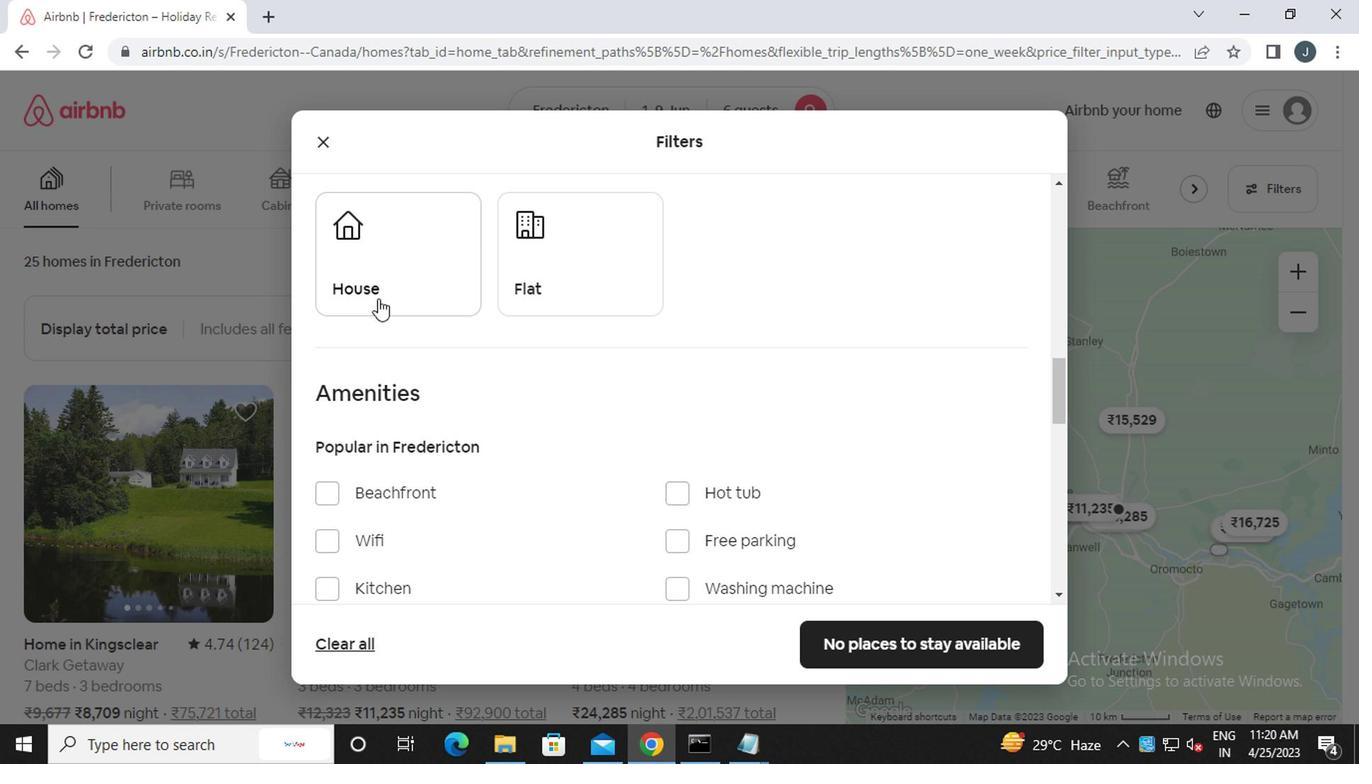 
Action: Mouse pressed left at (377, 279)
Screenshot: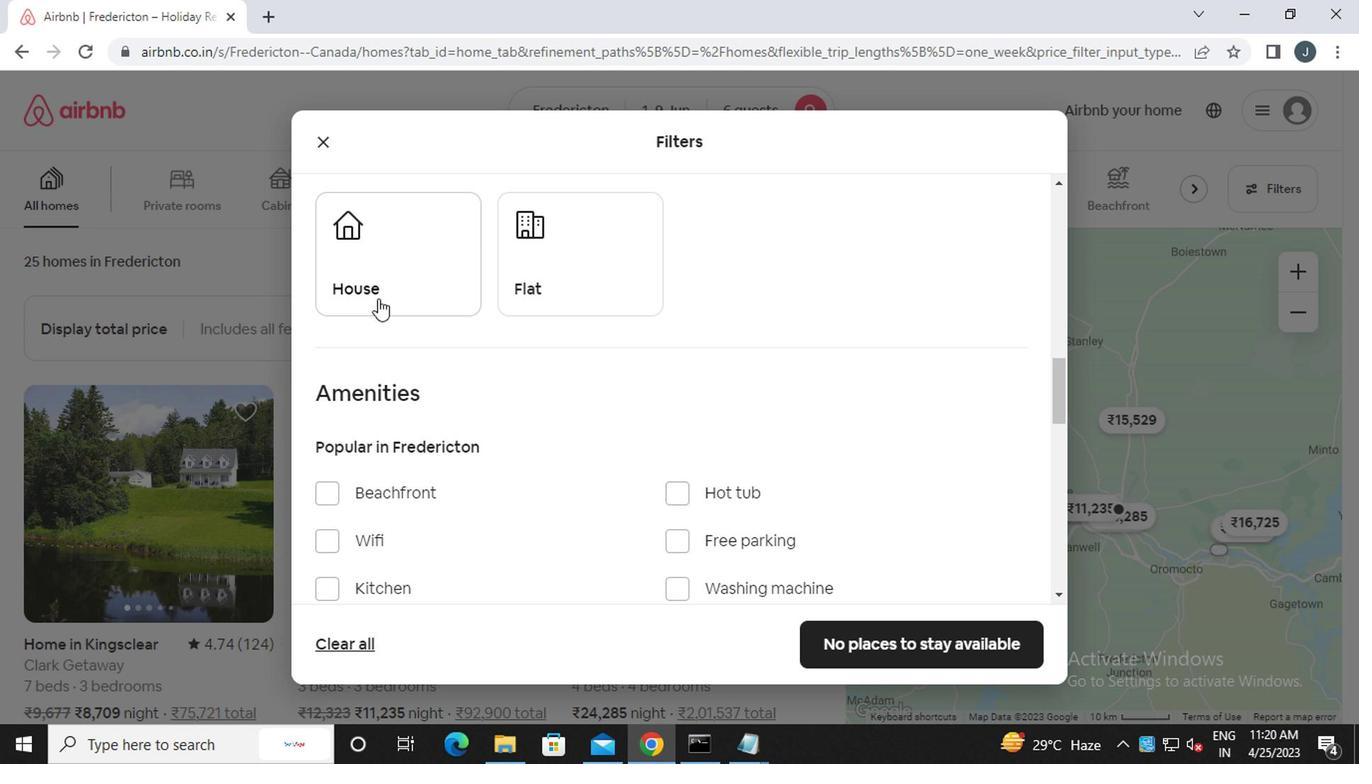 
Action: Mouse moved to (537, 293)
Screenshot: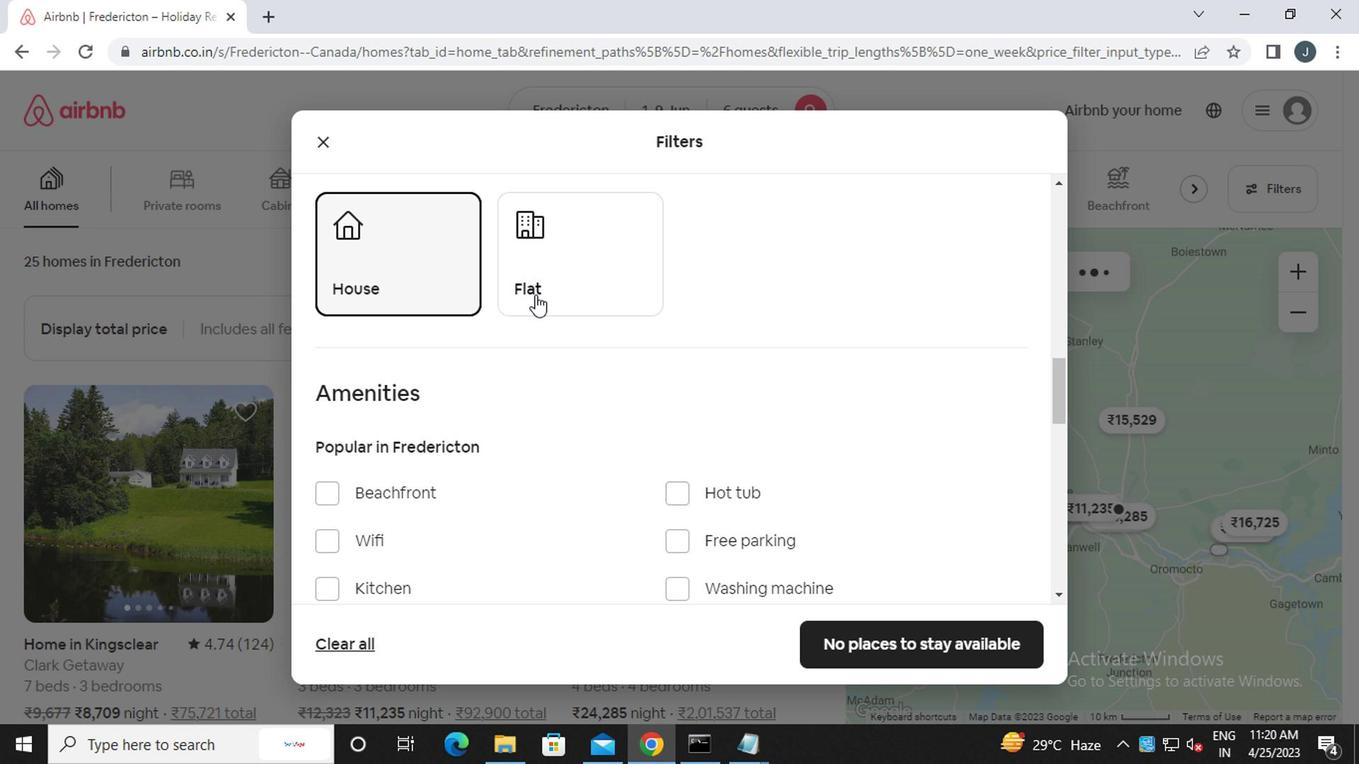 
Action: Mouse pressed left at (537, 293)
Screenshot: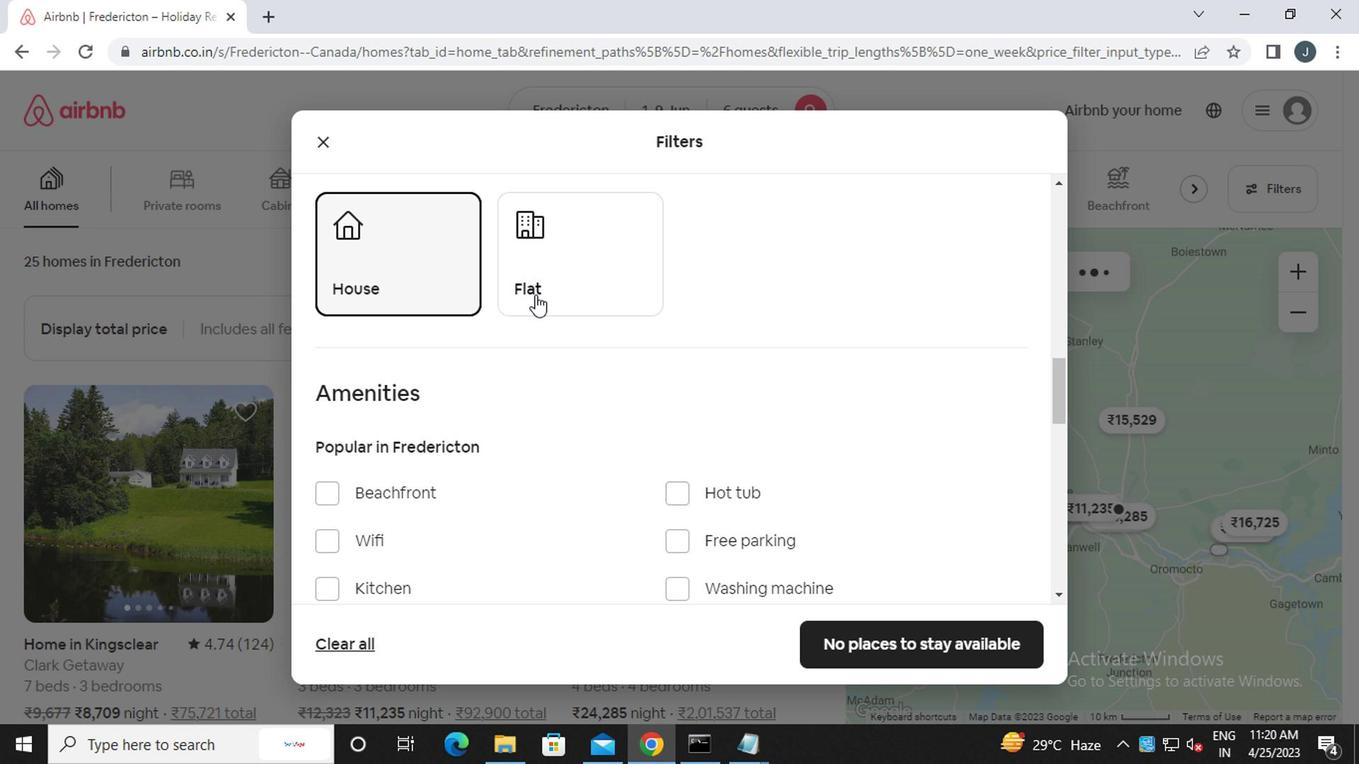 
Action: Mouse moved to (580, 320)
Screenshot: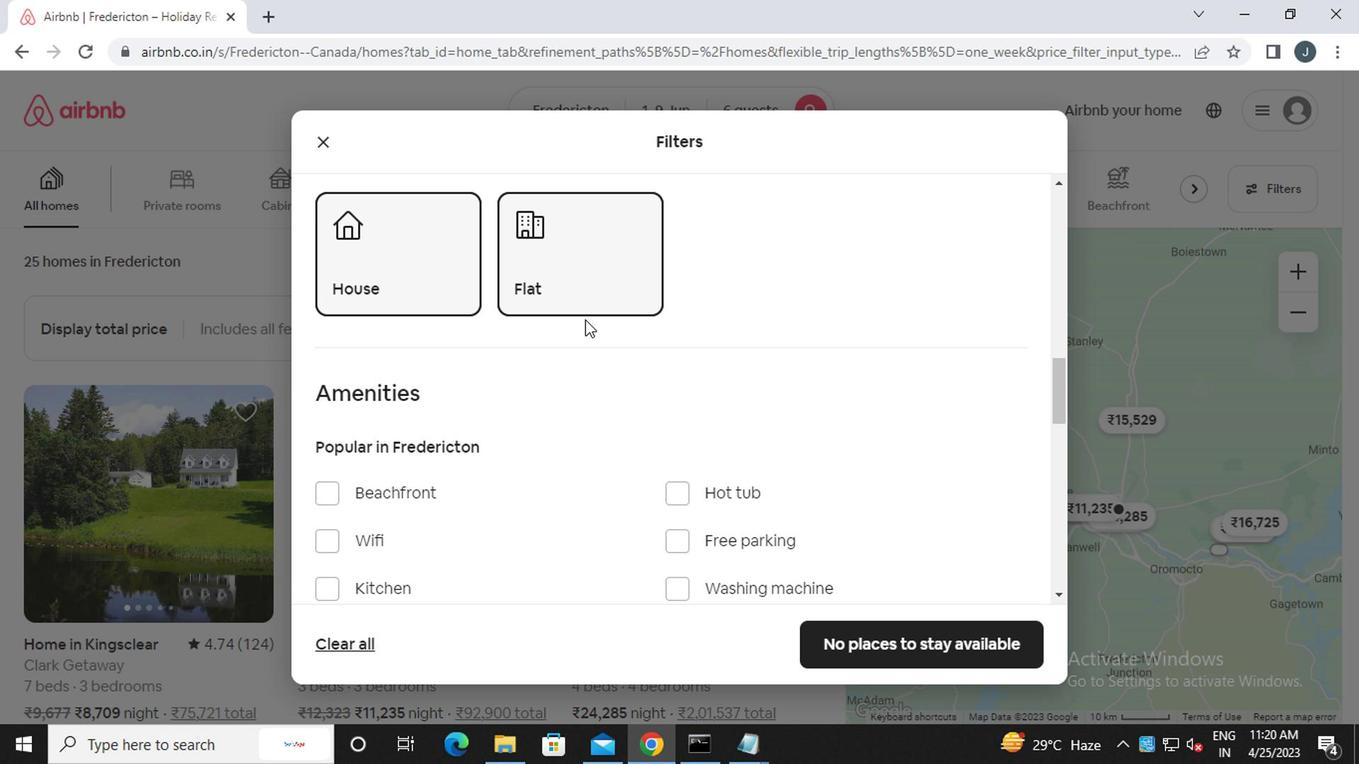 
Action: Mouse scrolled (580, 318) with delta (0, -1)
Screenshot: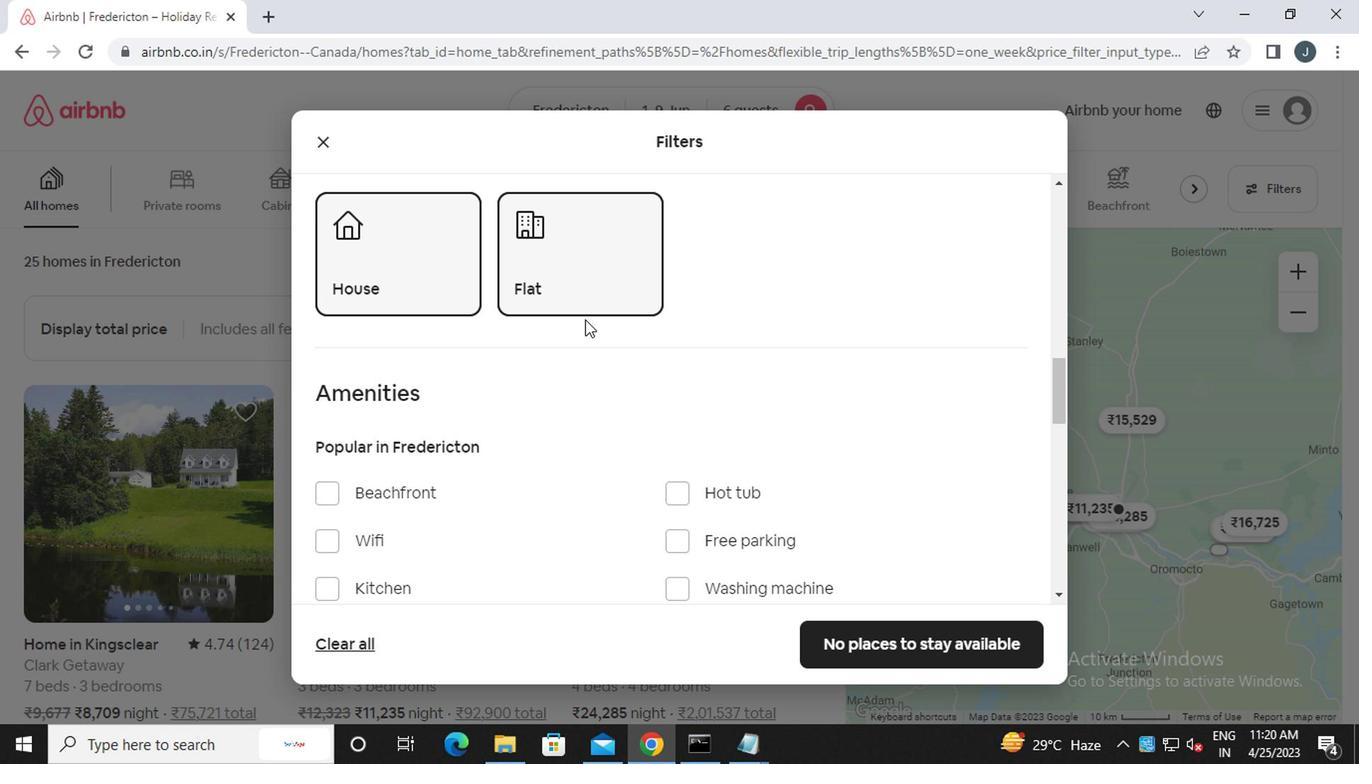 
Action: Mouse scrolled (580, 318) with delta (0, -1)
Screenshot: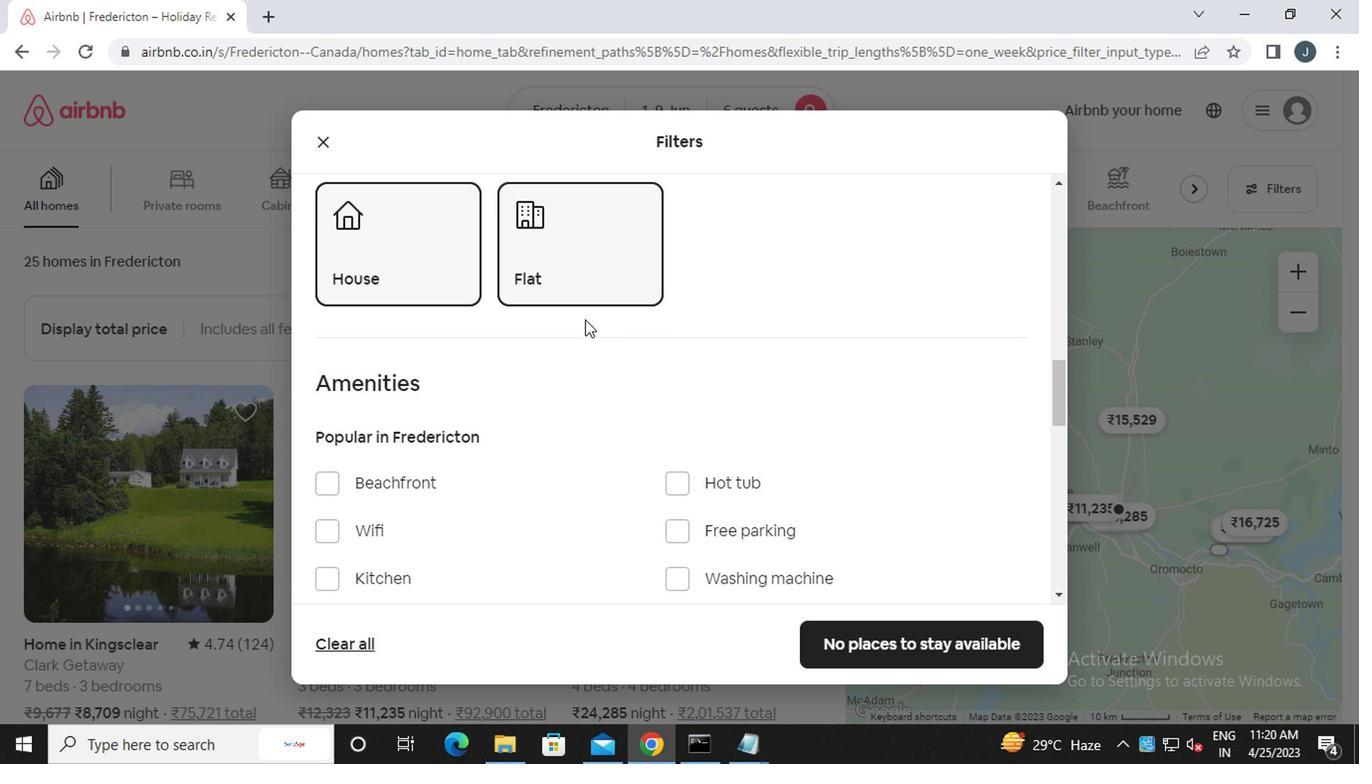 
Action: Mouse moved to (582, 320)
Screenshot: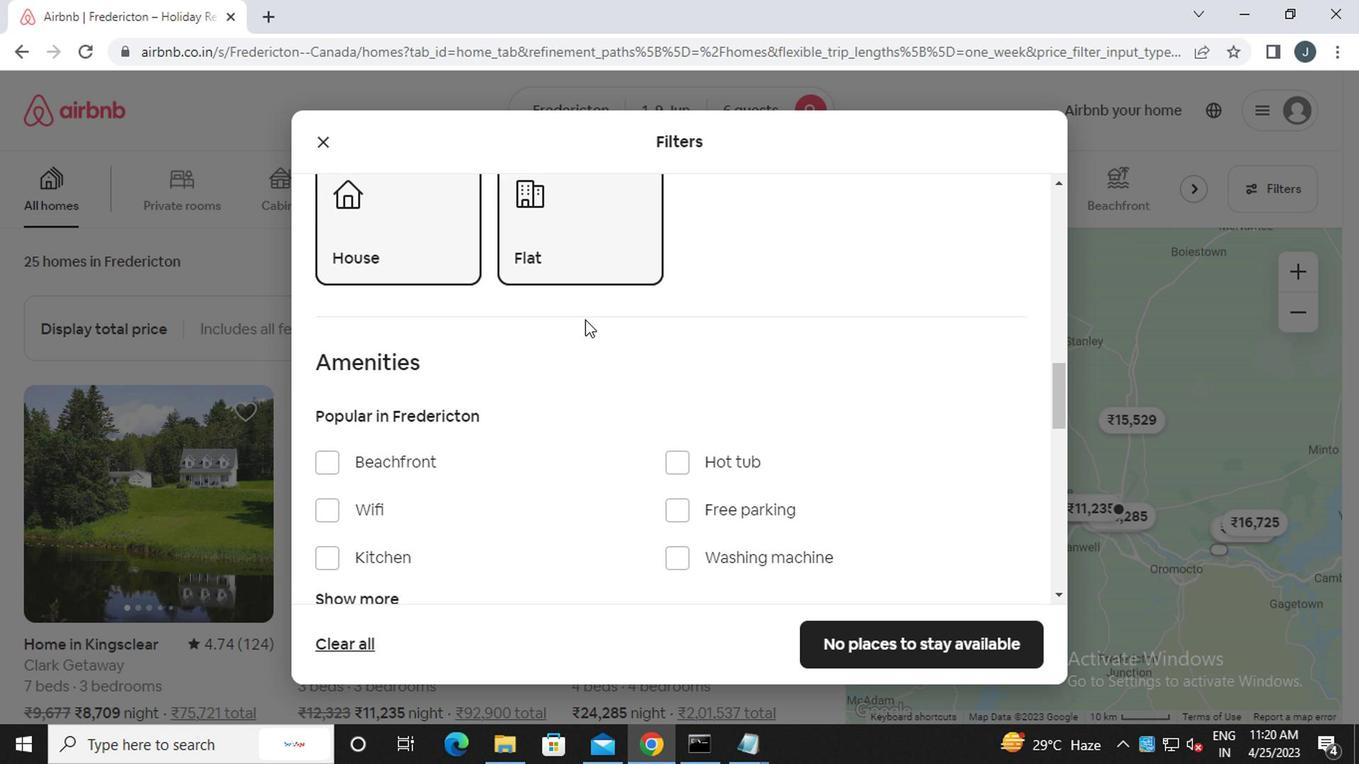 
Action: Mouse scrolled (582, 318) with delta (0, -1)
Screenshot: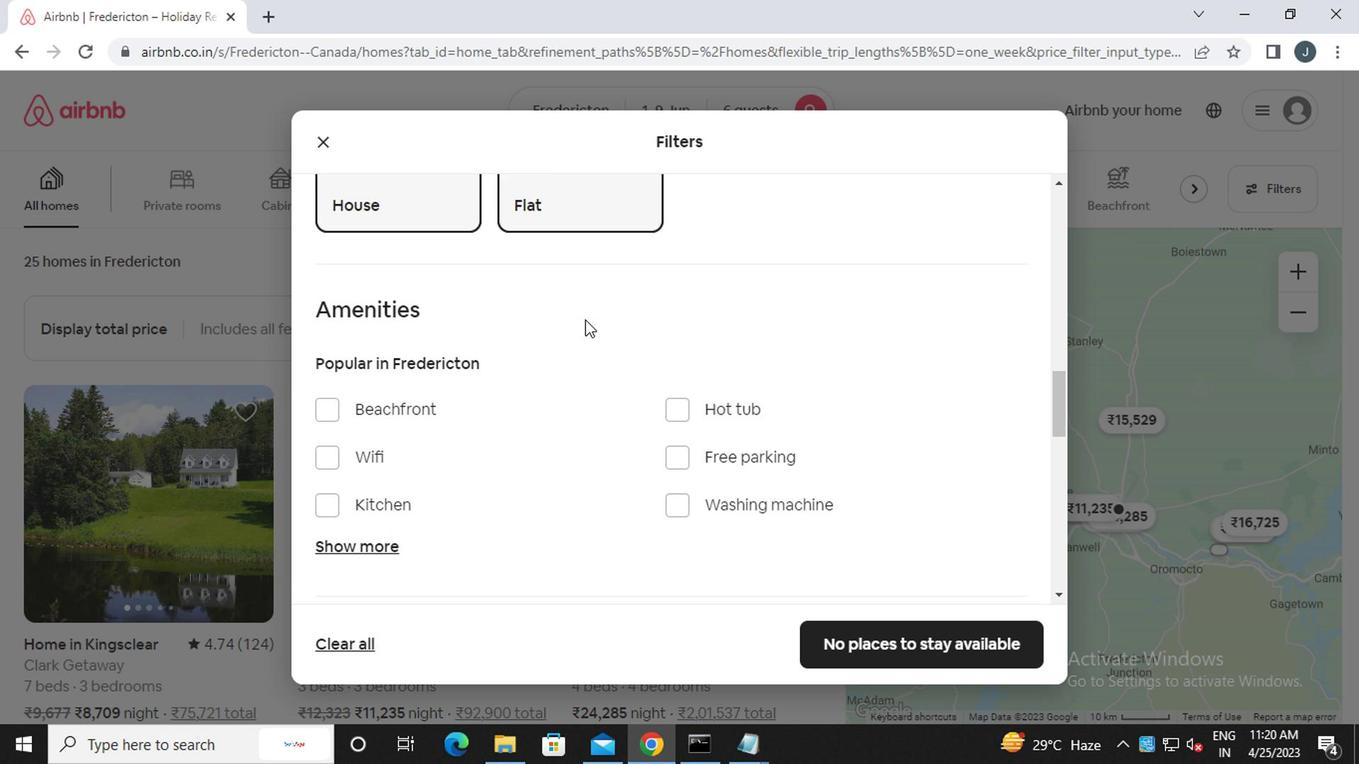 
Action: Mouse moved to (582, 320)
Screenshot: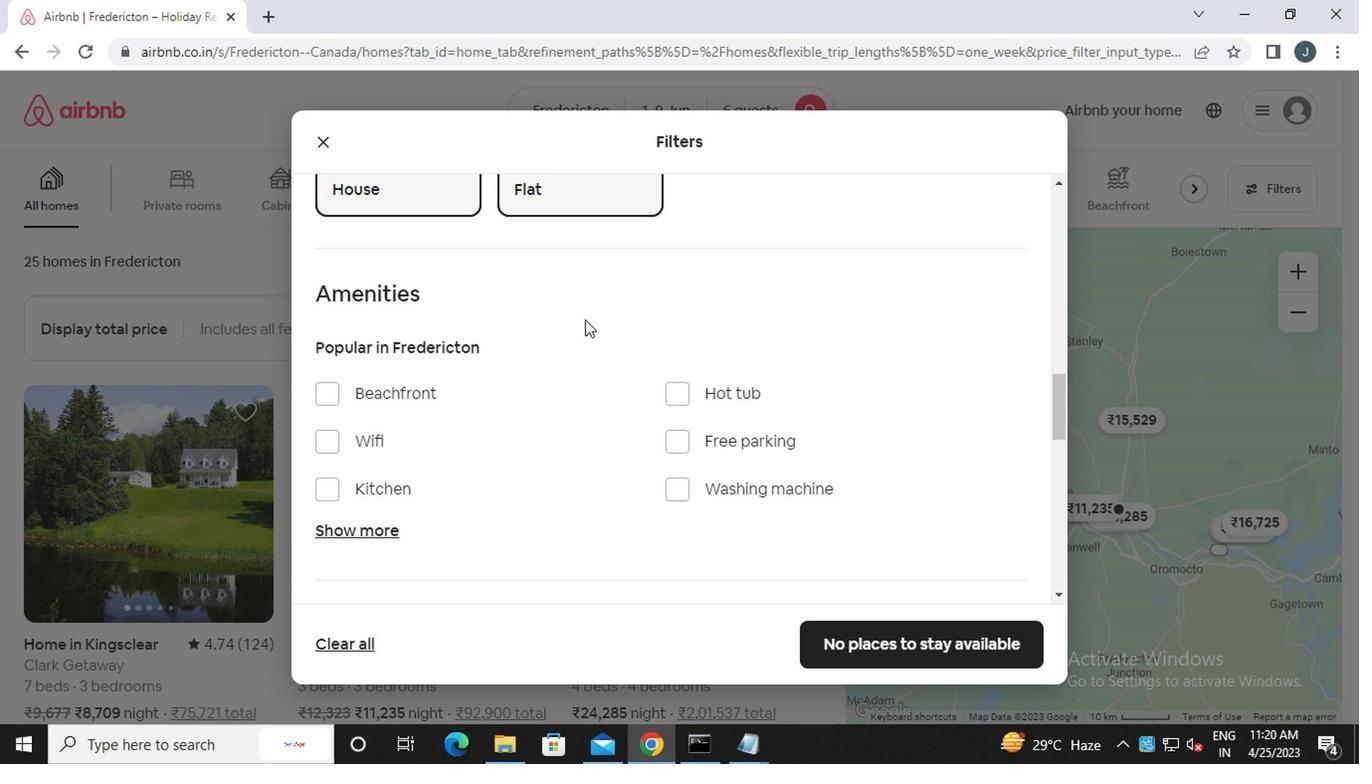 
Action: Mouse scrolled (582, 318) with delta (0, -1)
Screenshot: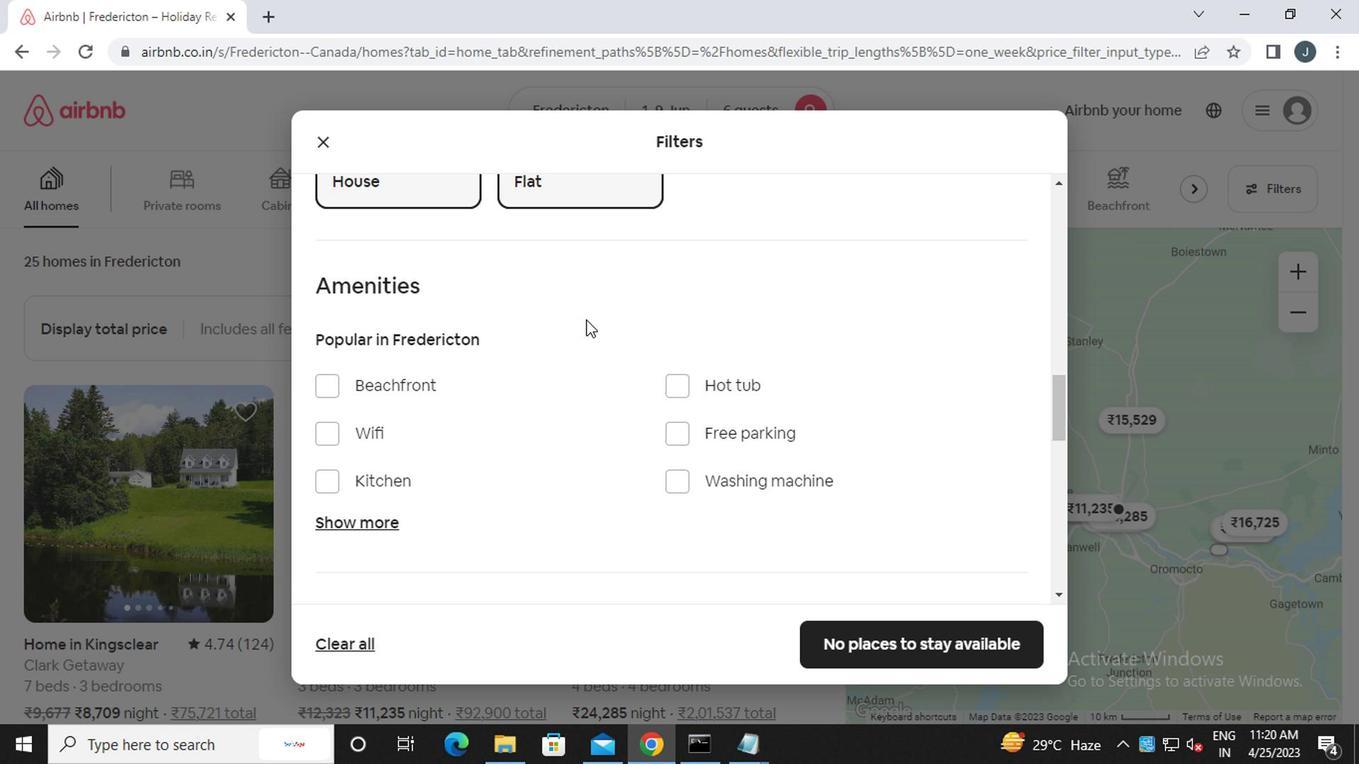 
Action: Mouse scrolled (582, 318) with delta (0, -1)
Screenshot: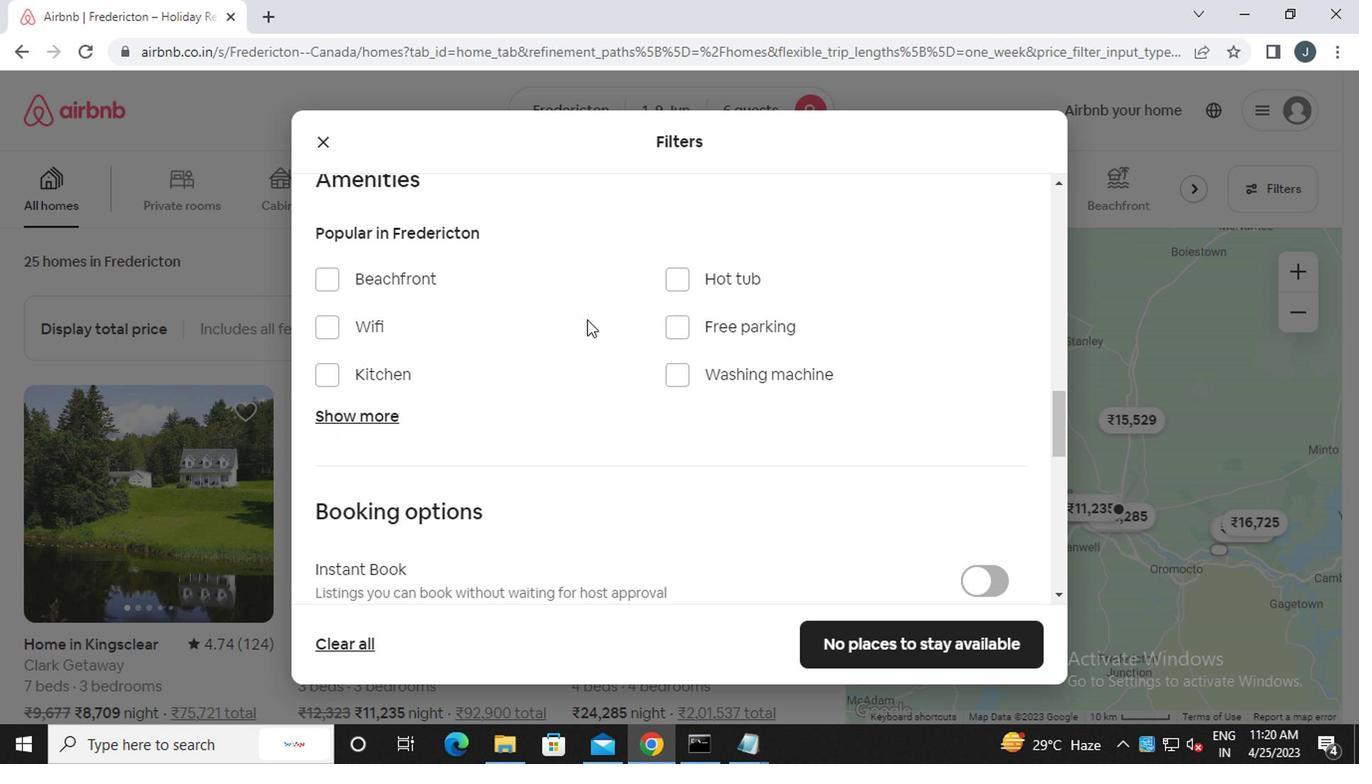 
Action: Mouse moved to (978, 377)
Screenshot: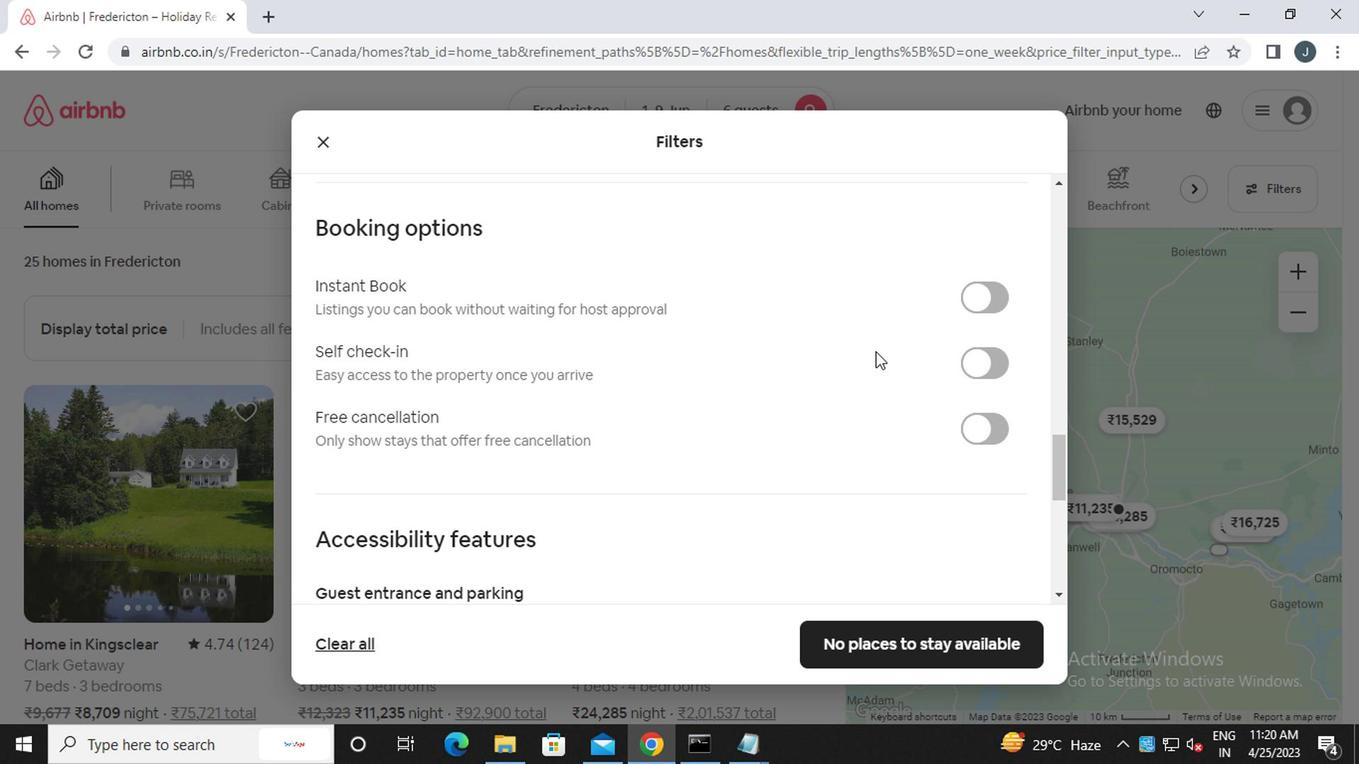 
Action: Mouse pressed left at (978, 377)
Screenshot: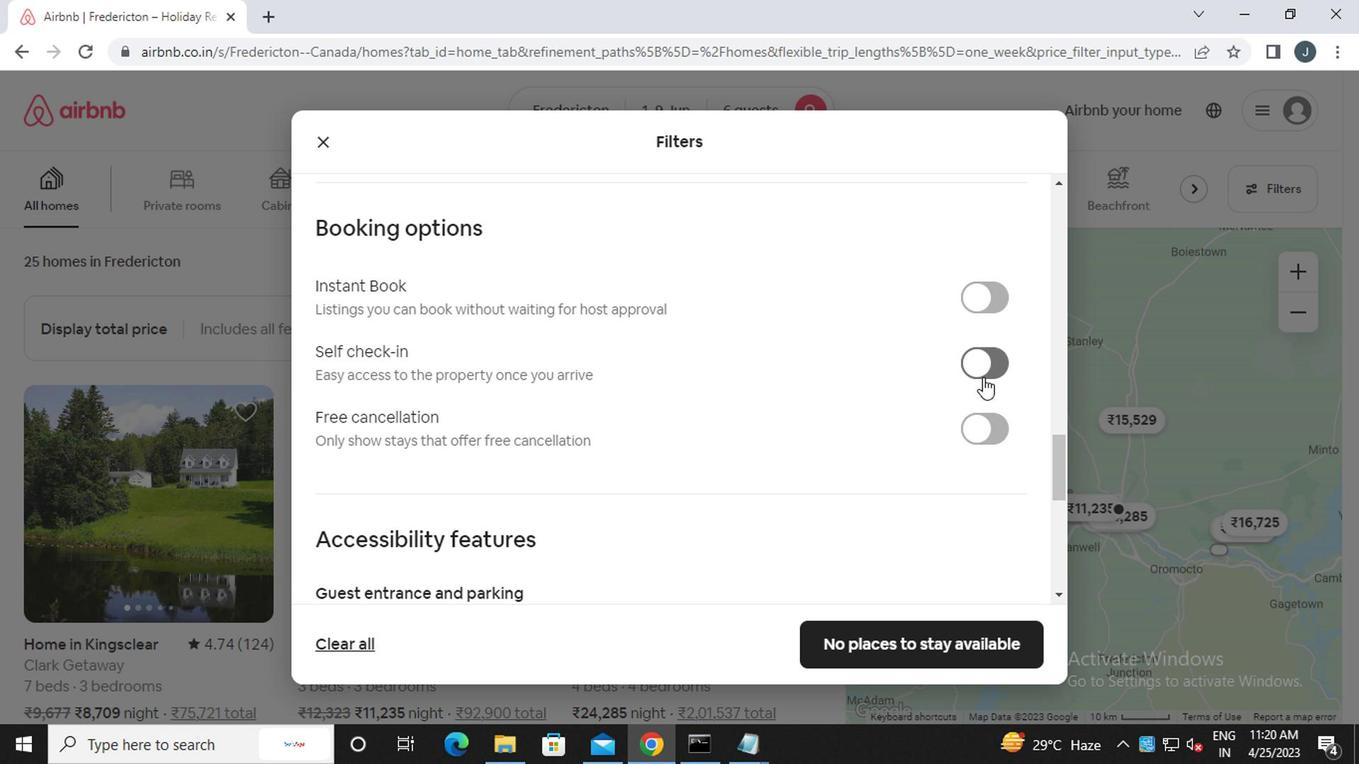 
Action: Mouse moved to (560, 442)
Screenshot: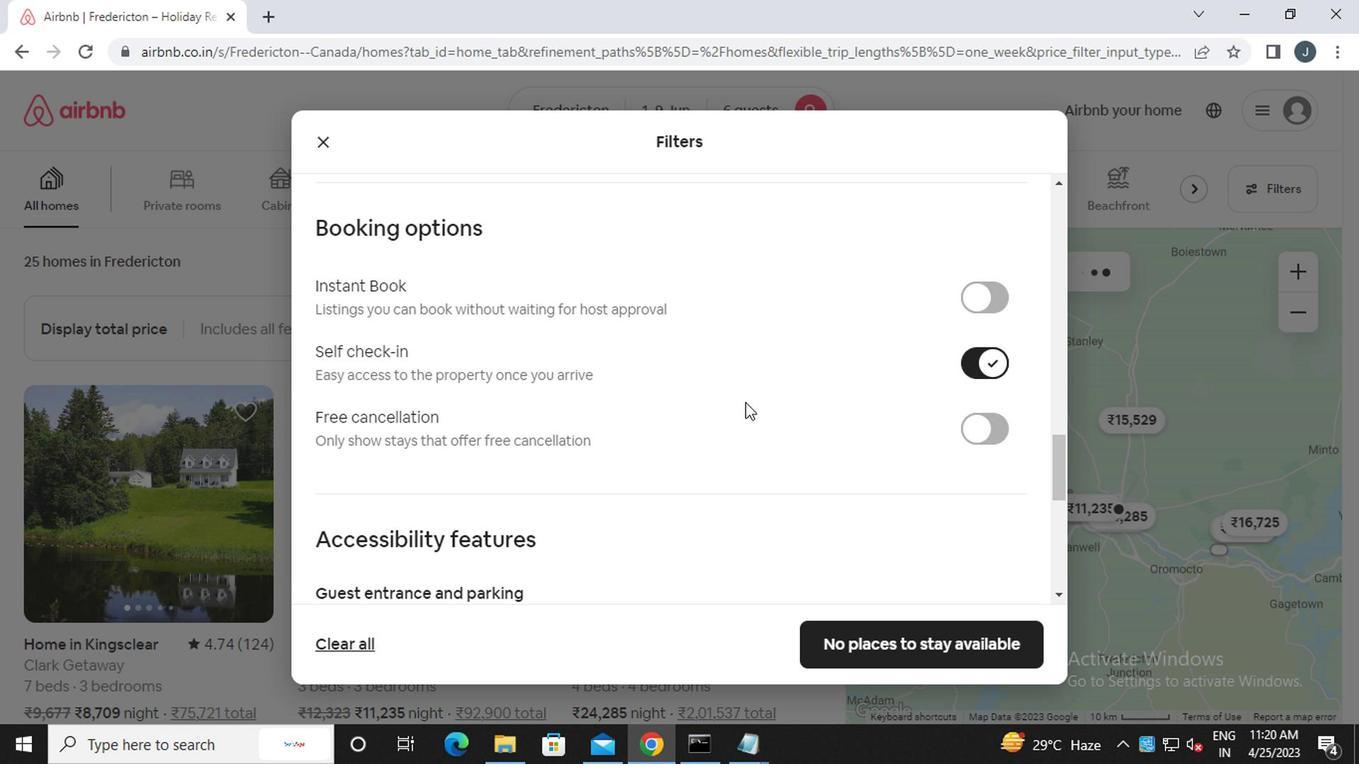 
Action: Mouse scrolled (560, 441) with delta (0, -1)
Screenshot: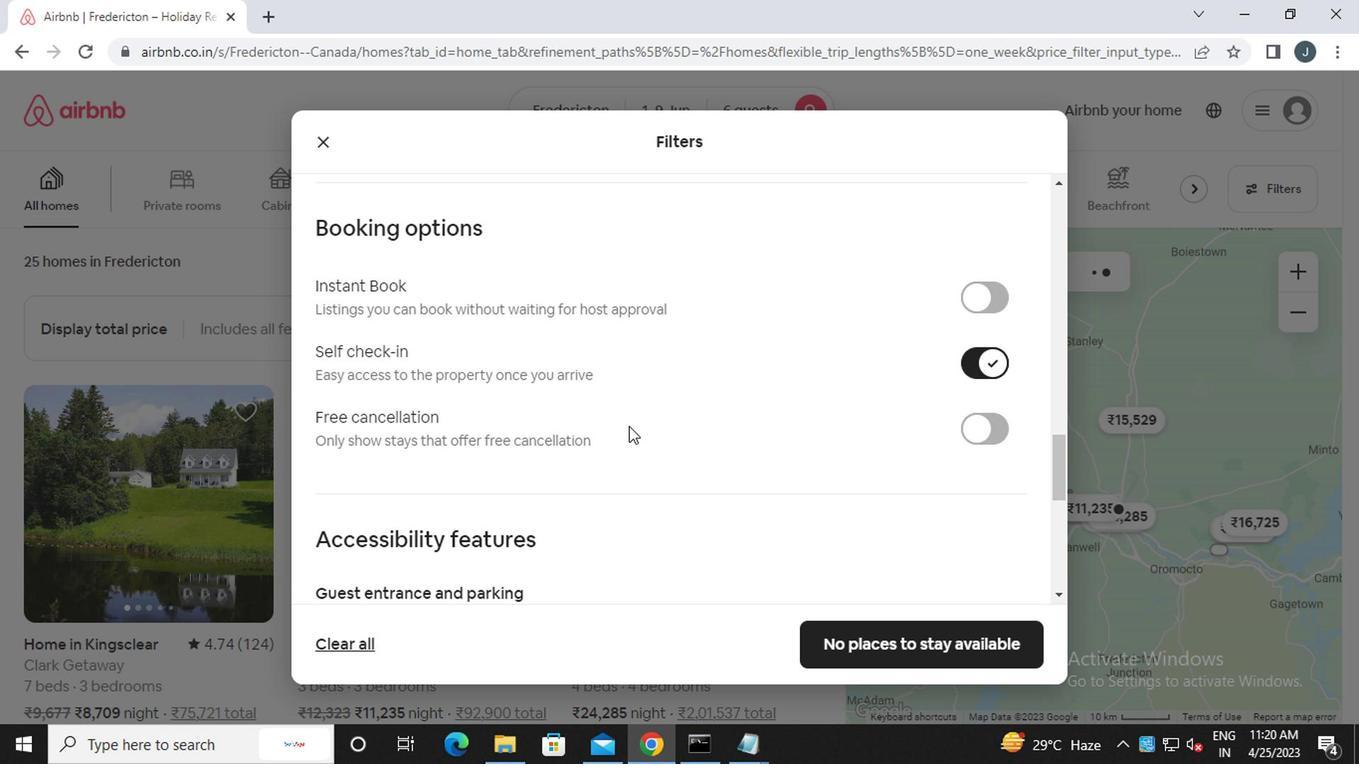 
Action: Mouse moved to (557, 446)
Screenshot: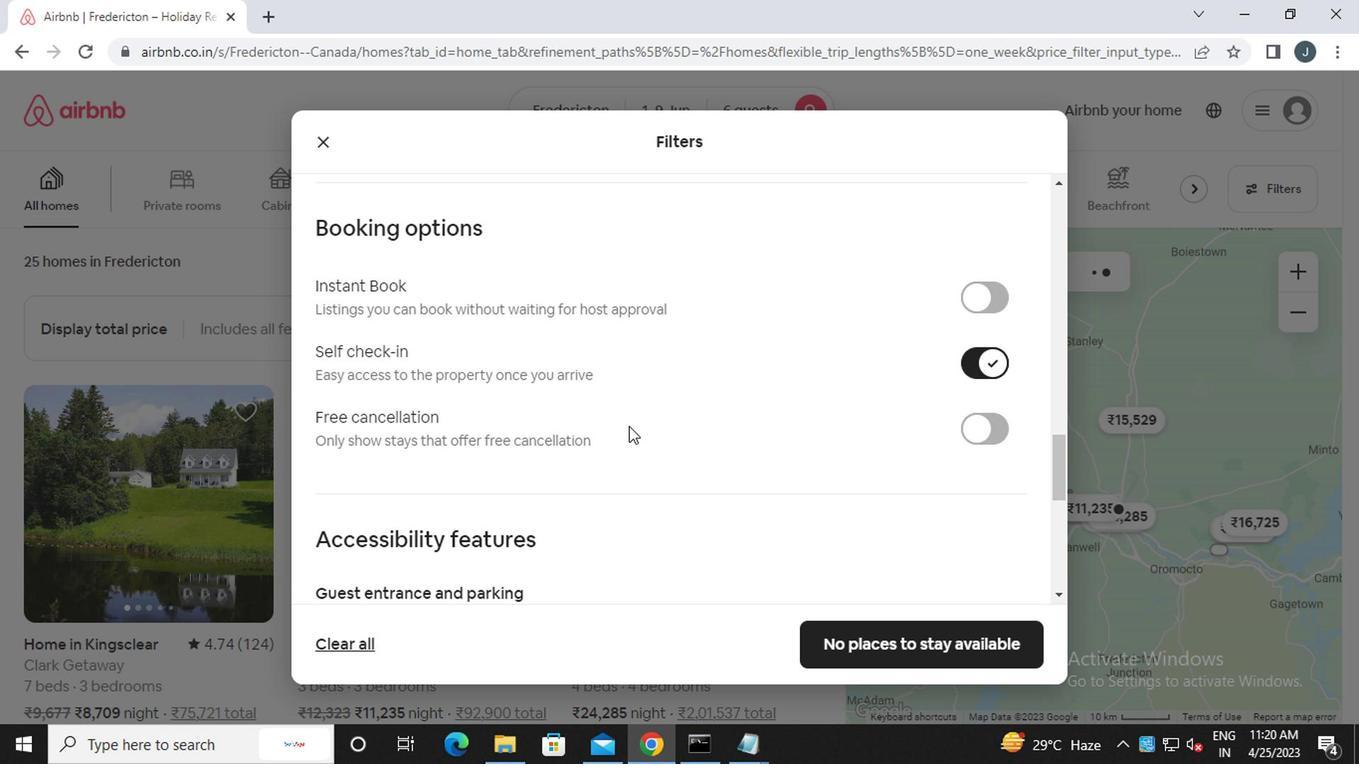 
Action: Mouse scrolled (557, 445) with delta (0, 0)
Screenshot: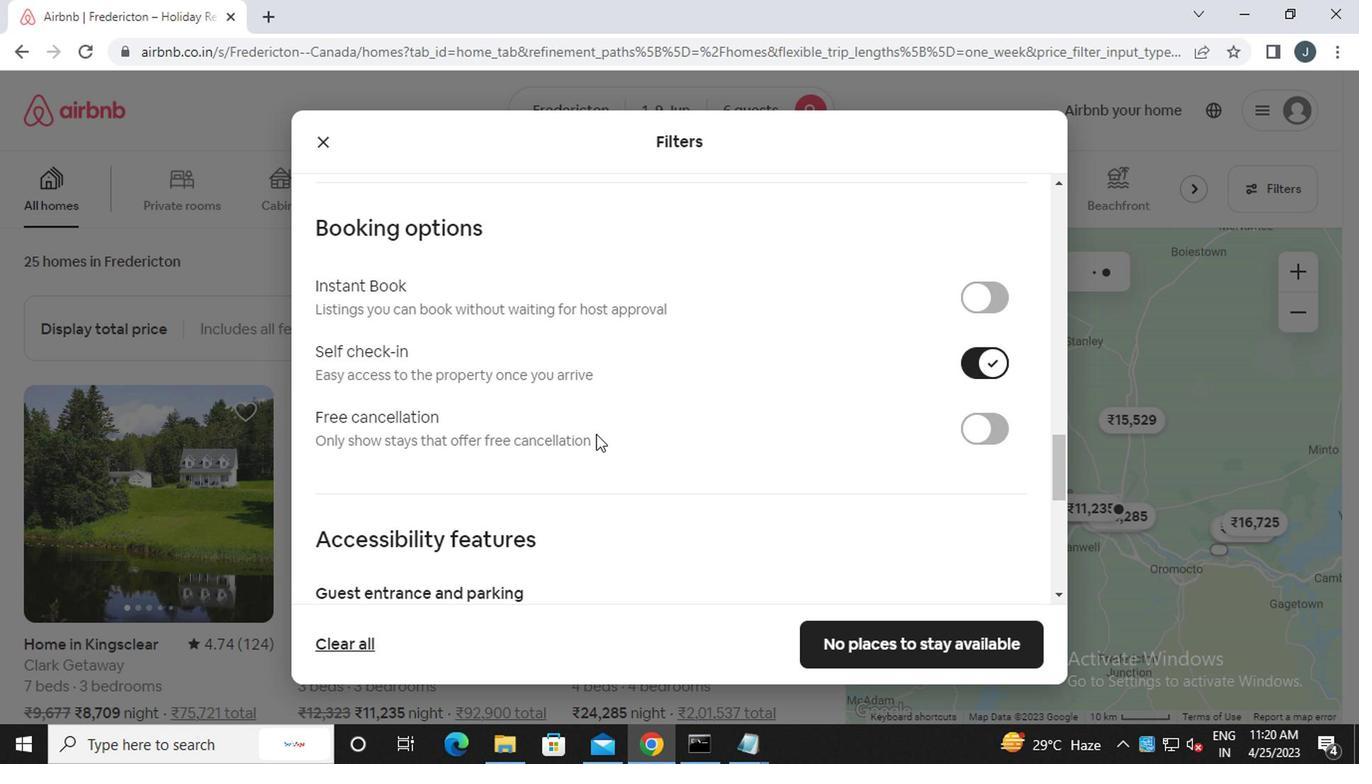 
Action: Mouse moved to (555, 446)
Screenshot: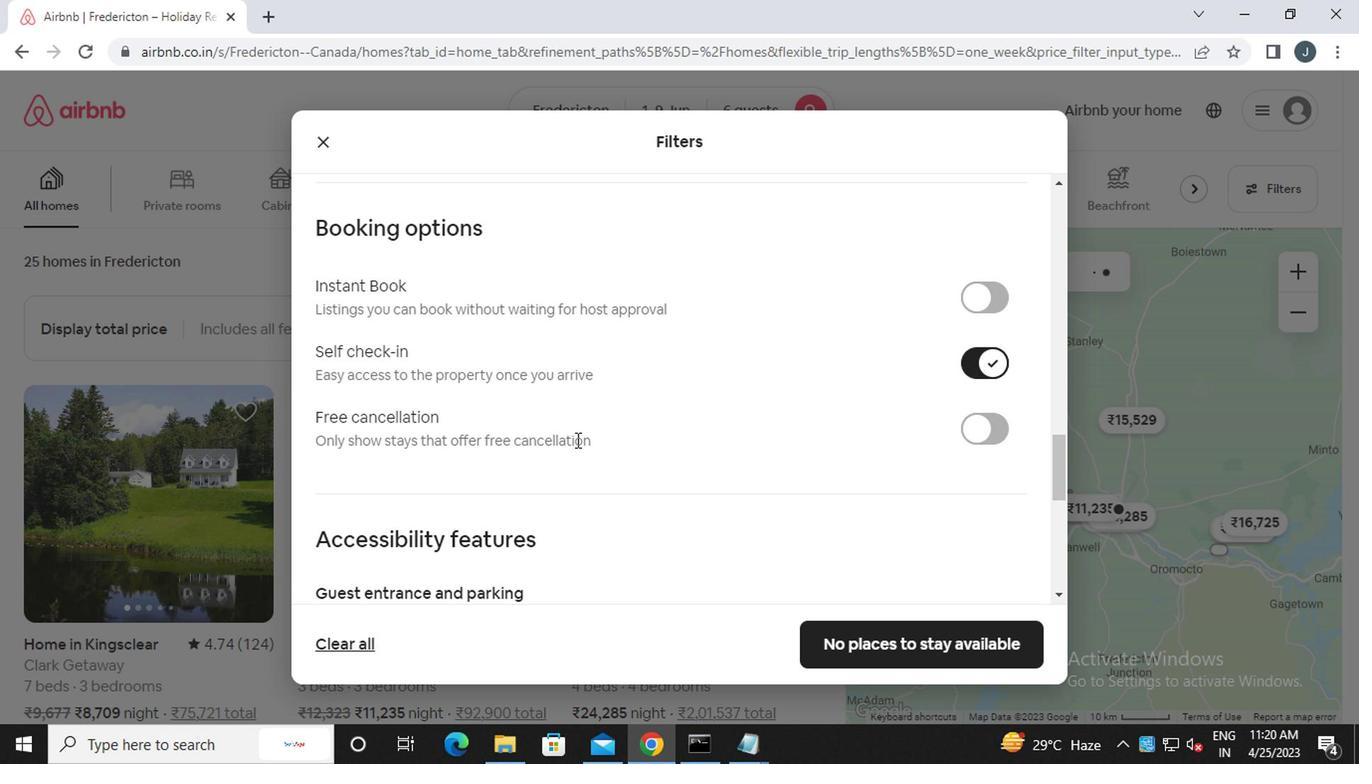 
Action: Mouse scrolled (555, 445) with delta (0, 0)
Screenshot: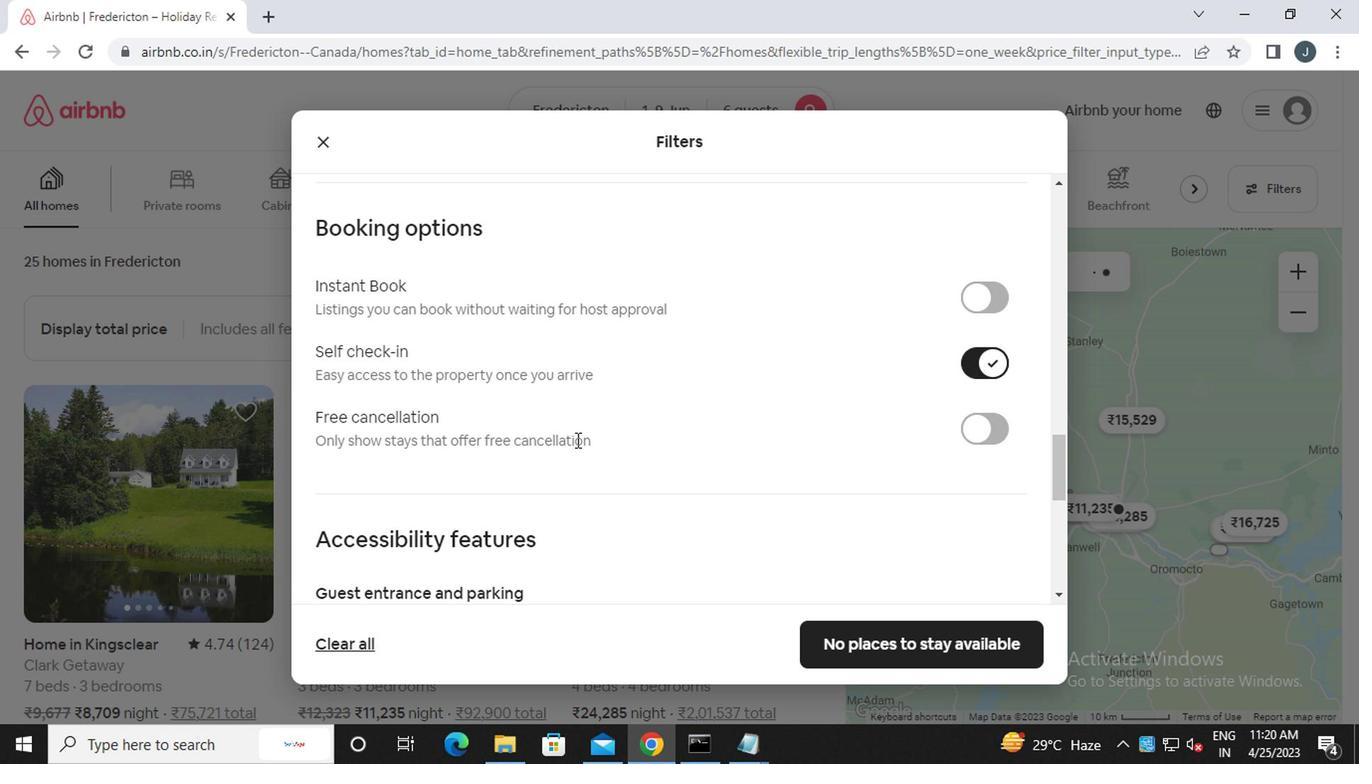 
Action: Mouse scrolled (555, 445) with delta (0, 0)
Screenshot: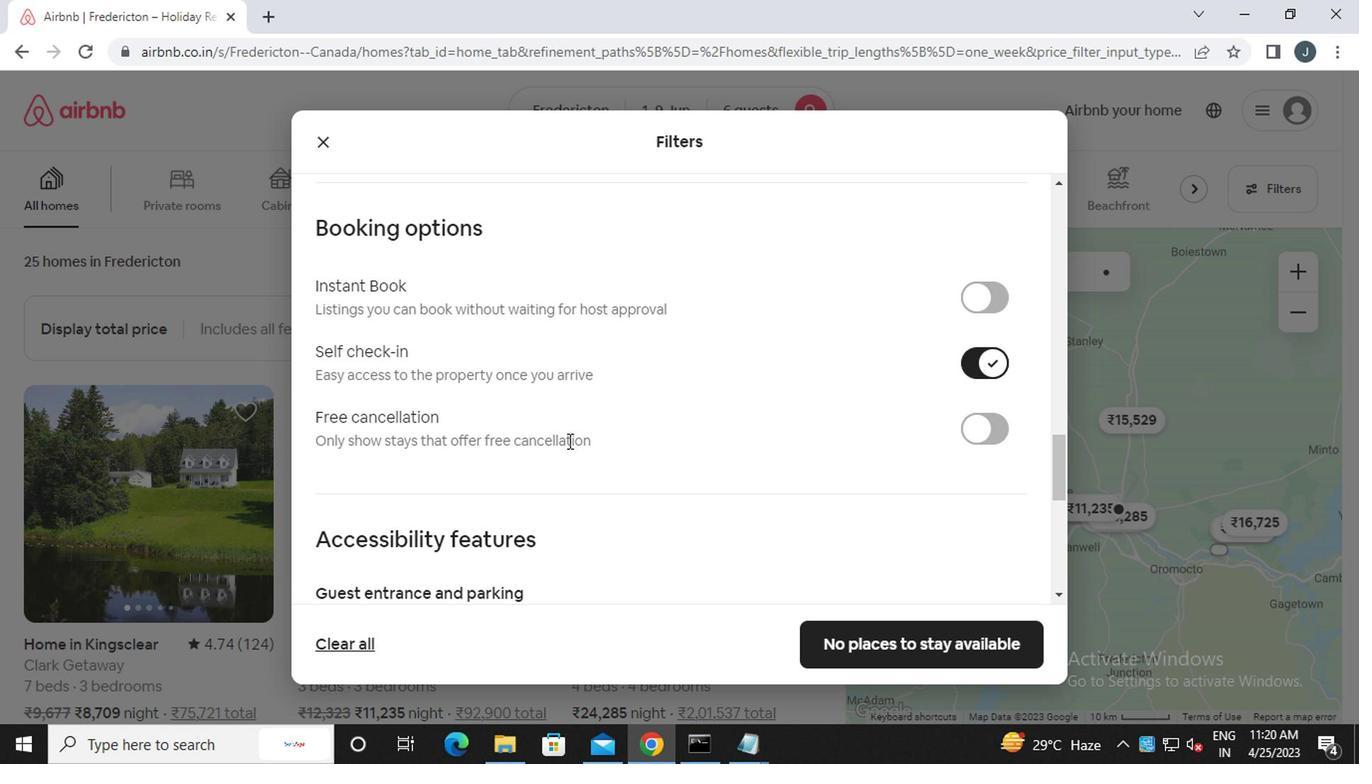 
Action: Mouse scrolled (555, 445) with delta (0, 0)
Screenshot: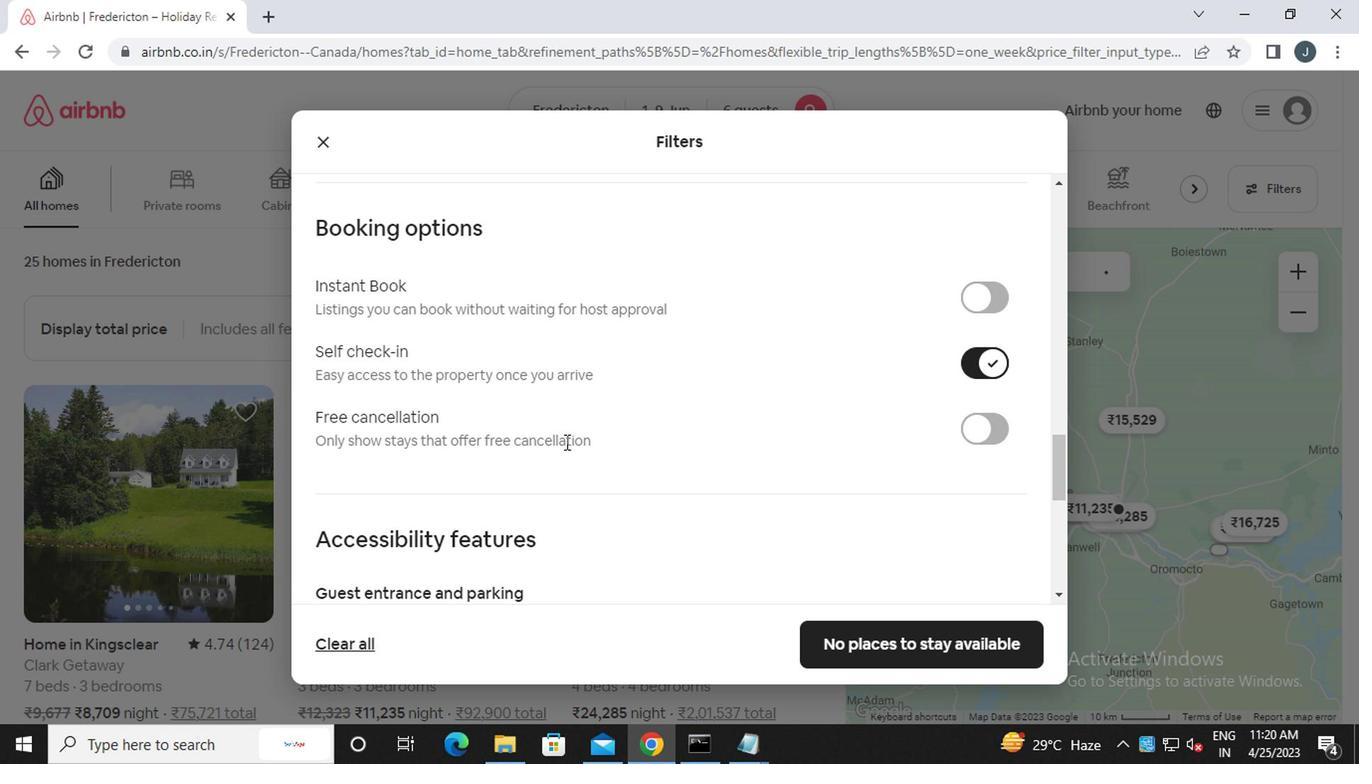 
Action: Mouse moved to (399, 435)
Screenshot: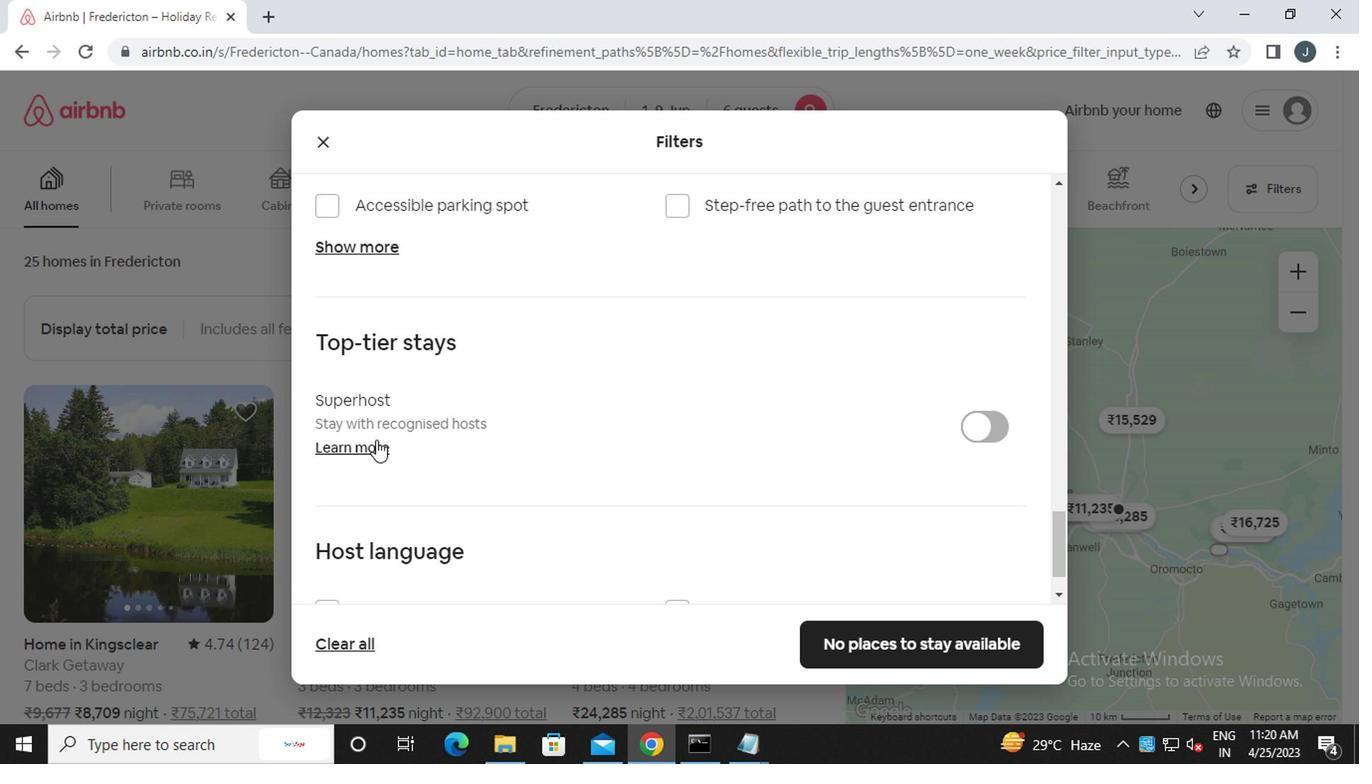 
Action: Mouse scrolled (399, 434) with delta (0, -1)
Screenshot: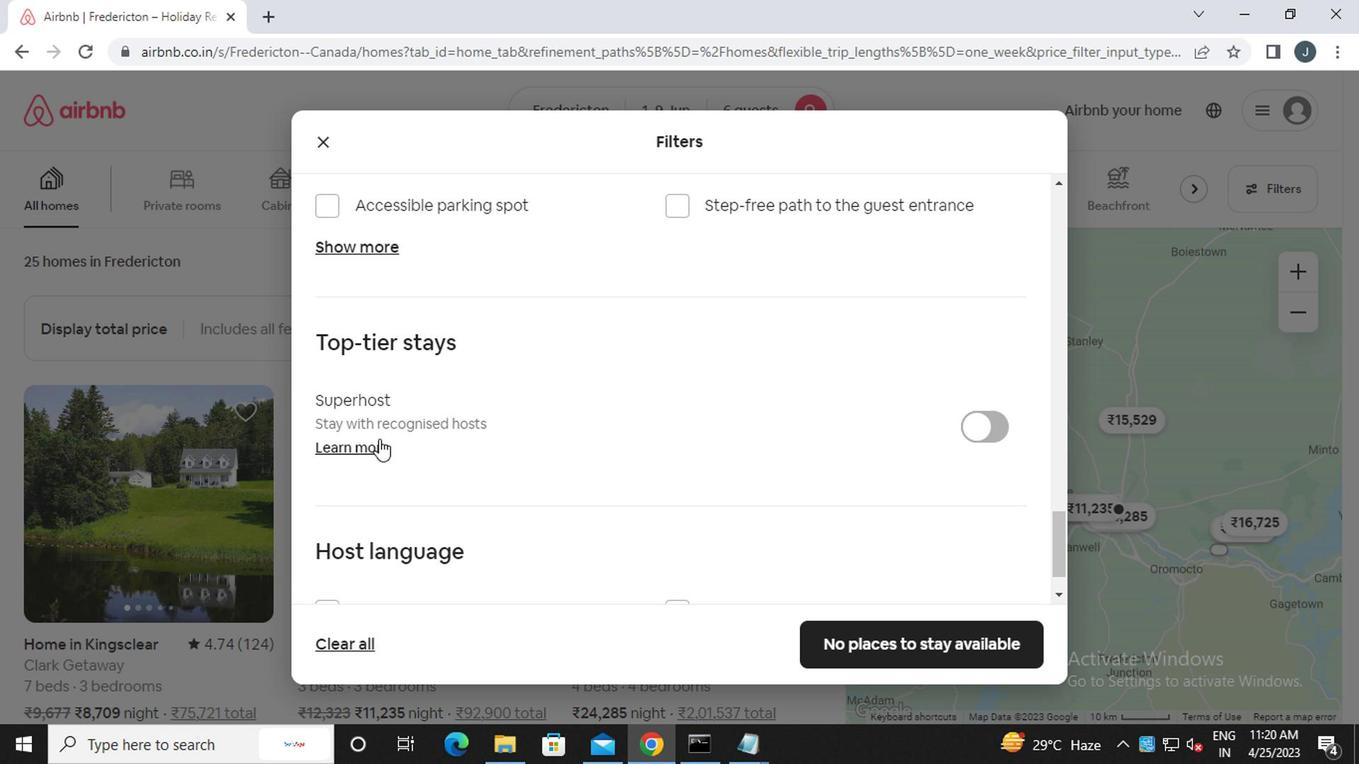 
Action: Mouse scrolled (399, 434) with delta (0, -1)
Screenshot: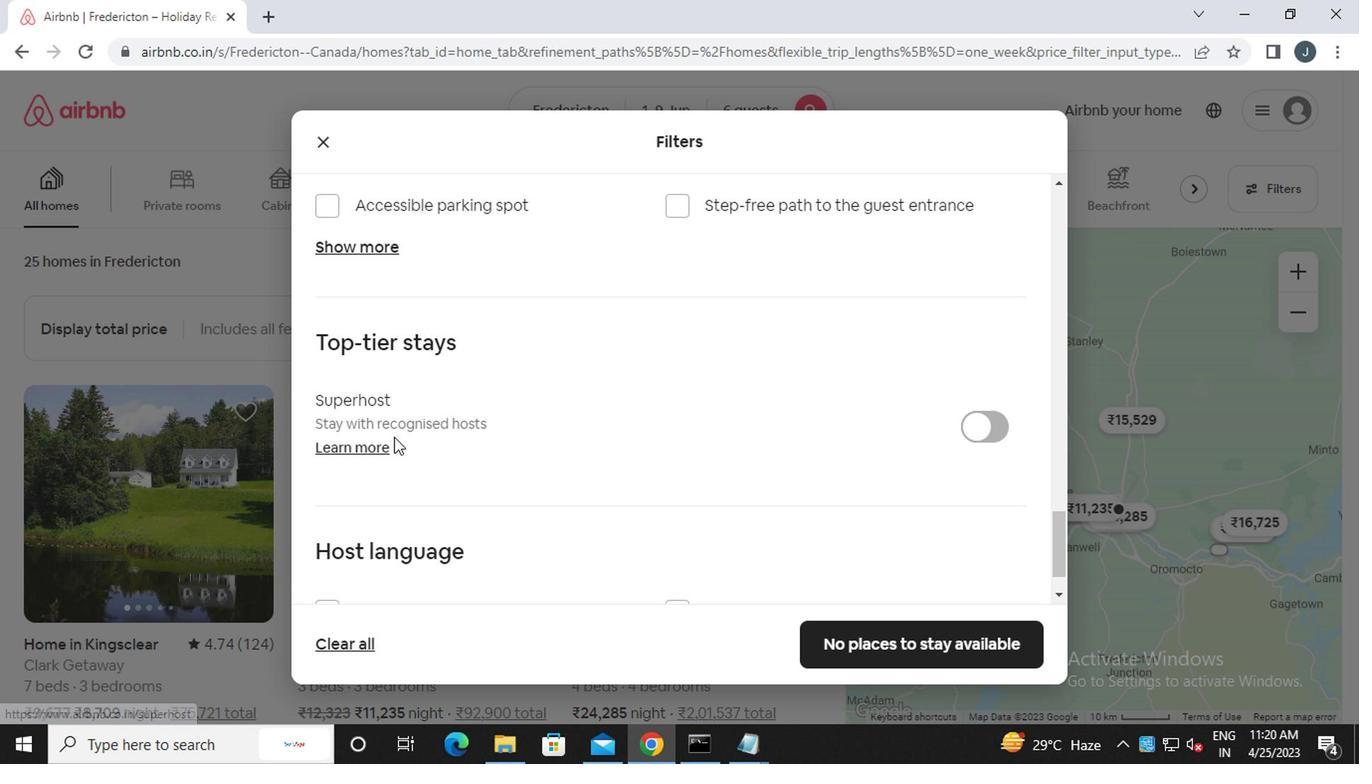 
Action: Mouse scrolled (399, 434) with delta (0, -1)
Screenshot: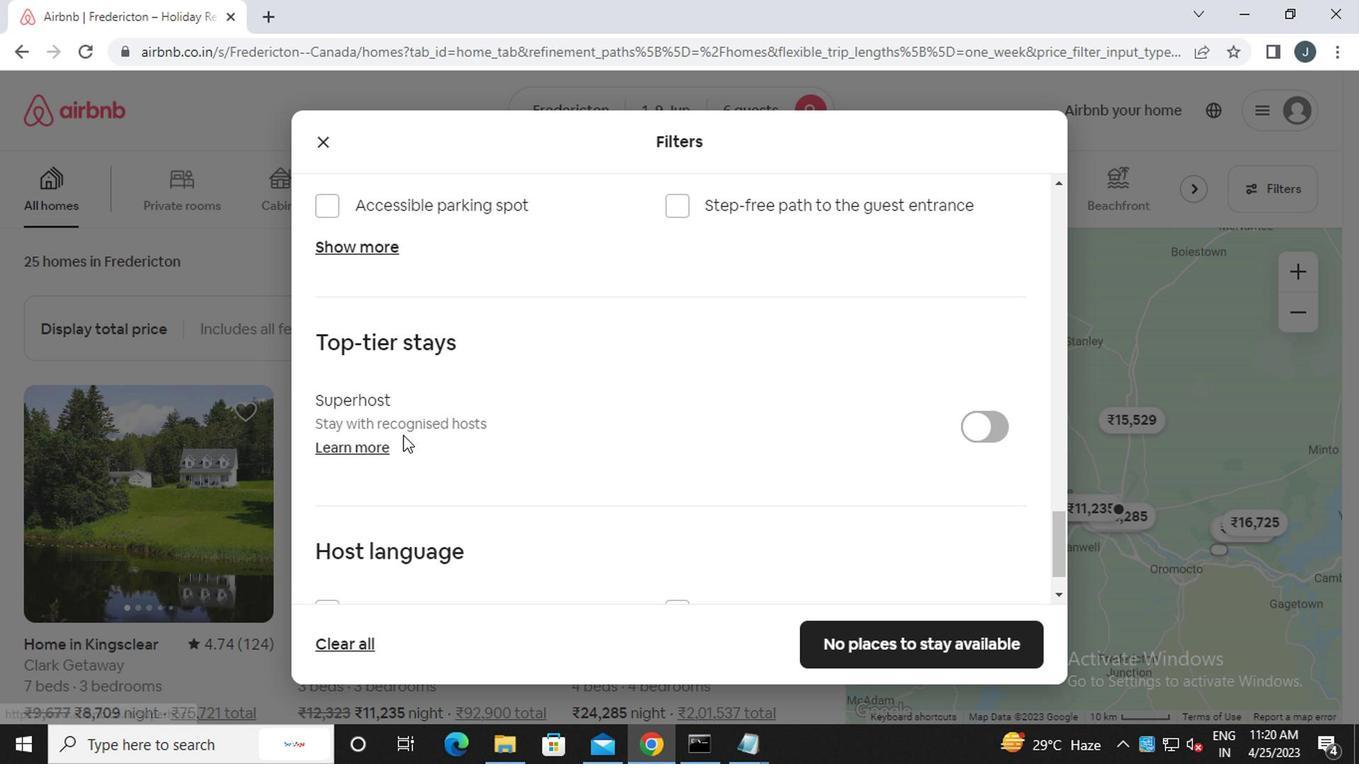 
Action: Mouse moved to (594, 487)
Screenshot: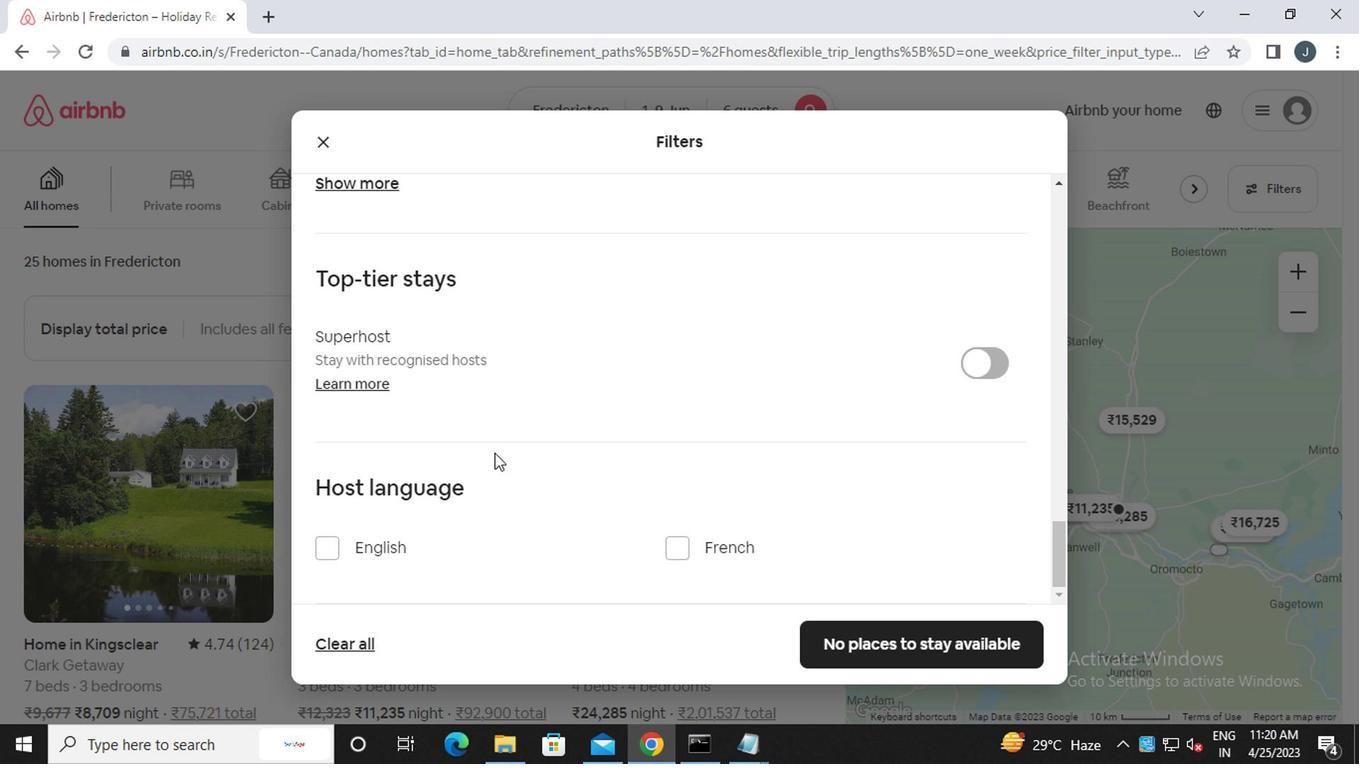 
Action: Mouse scrolled (594, 485) with delta (0, -1)
Screenshot: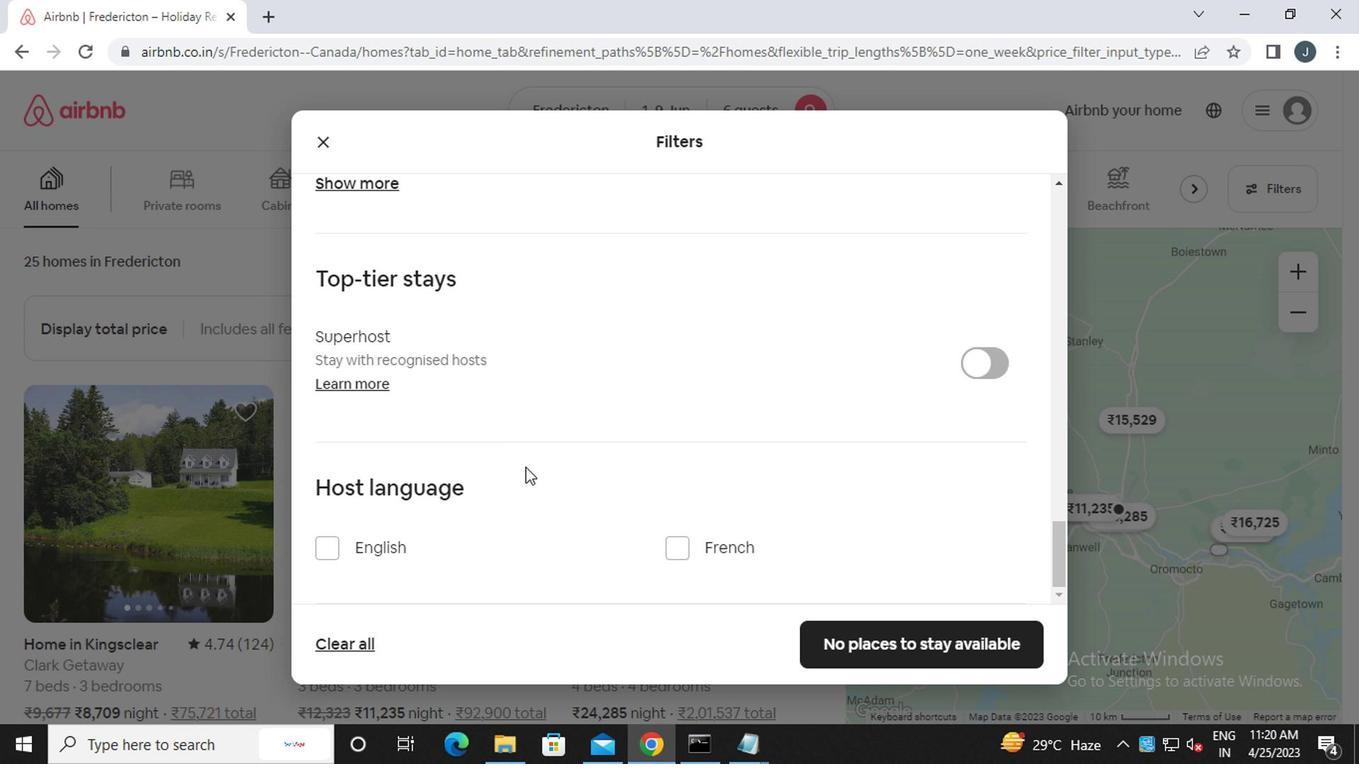 
Action: Mouse scrolled (594, 485) with delta (0, -1)
Screenshot: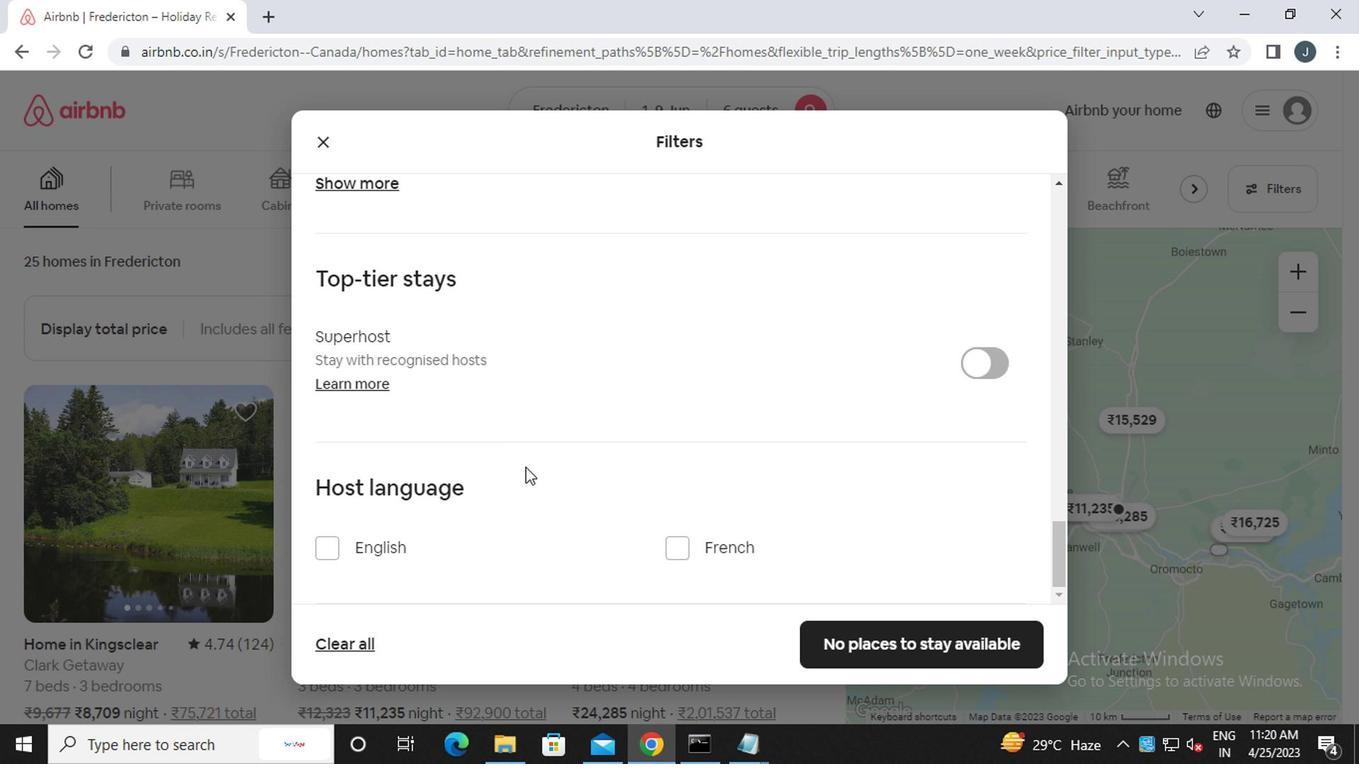 
Action: Mouse scrolled (594, 485) with delta (0, -1)
Screenshot: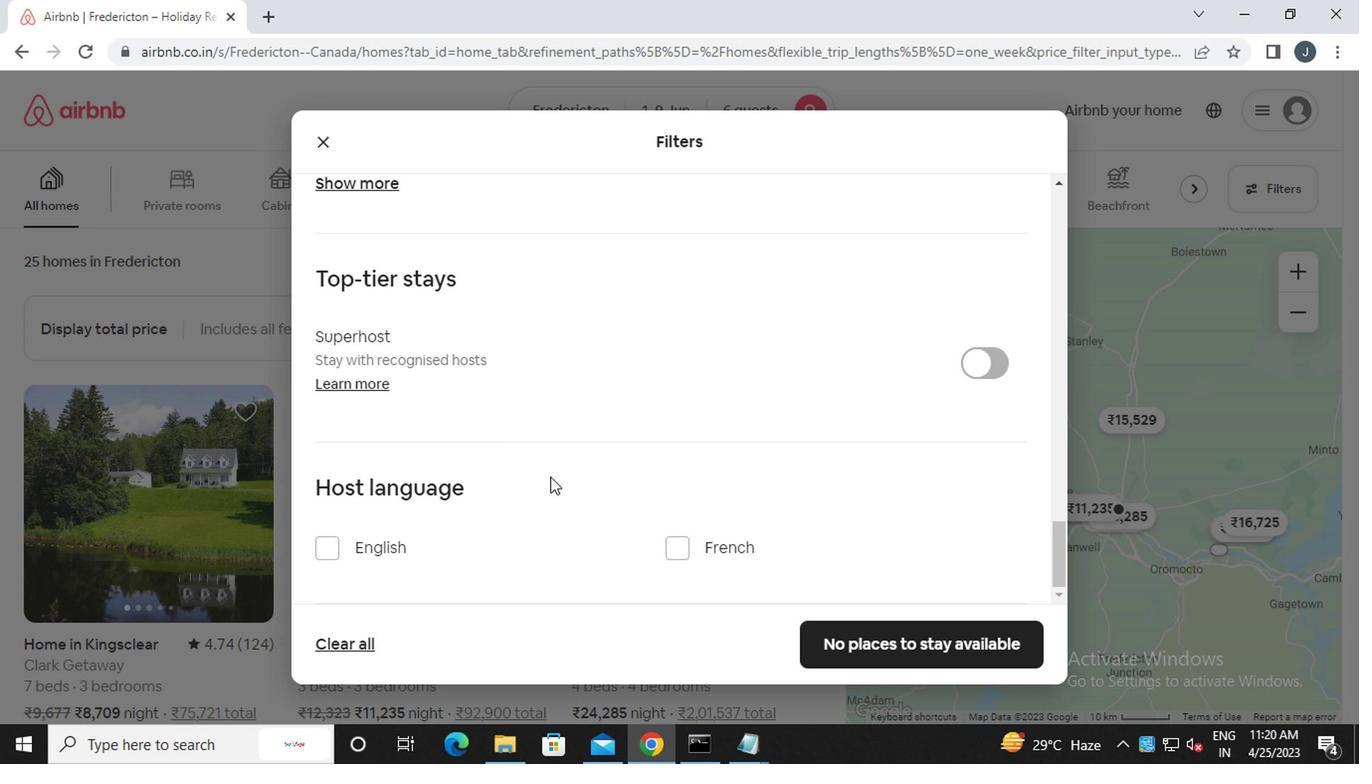 
Action: Mouse scrolled (594, 485) with delta (0, -1)
Screenshot: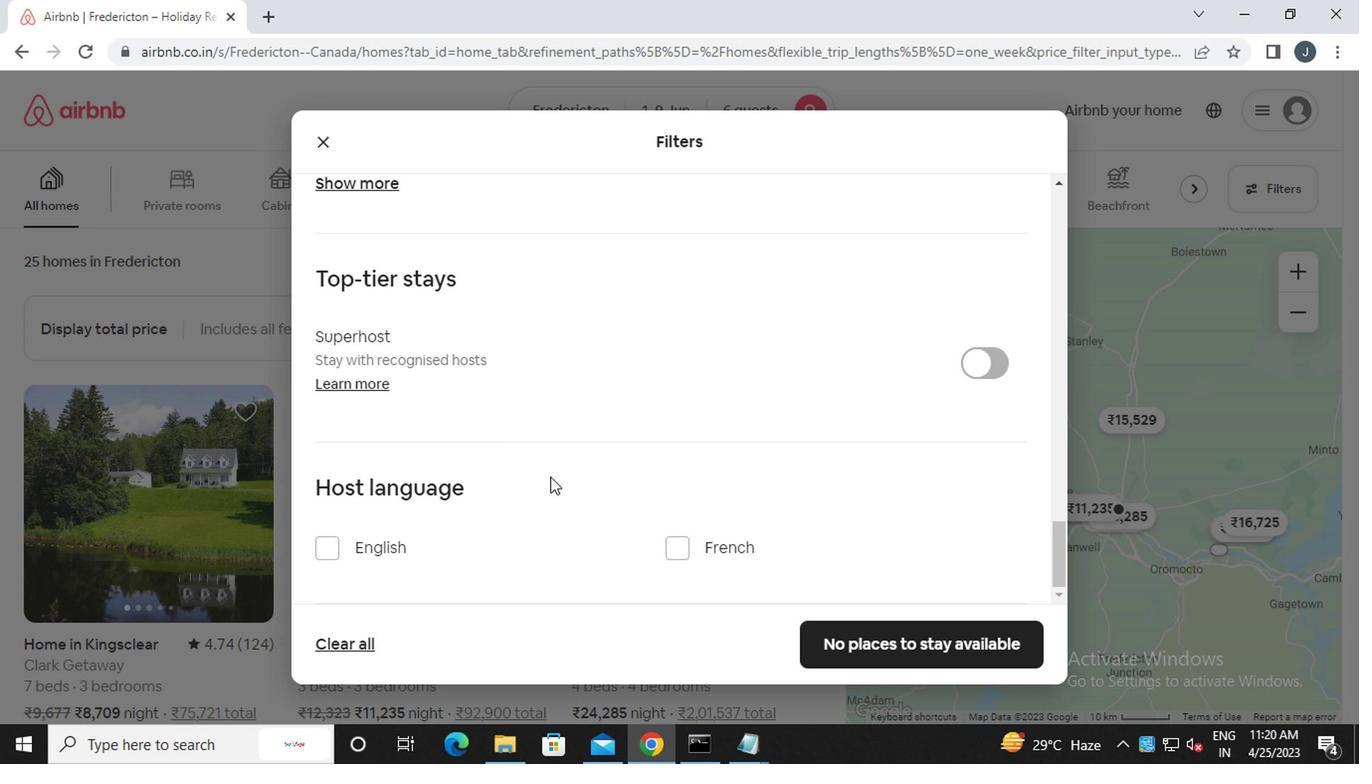 
Action: Mouse moved to (331, 550)
Screenshot: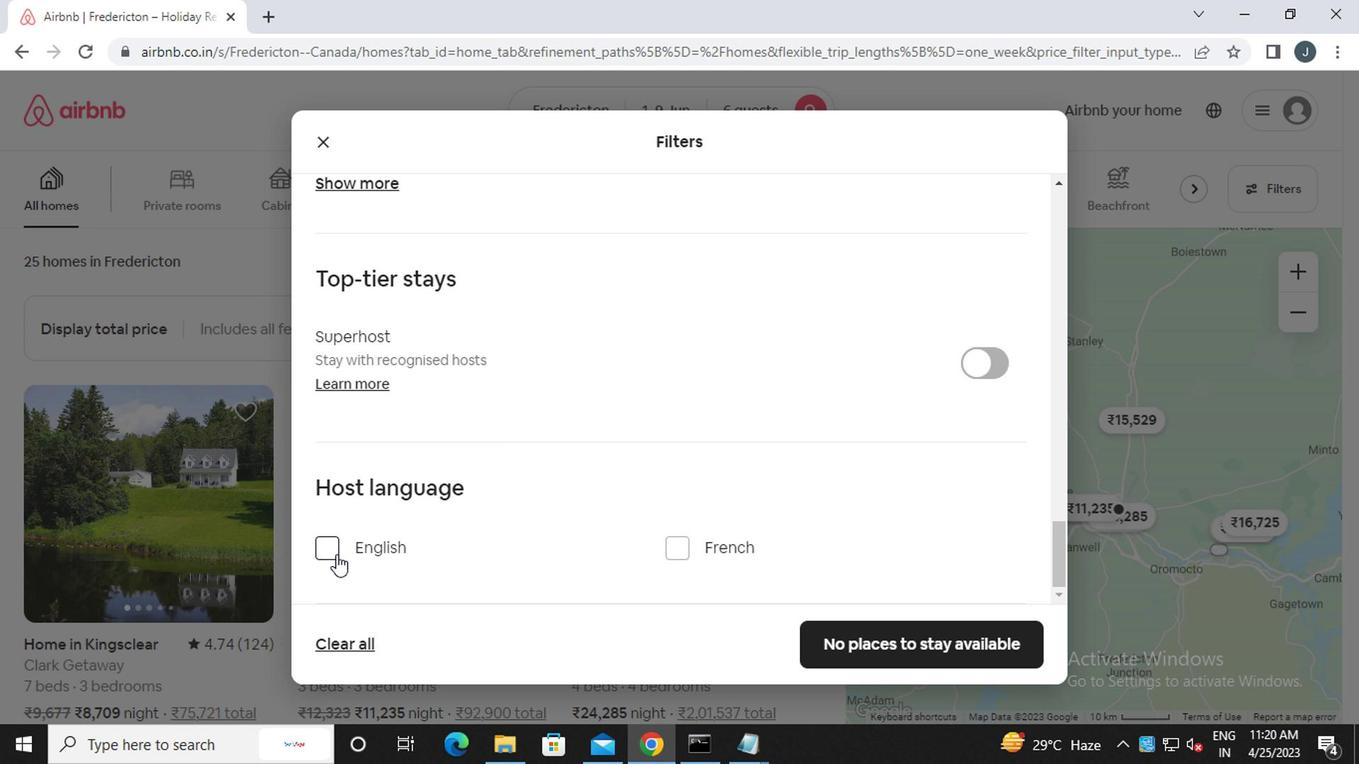 
Action: Mouse pressed left at (331, 550)
Screenshot: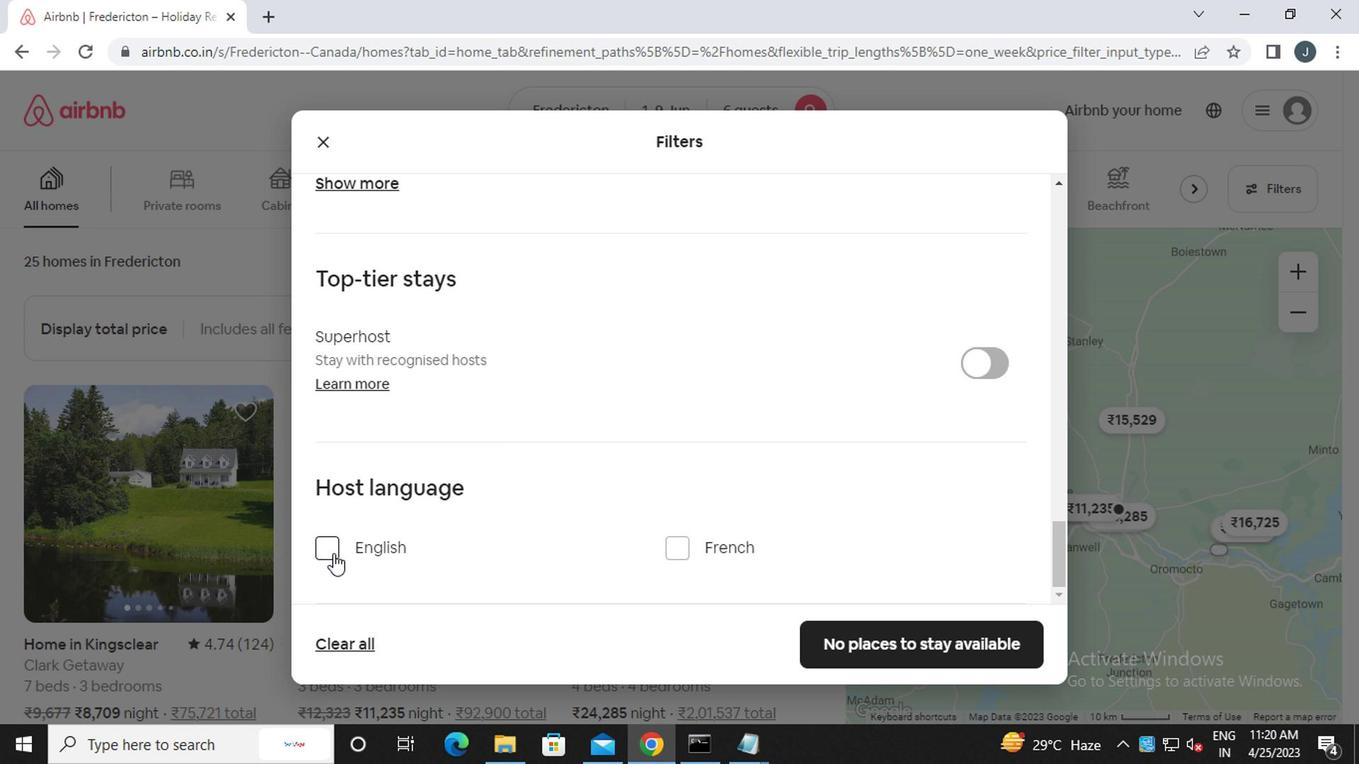 
Action: Mouse moved to (905, 645)
Screenshot: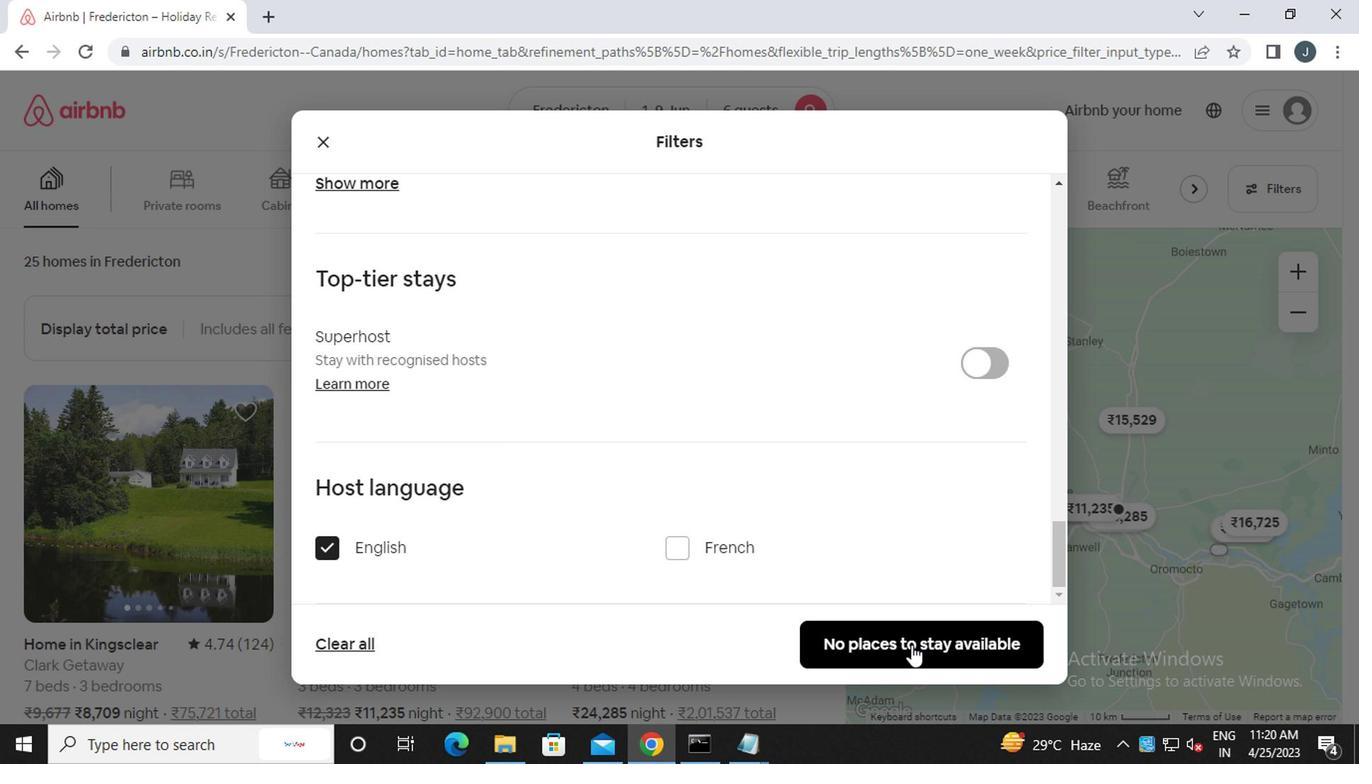 
Action: Mouse pressed left at (905, 645)
Screenshot: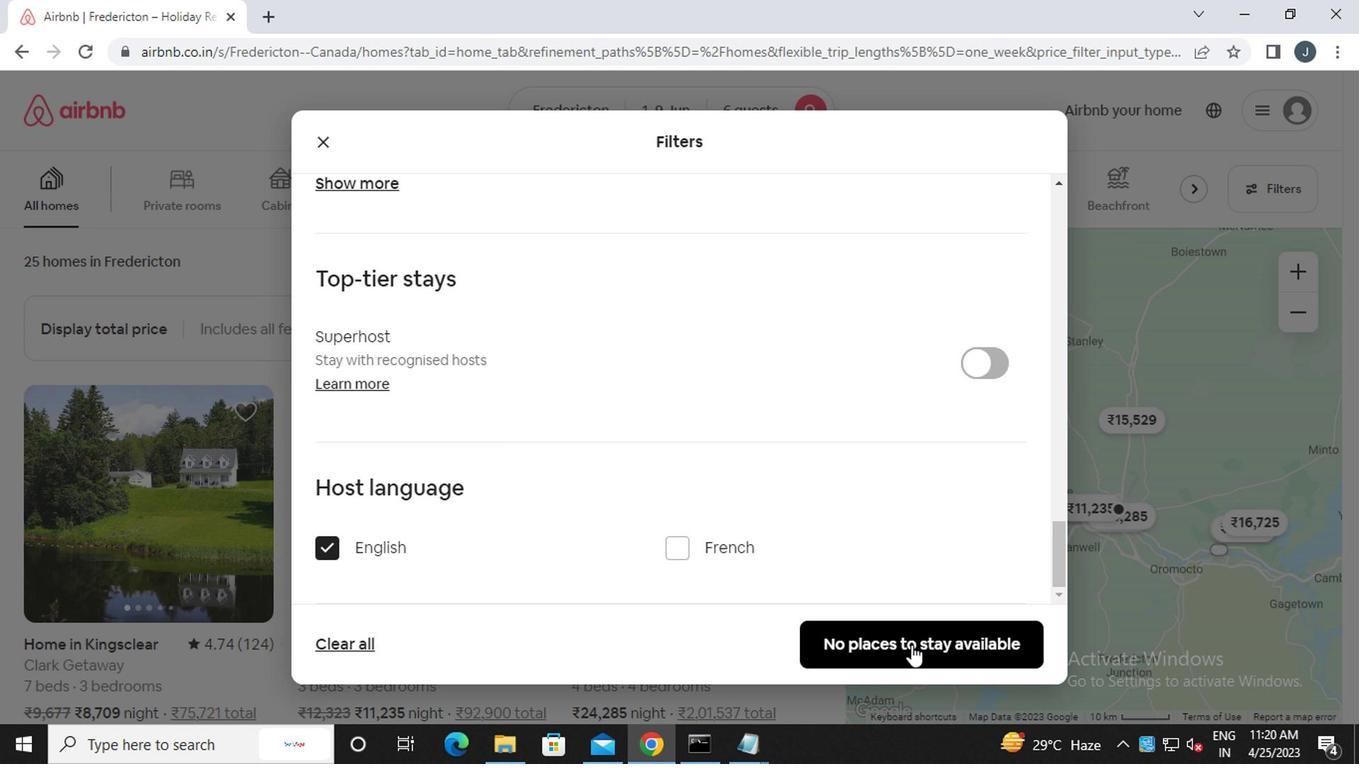 
Action: Mouse moved to (830, 591)
Screenshot: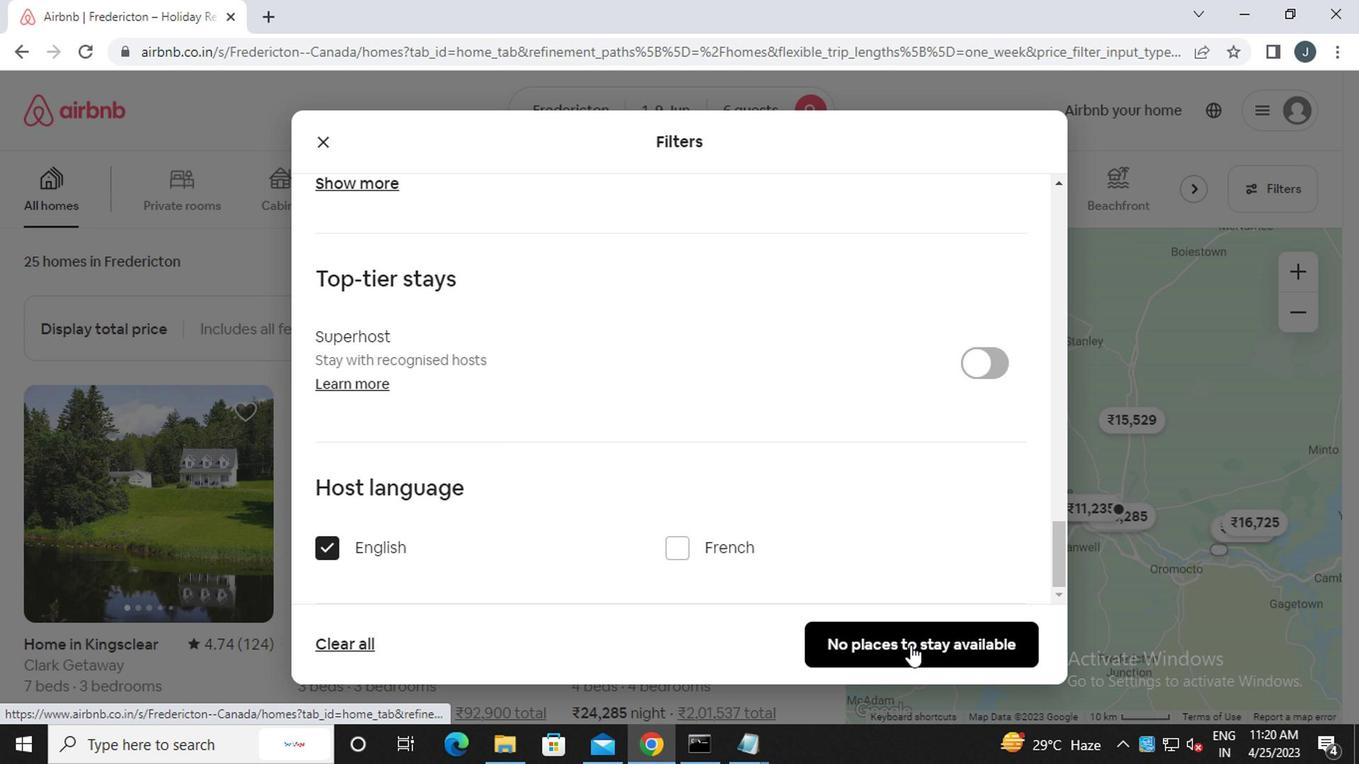 
